 Task: Navigate through the street view of Reno to reach the National Automobile Museum.
Action: Mouse moved to (268, 79)
Screenshot: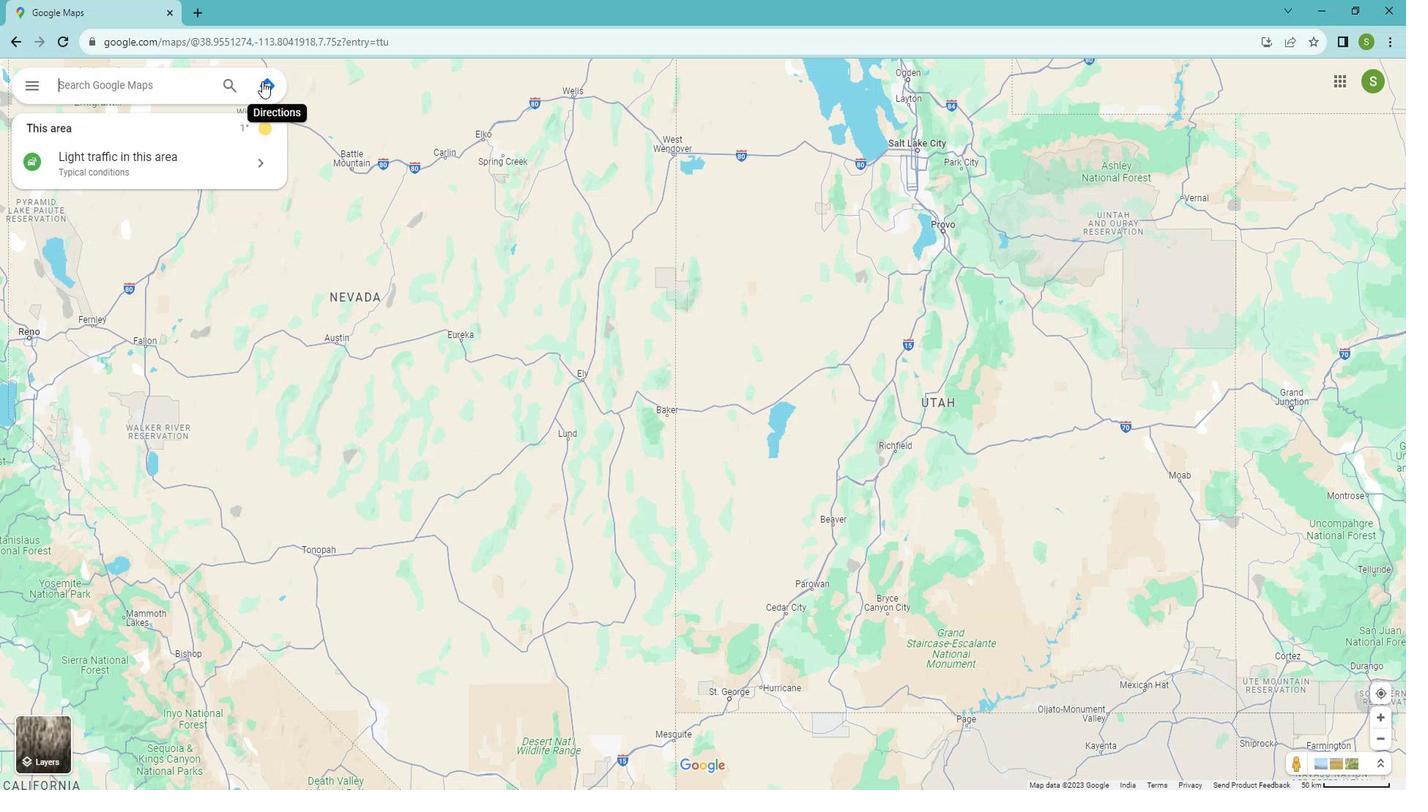
Action: Mouse pressed left at (268, 79)
Screenshot: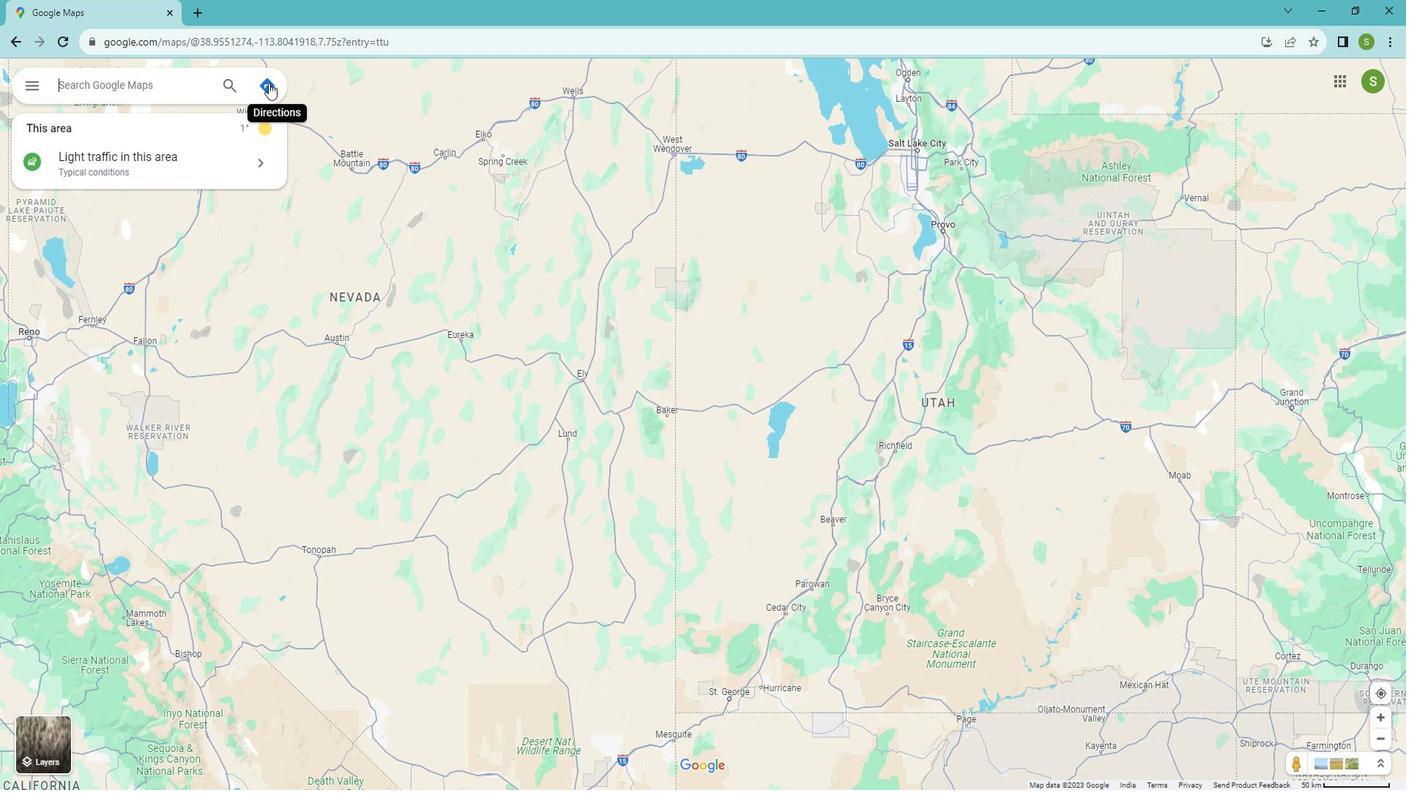 
Action: Mouse moved to (107, 120)
Screenshot: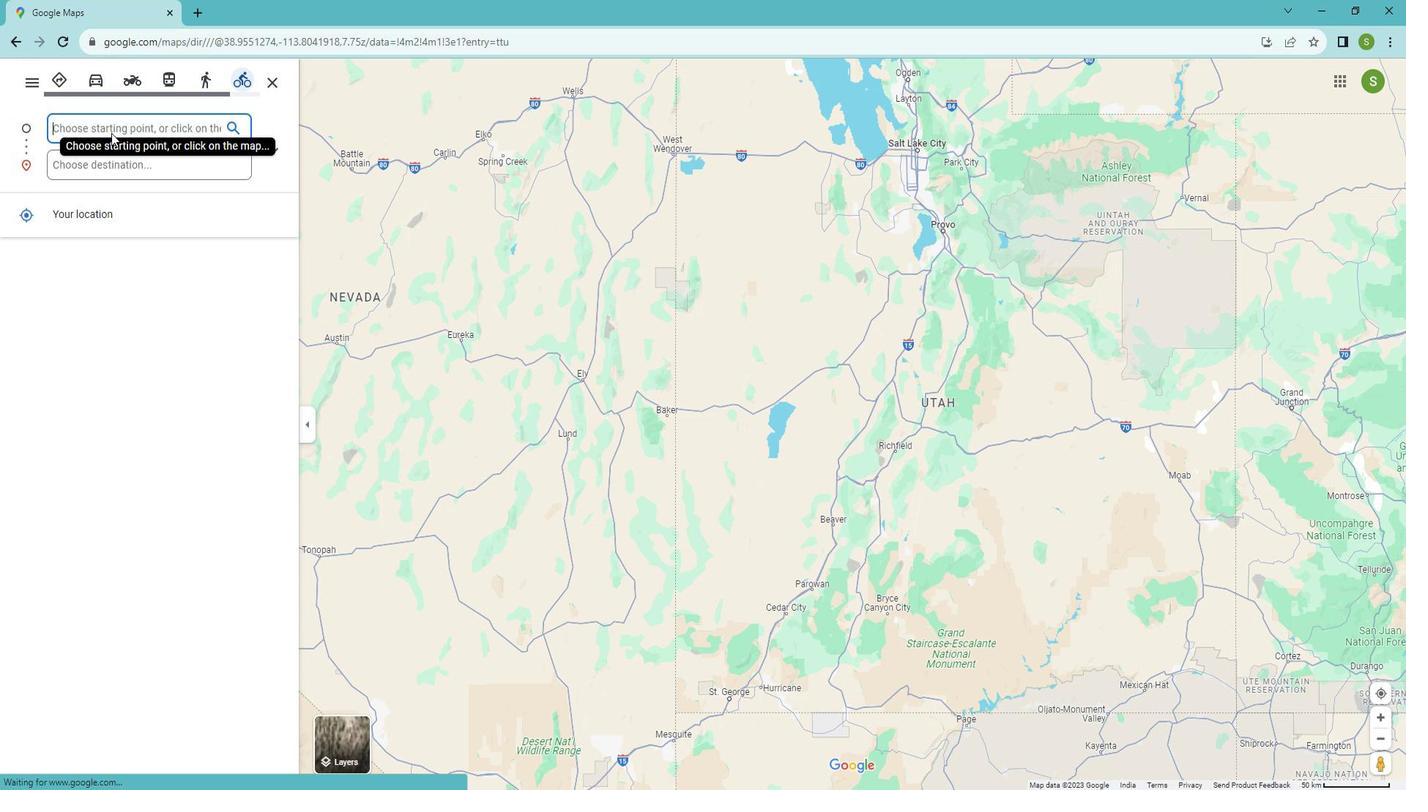 
Action: Mouse pressed left at (107, 120)
Screenshot: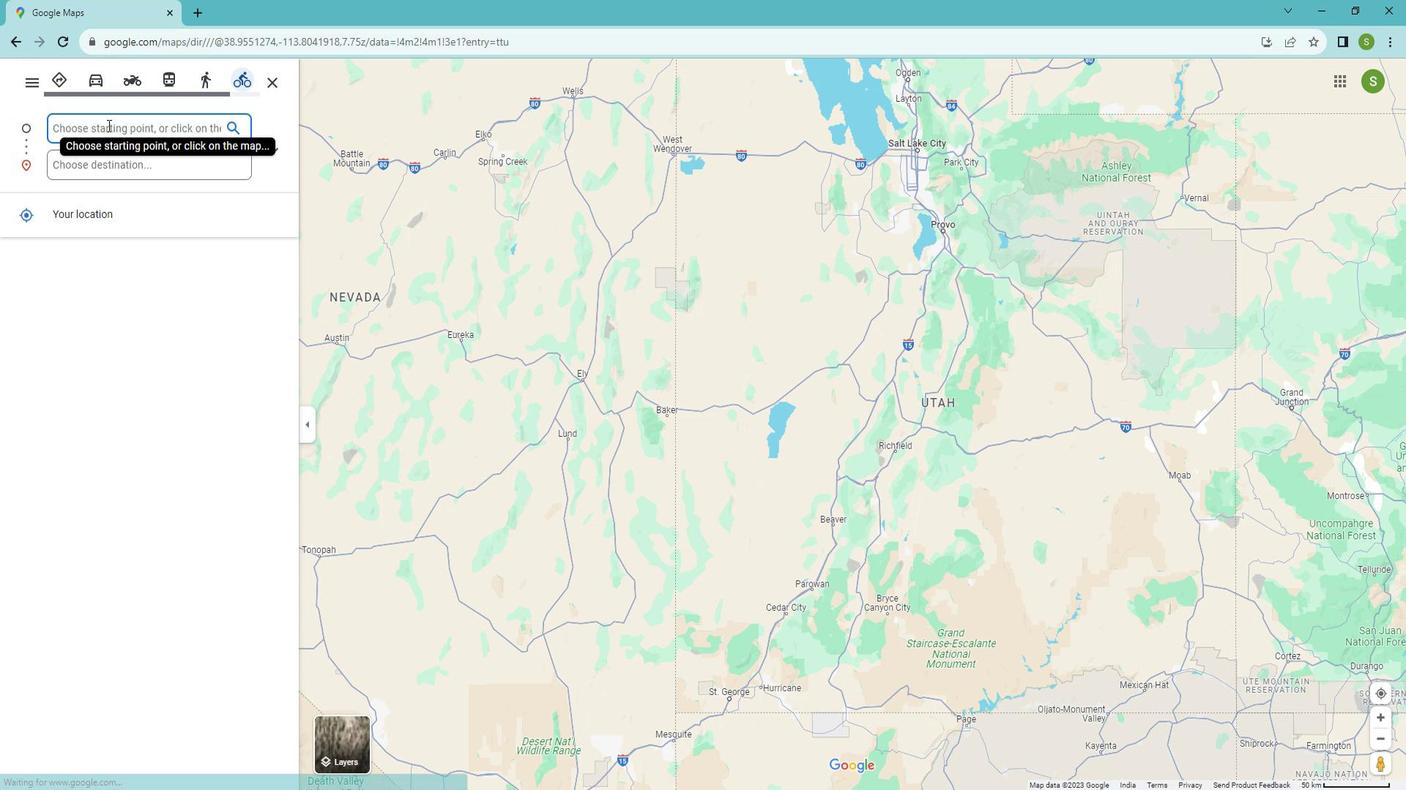 
Action: Key pressed <Key.shift>Reno
Screenshot: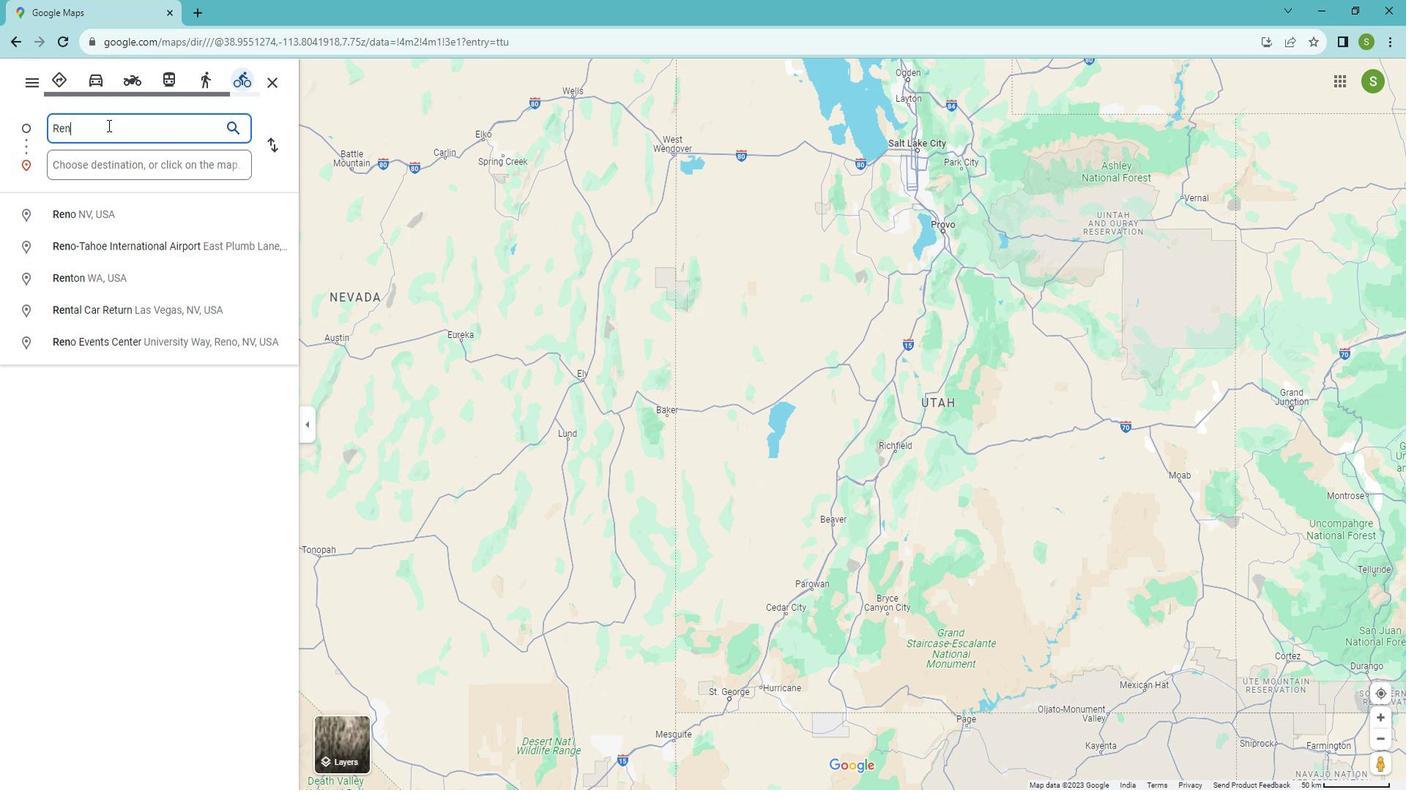 
Action: Mouse moved to (104, 210)
Screenshot: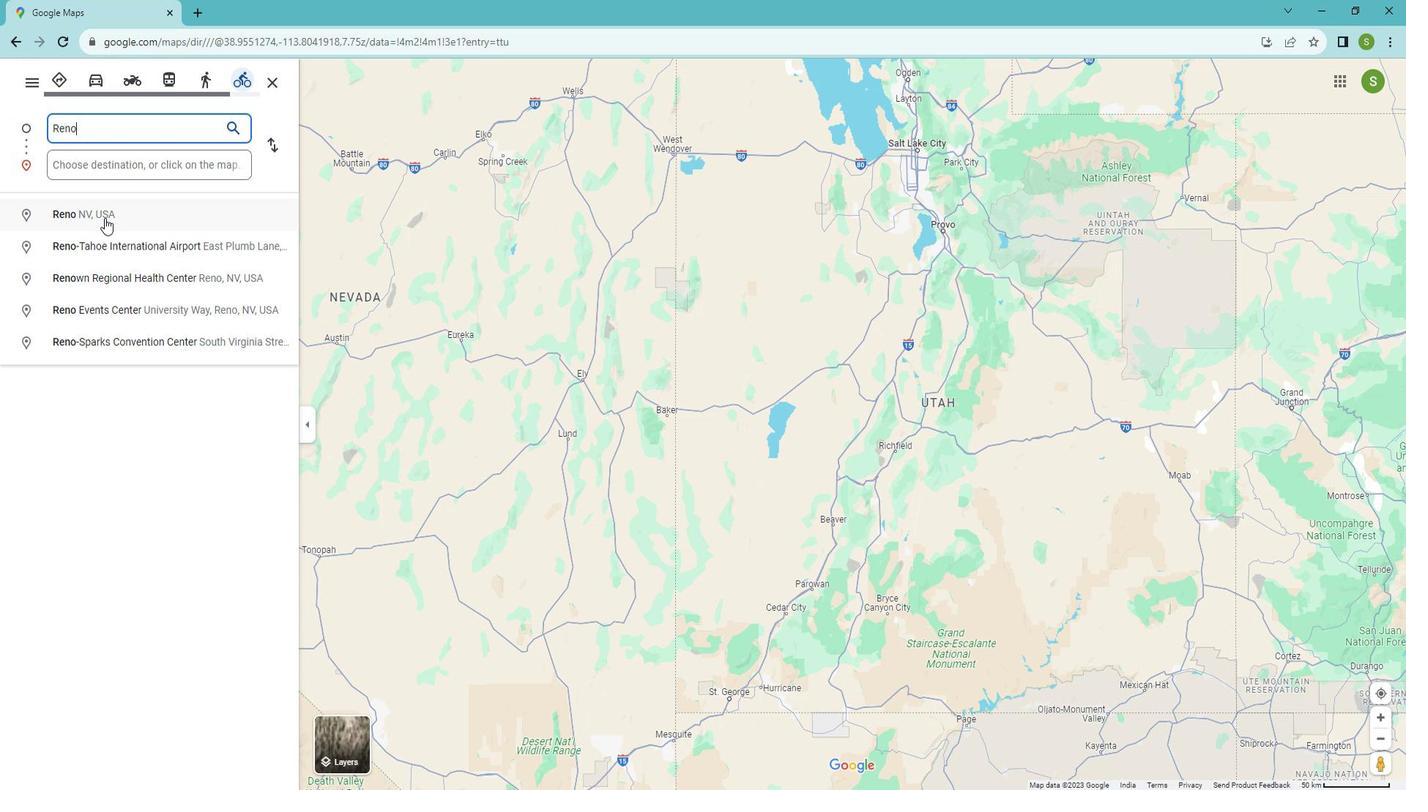 
Action: Mouse pressed left at (104, 210)
Screenshot: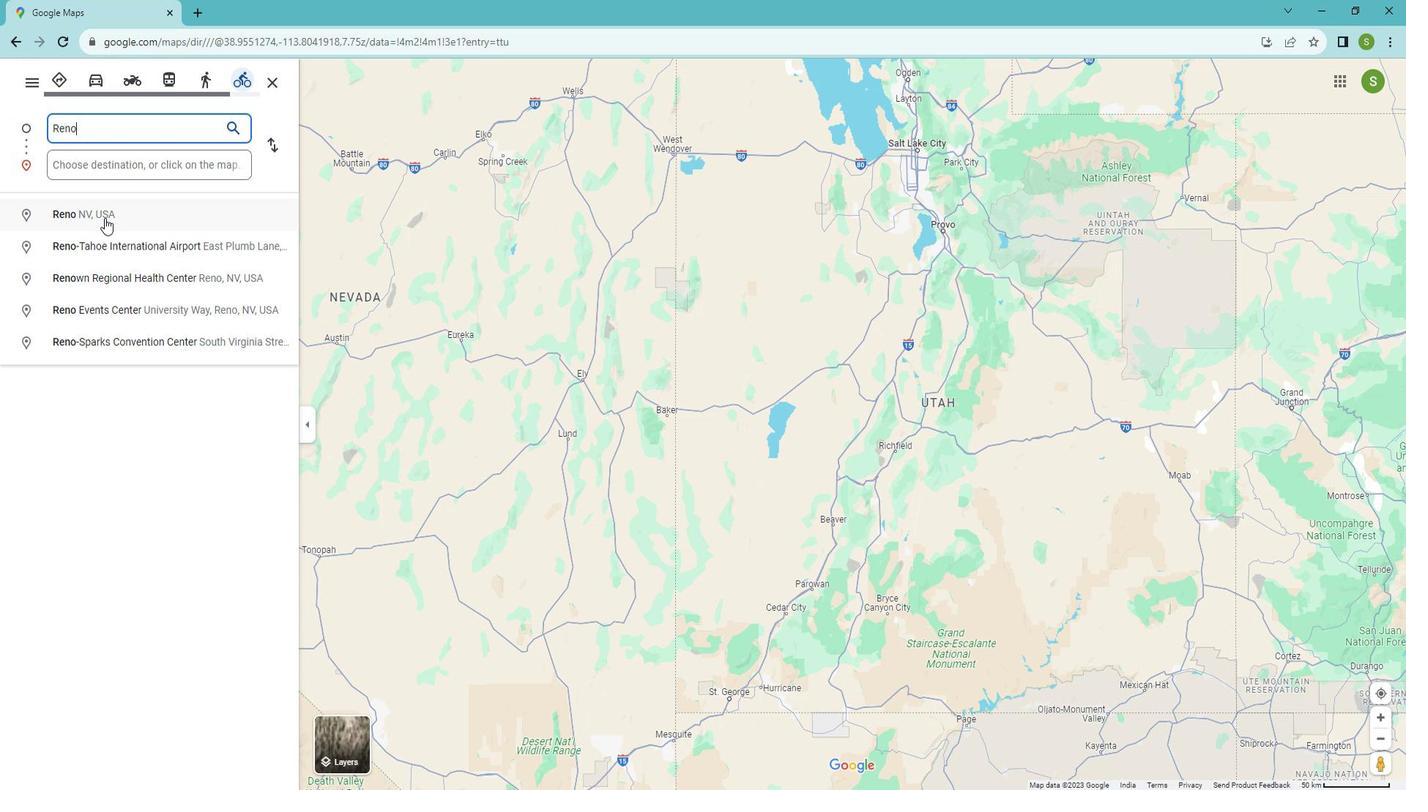 
Action: Mouse moved to (90, 158)
Screenshot: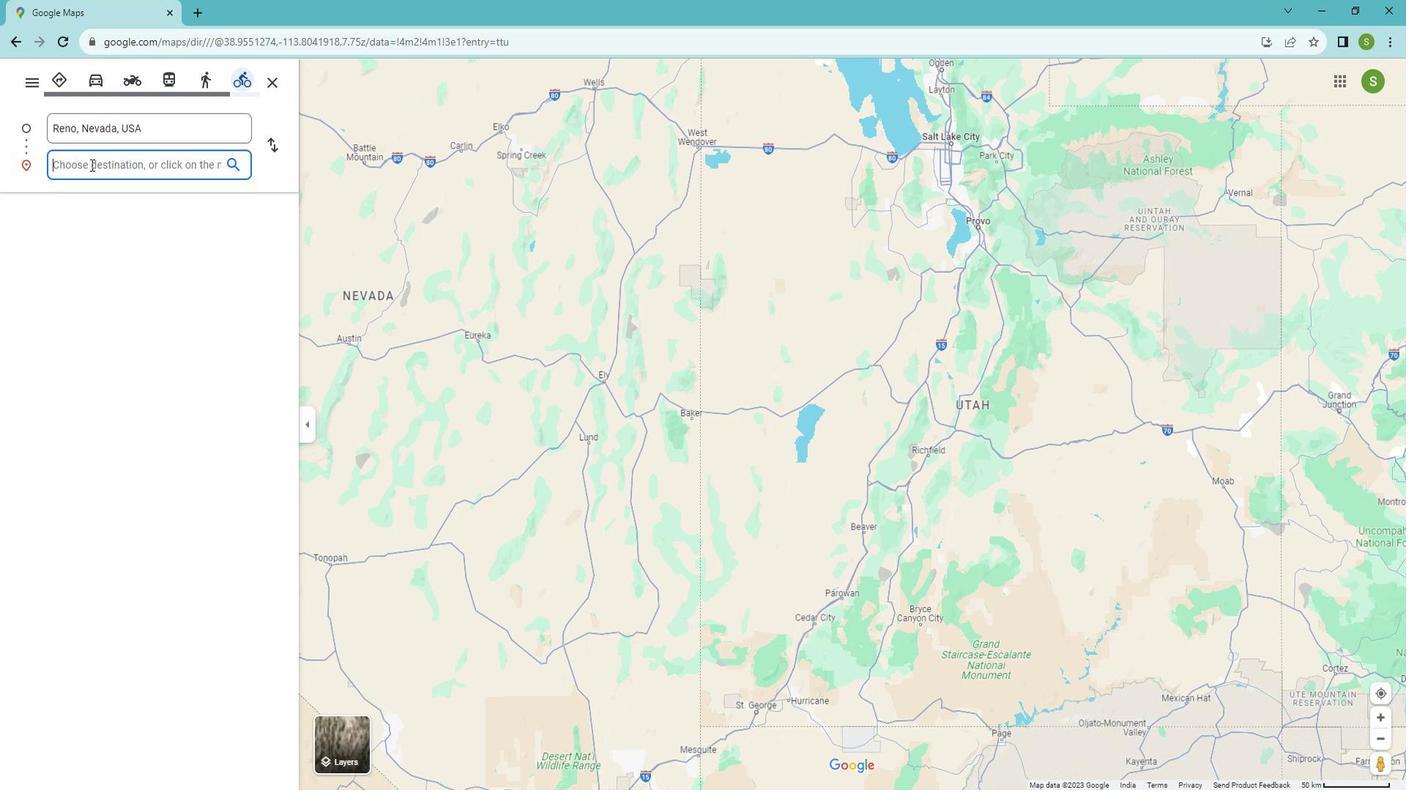 
Action: Mouse pressed left at (90, 158)
Screenshot: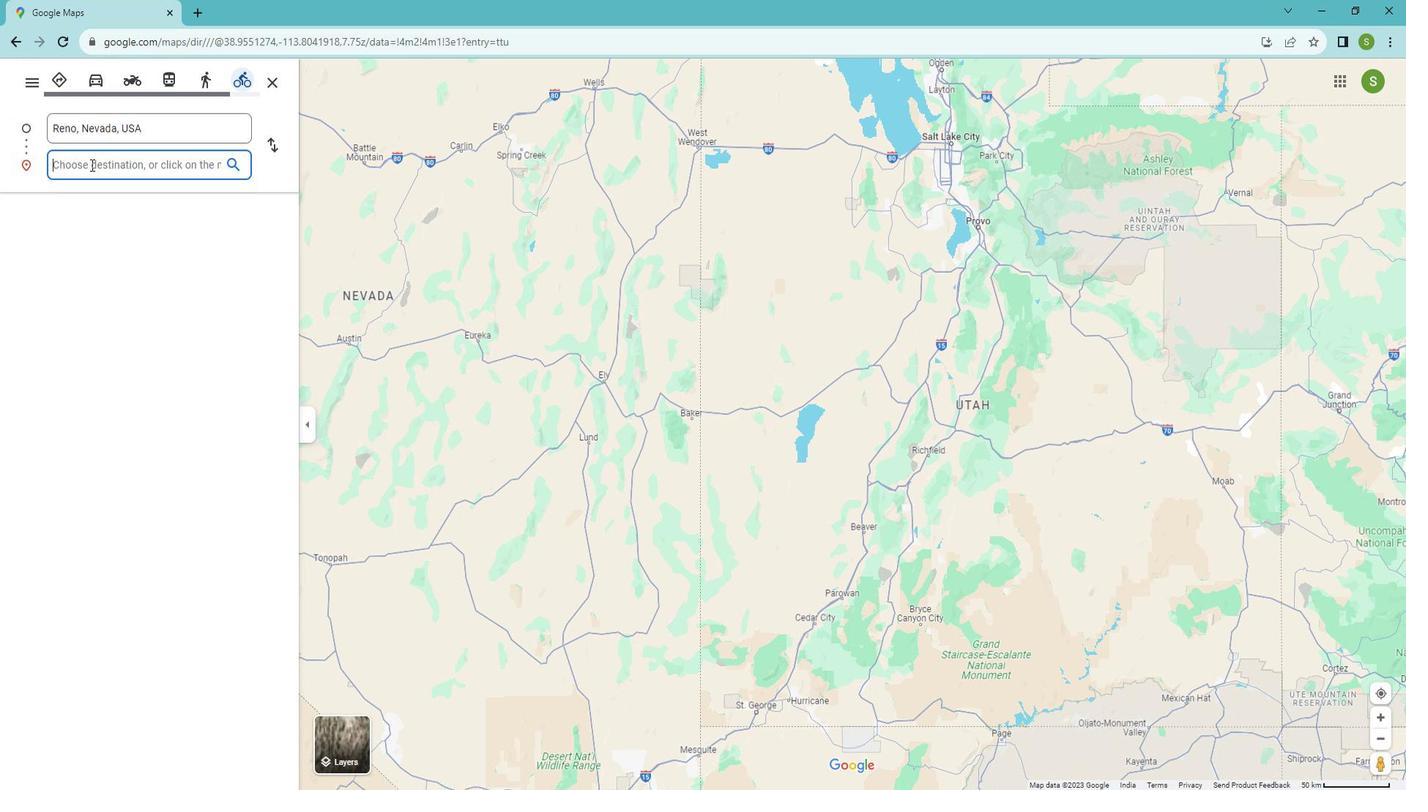 
Action: Mouse moved to (90, 158)
Screenshot: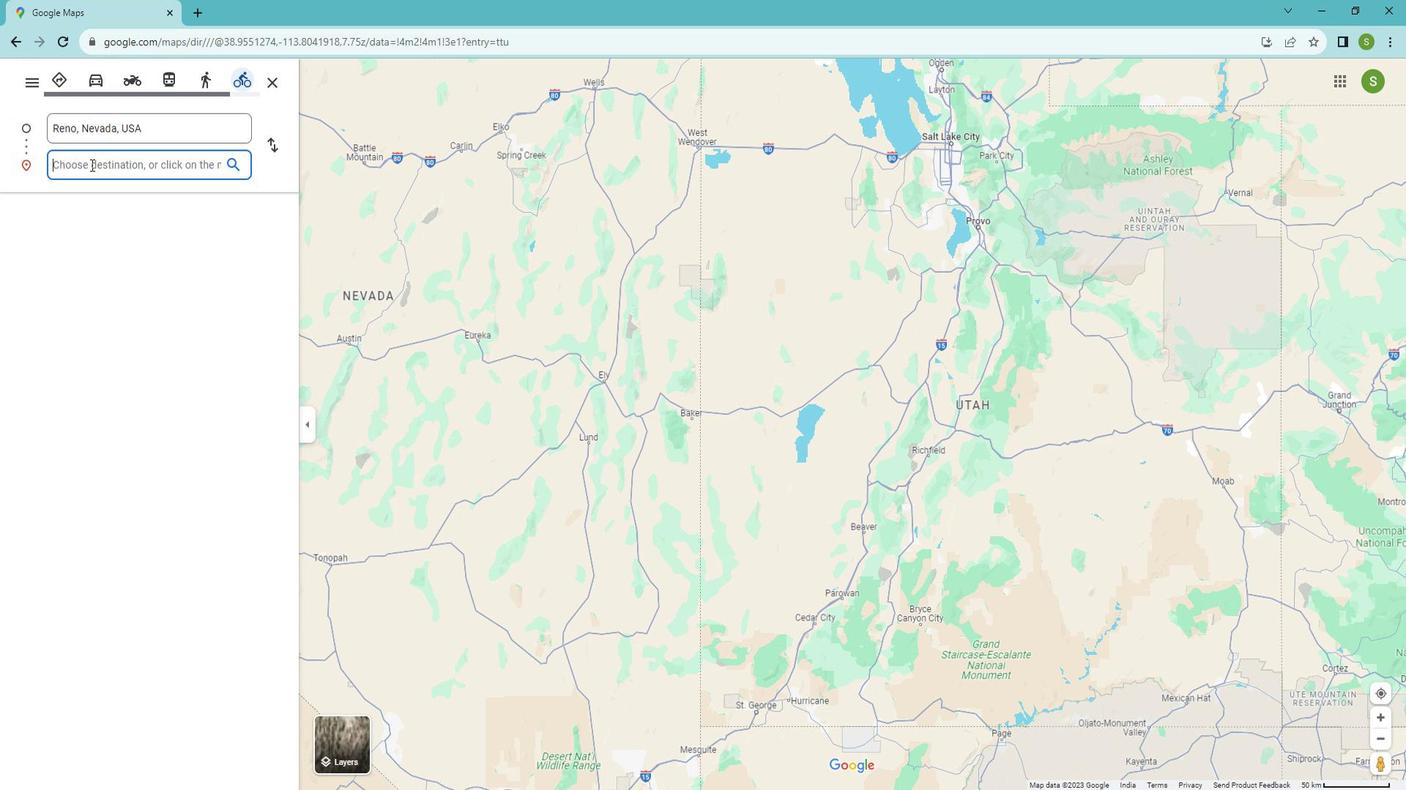 
Action: Key pressed <Key.shift>National<Key.space><Key.shift>Automobile<Key.space><Key.shift>Museum
Screenshot: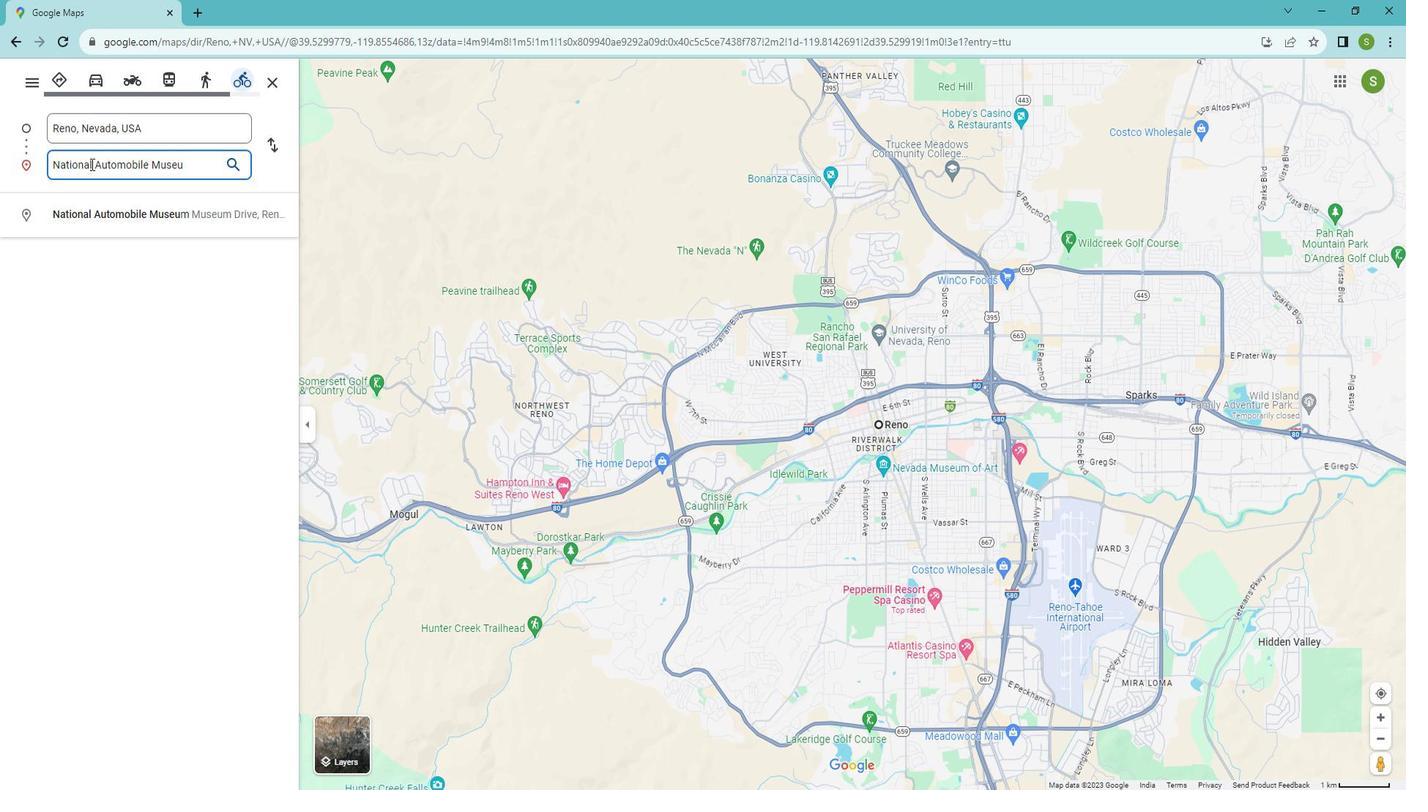 
Action: Mouse moved to (274, 141)
Screenshot: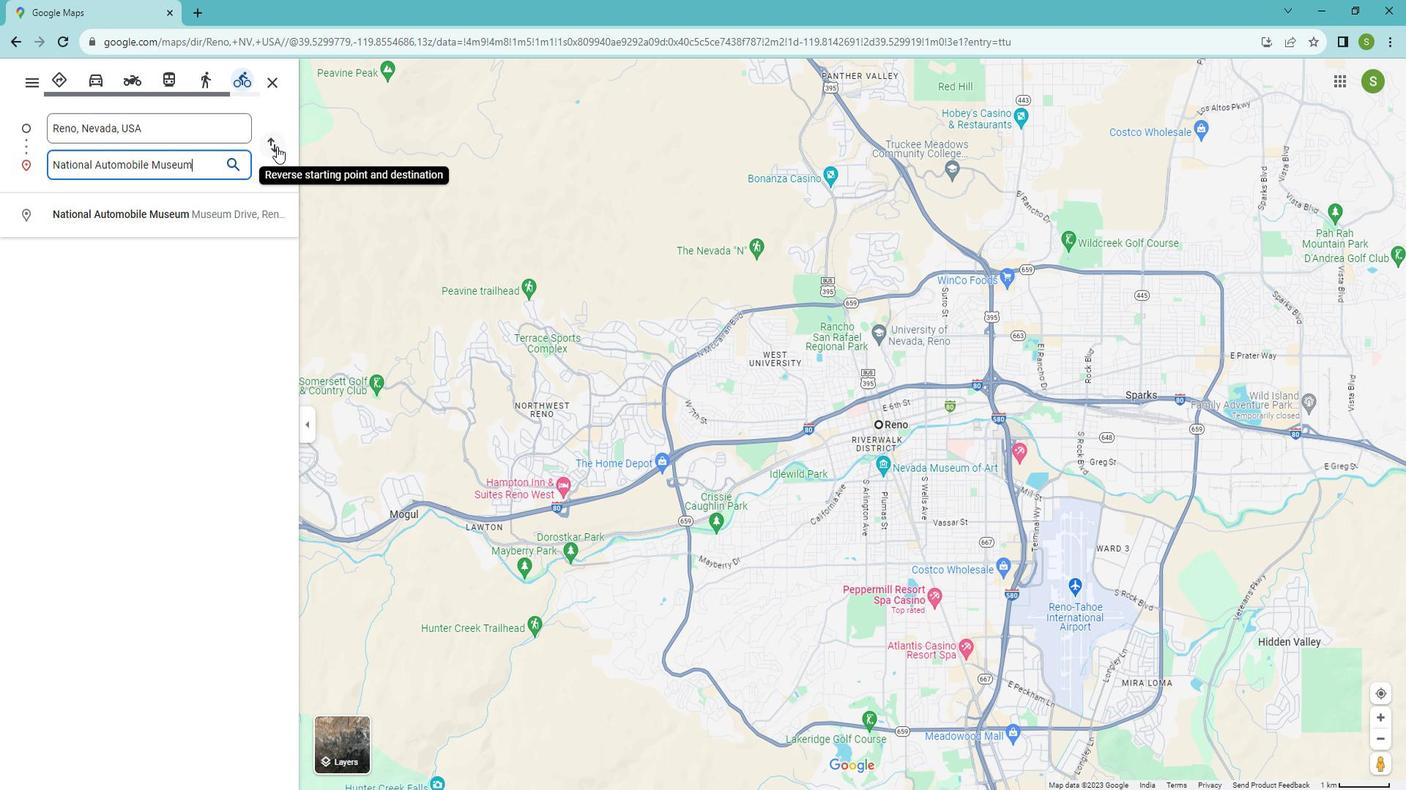 
Action: Mouse pressed left at (274, 141)
Screenshot: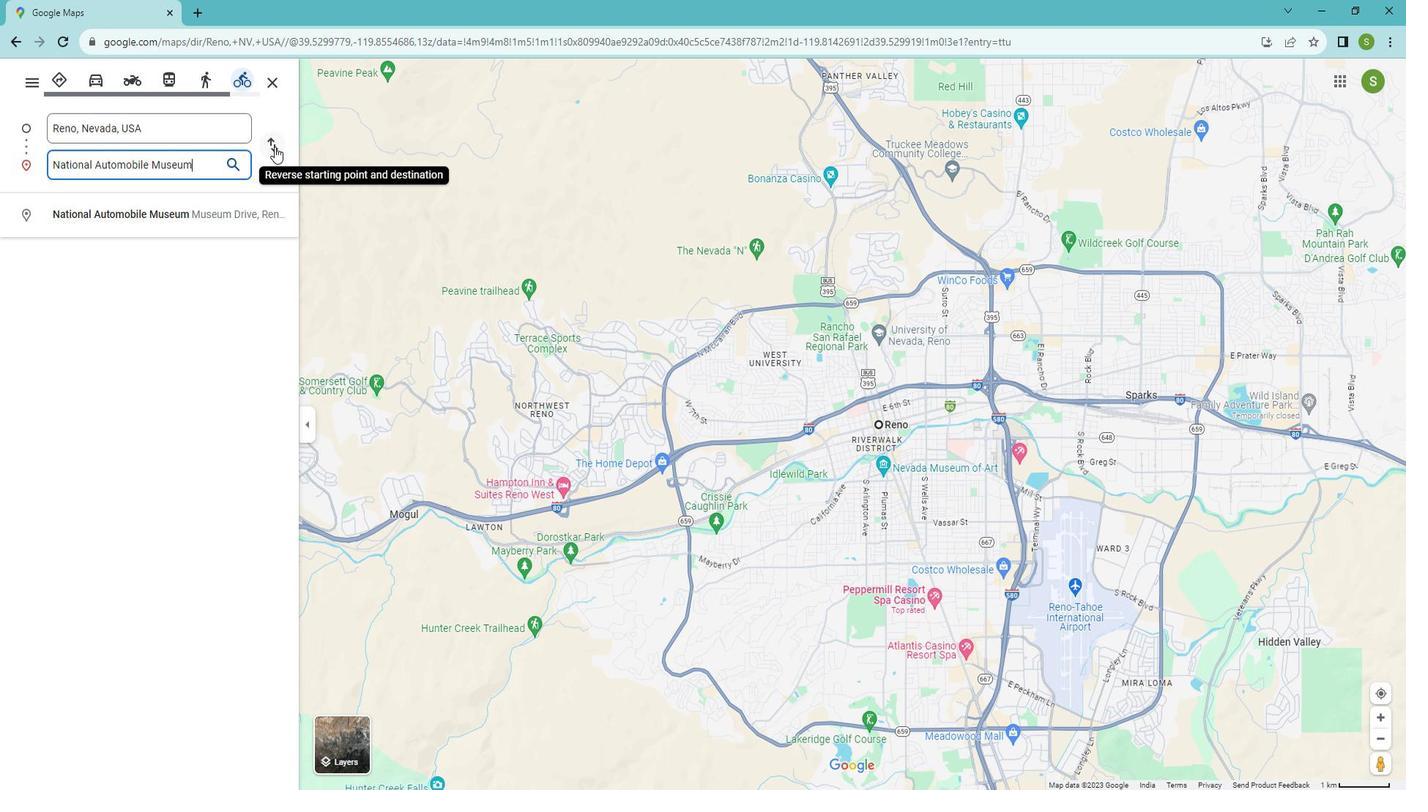 
Action: Mouse moved to (581, 705)
Screenshot: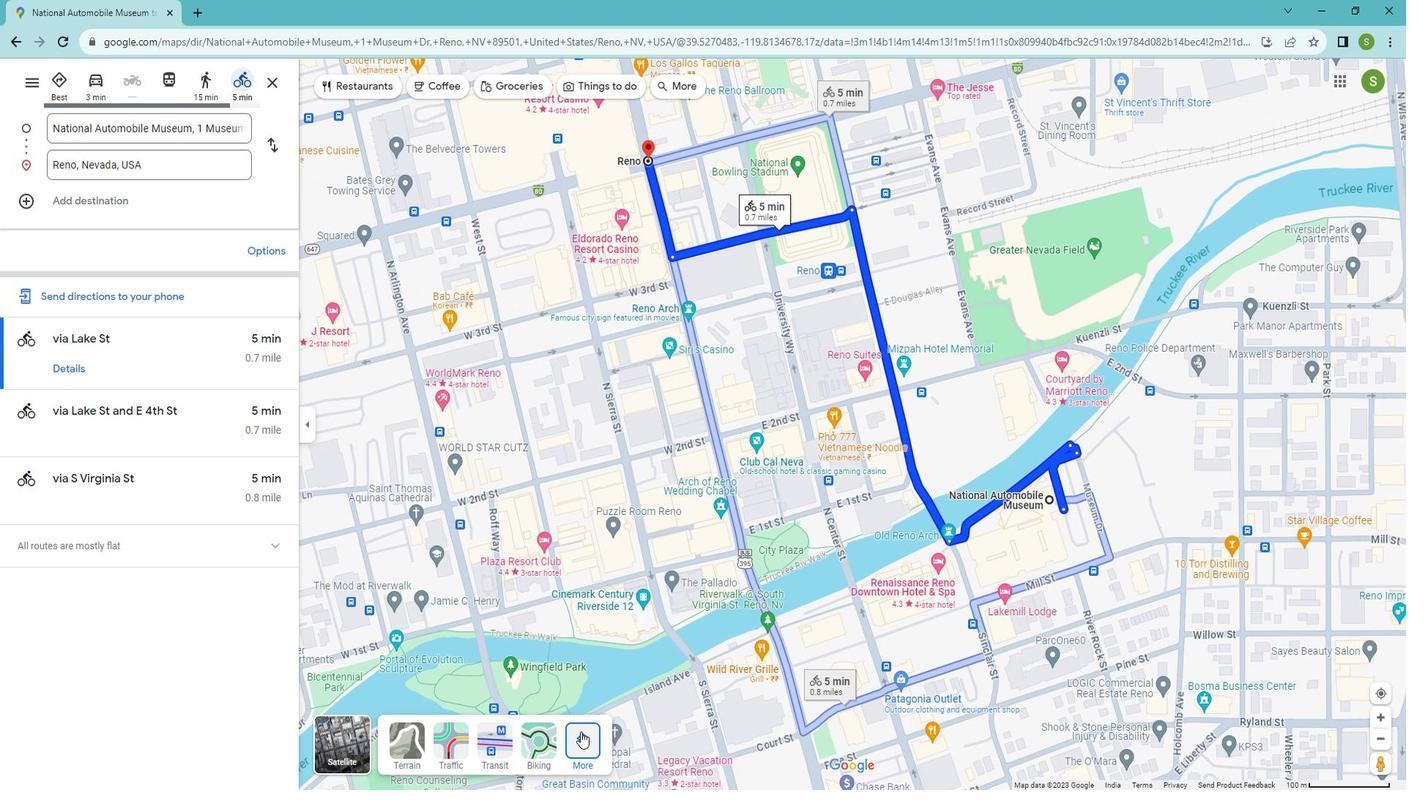 
Action: Mouse pressed left at (581, 705)
Screenshot: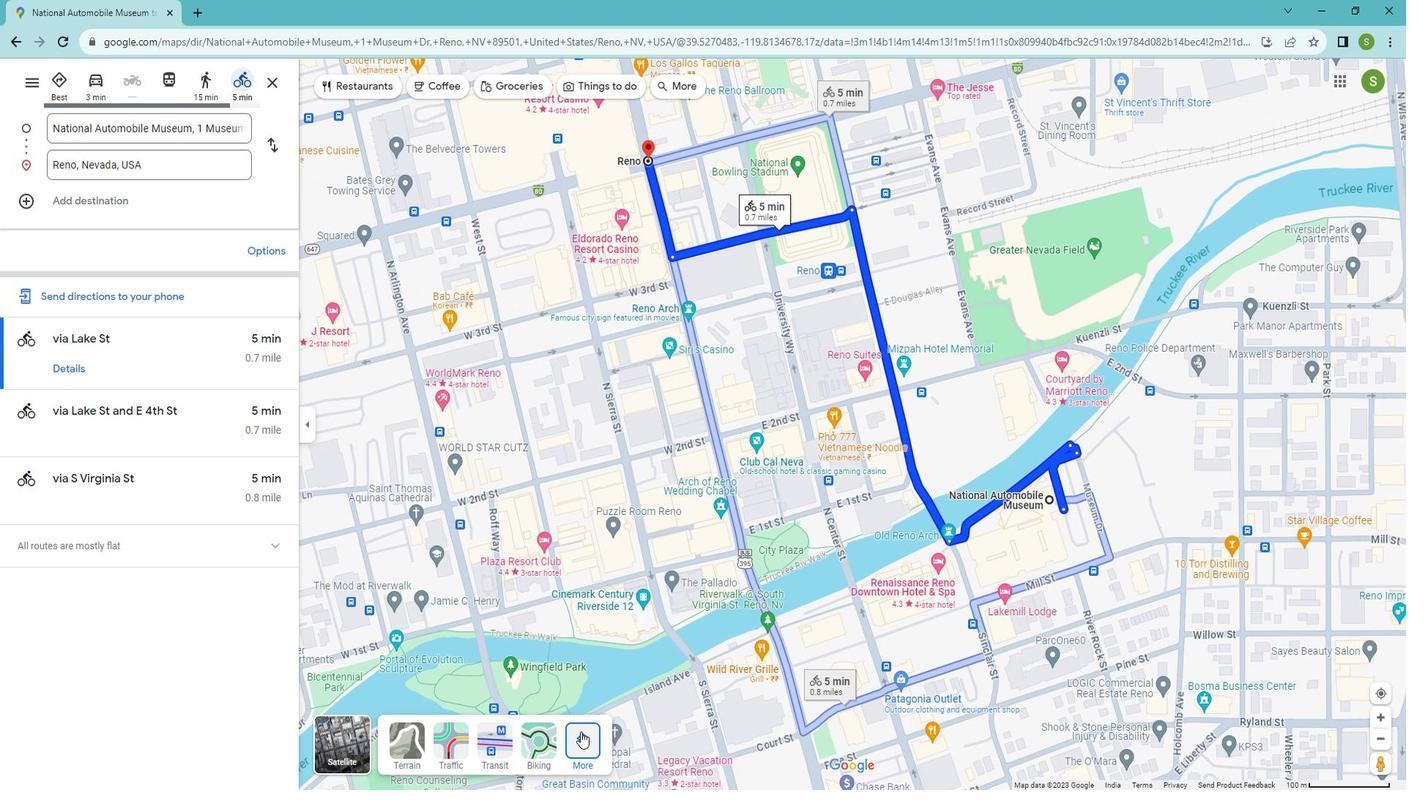 
Action: Mouse moved to (407, 419)
Screenshot: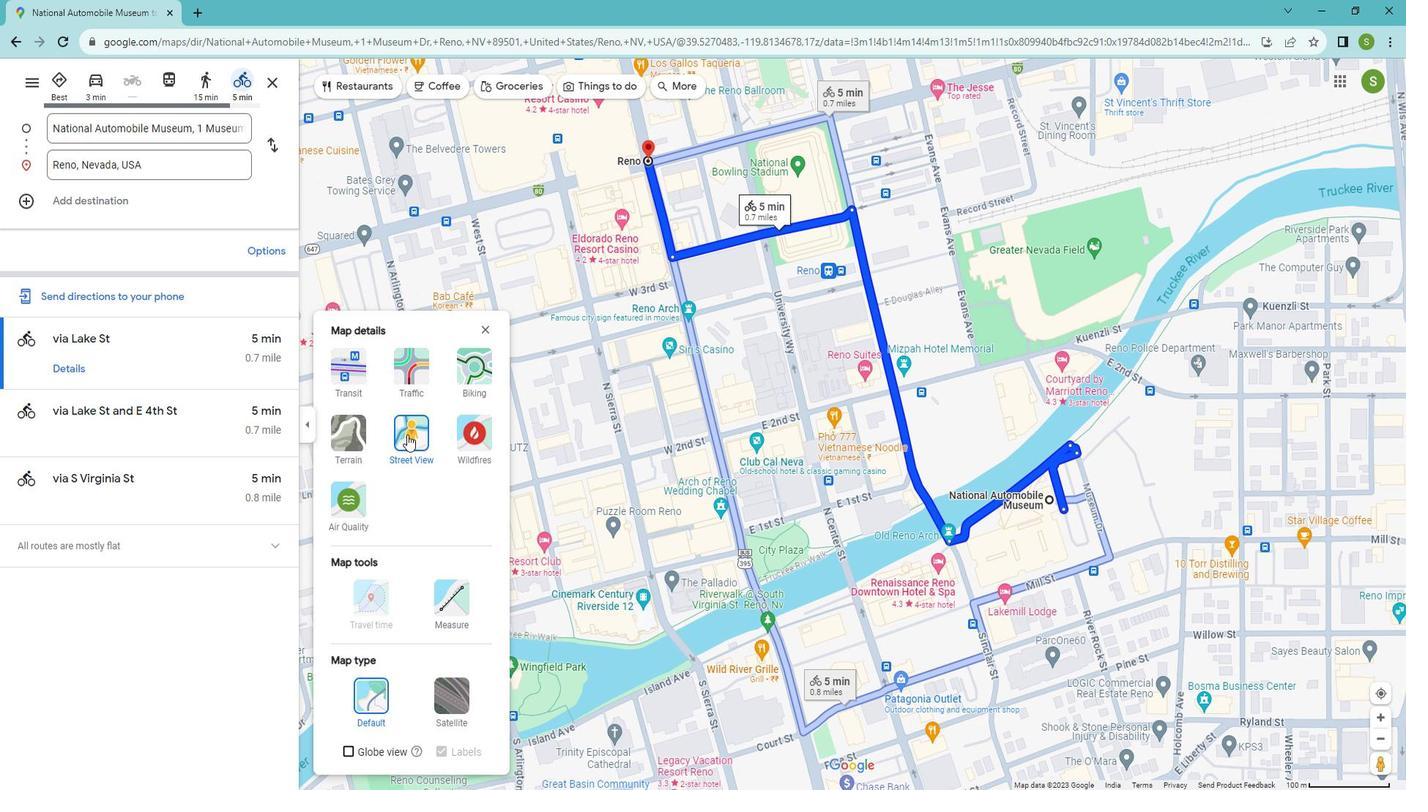 
Action: Mouse pressed left at (407, 419)
Screenshot: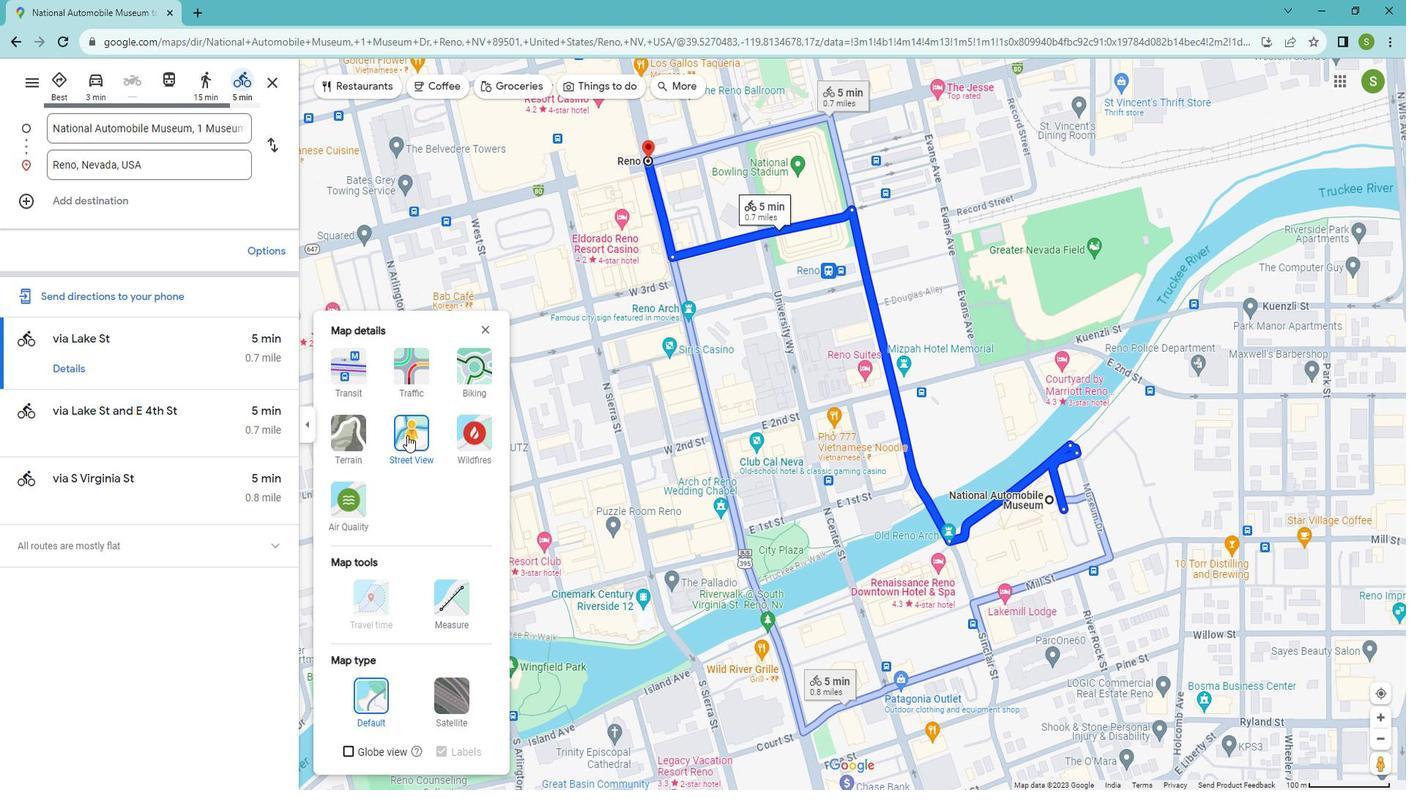 
Action: Mouse moved to (958, 394)
Screenshot: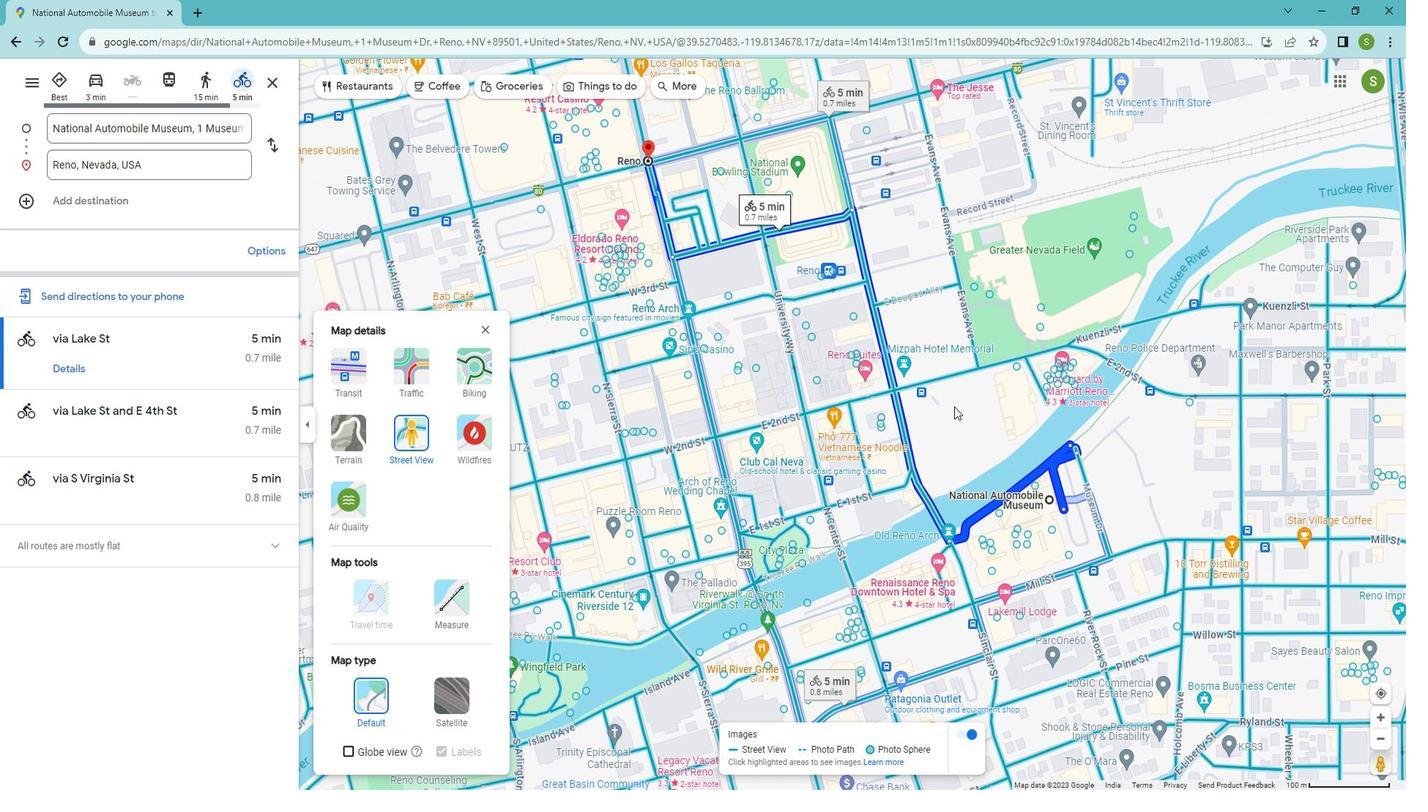 
Action: Mouse pressed left at (958, 394)
Screenshot: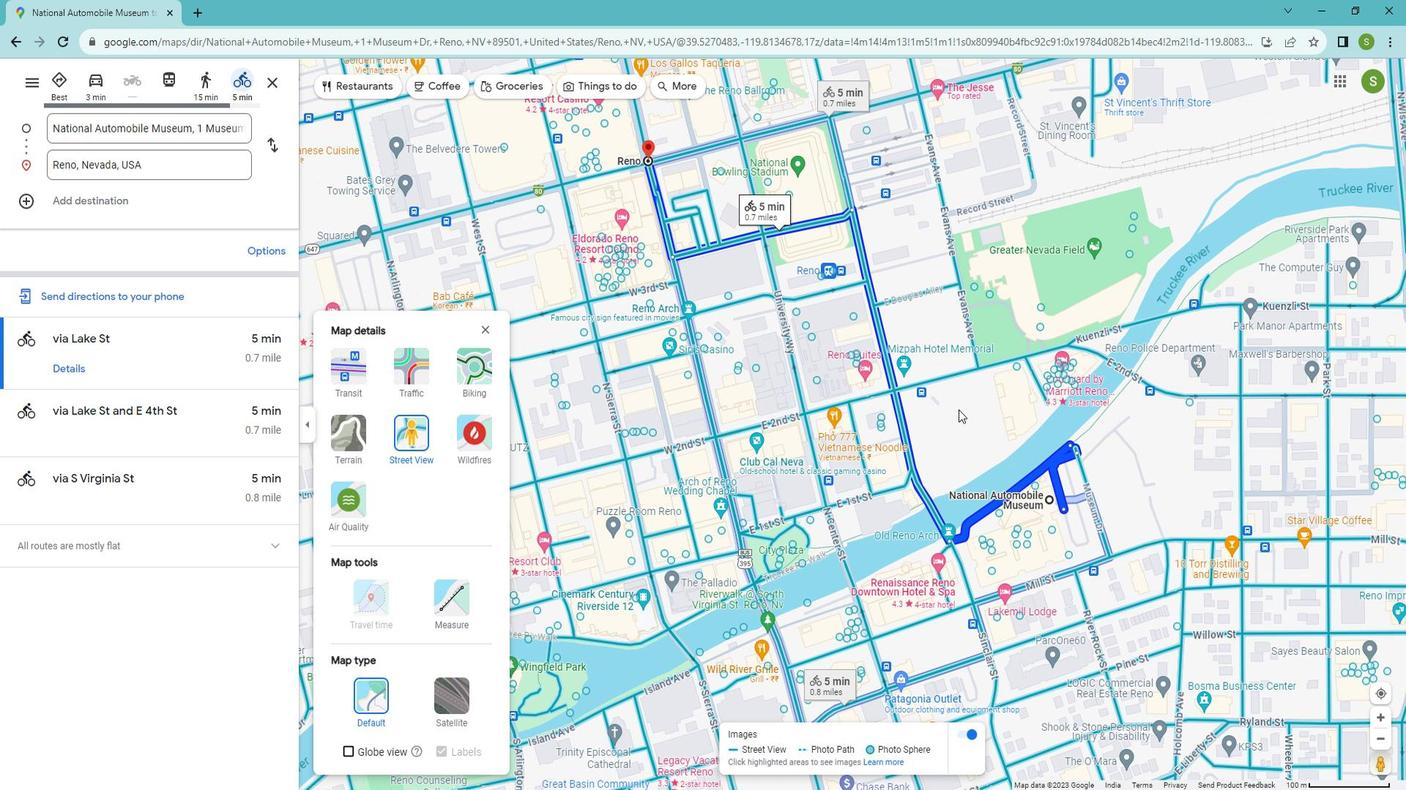 
Action: Mouse moved to (1092, 389)
Screenshot: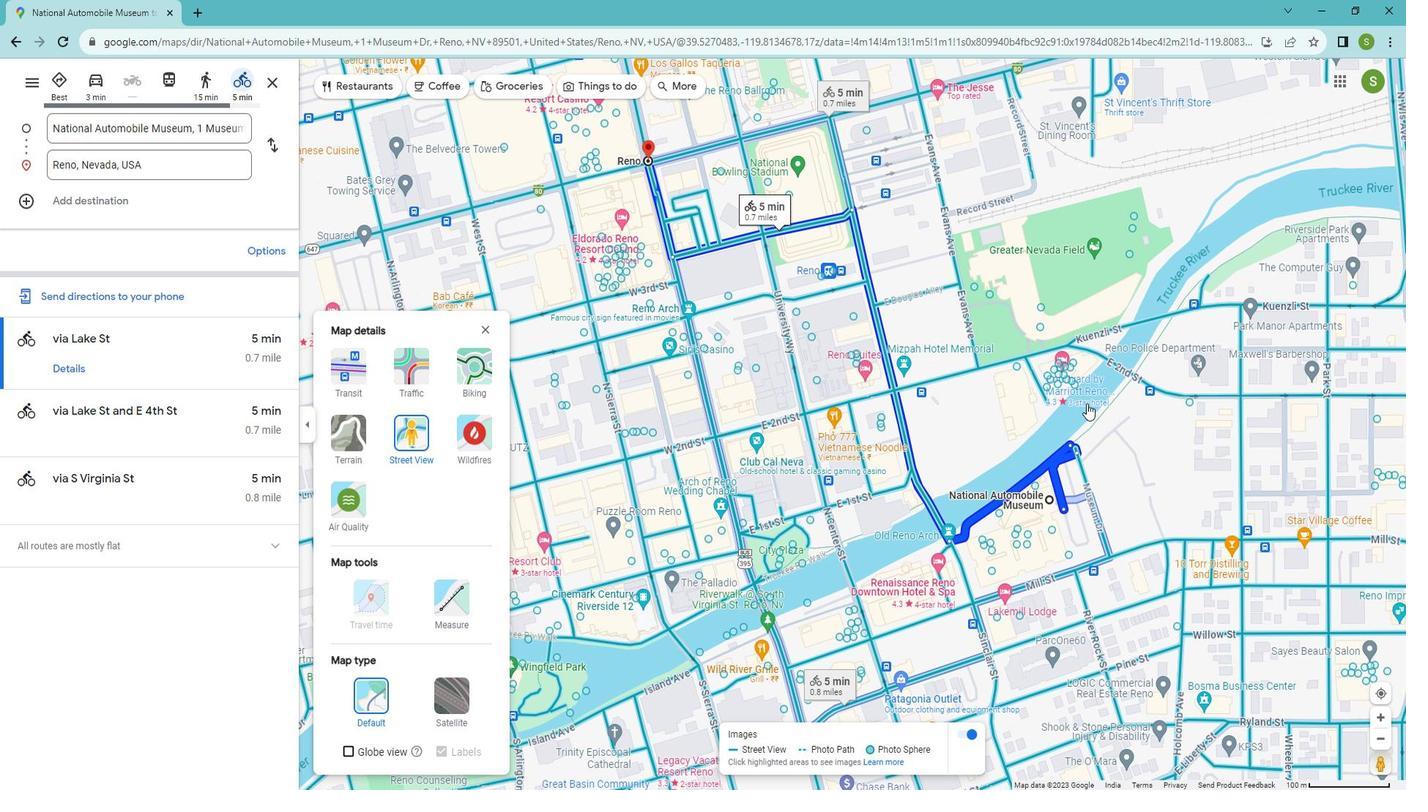 
Action: Mouse pressed left at (1092, 389)
Screenshot: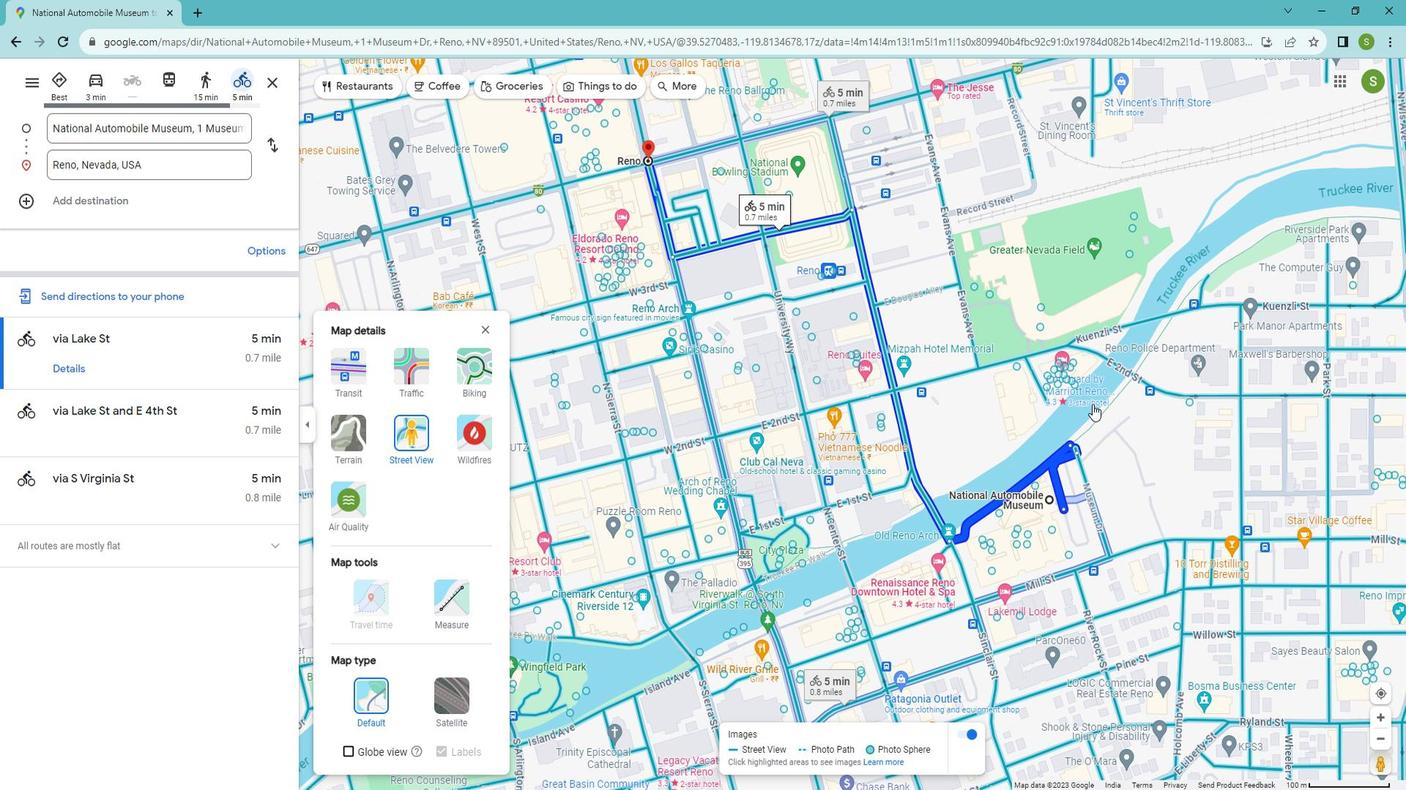 
Action: Mouse moved to (903, 362)
Screenshot: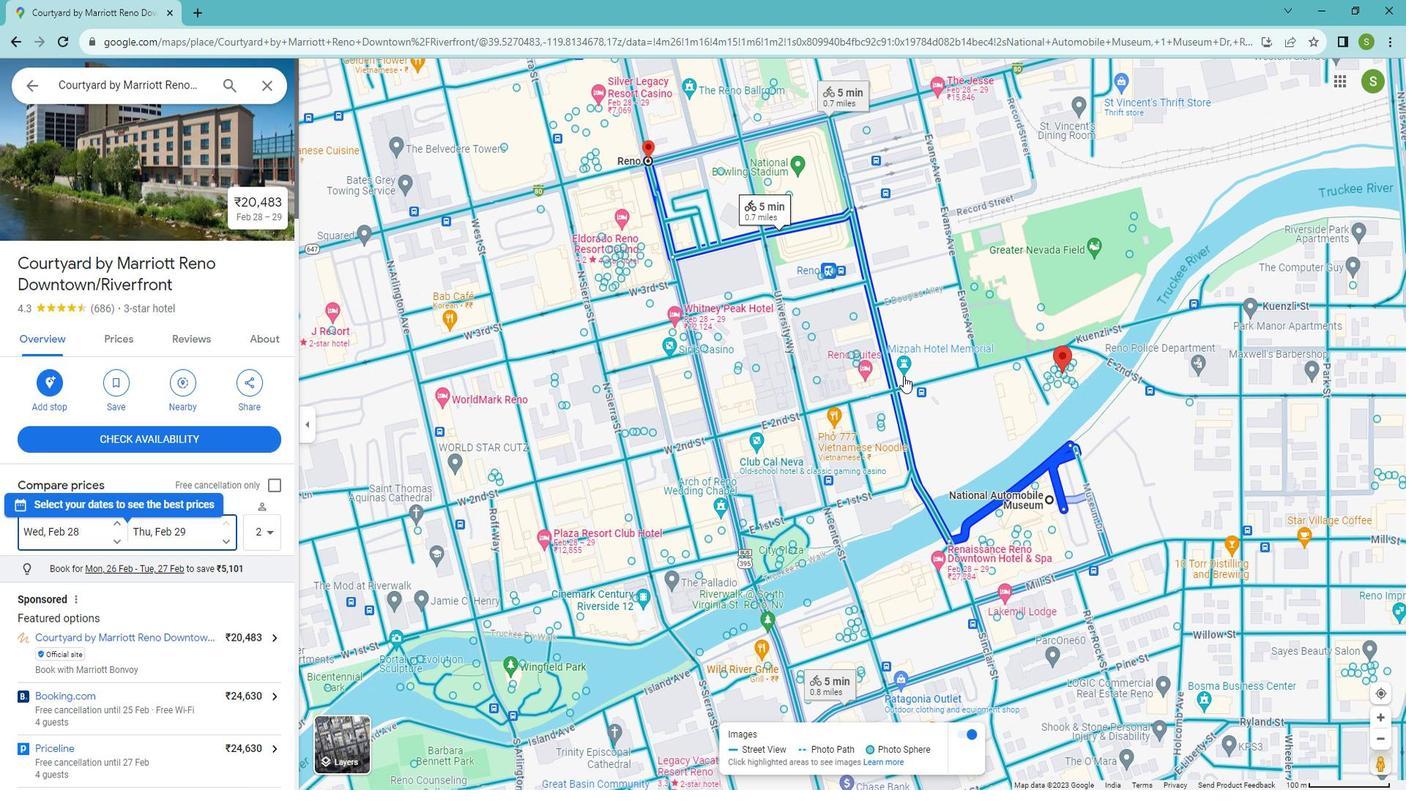 
Action: Mouse scrolled (903, 363) with delta (0, 0)
Screenshot: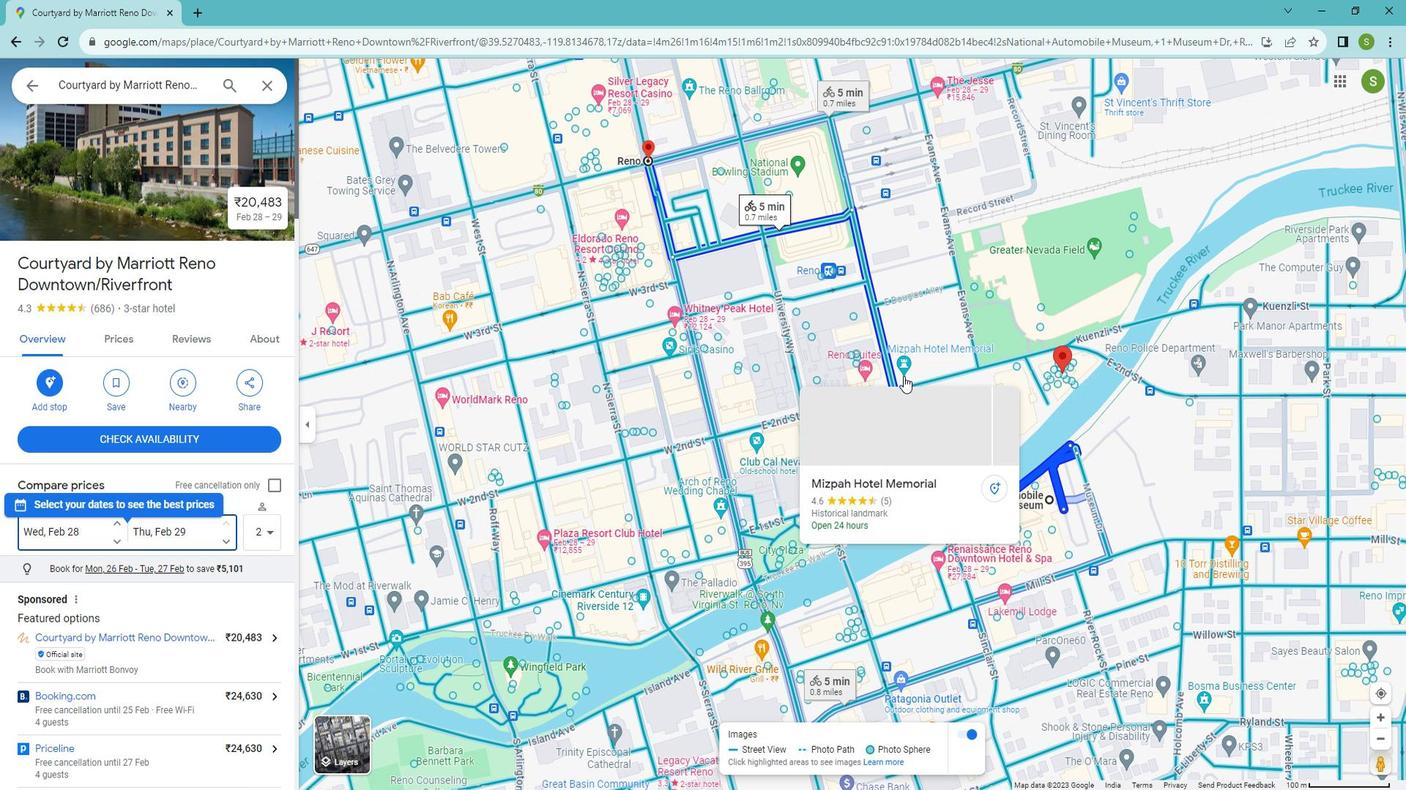
Action: Mouse moved to (902, 362)
Screenshot: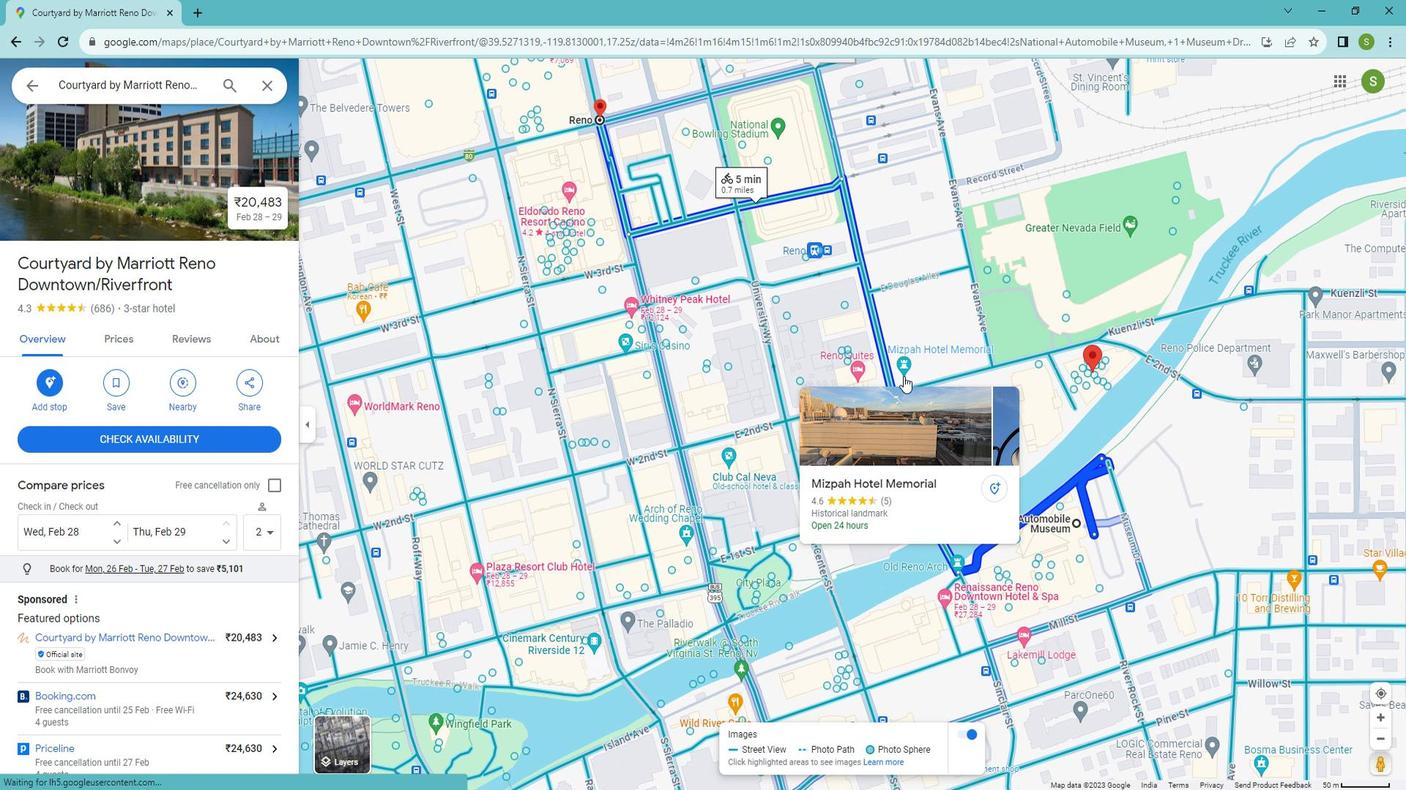 
Action: Mouse scrolled (902, 361) with delta (0, 0)
Screenshot: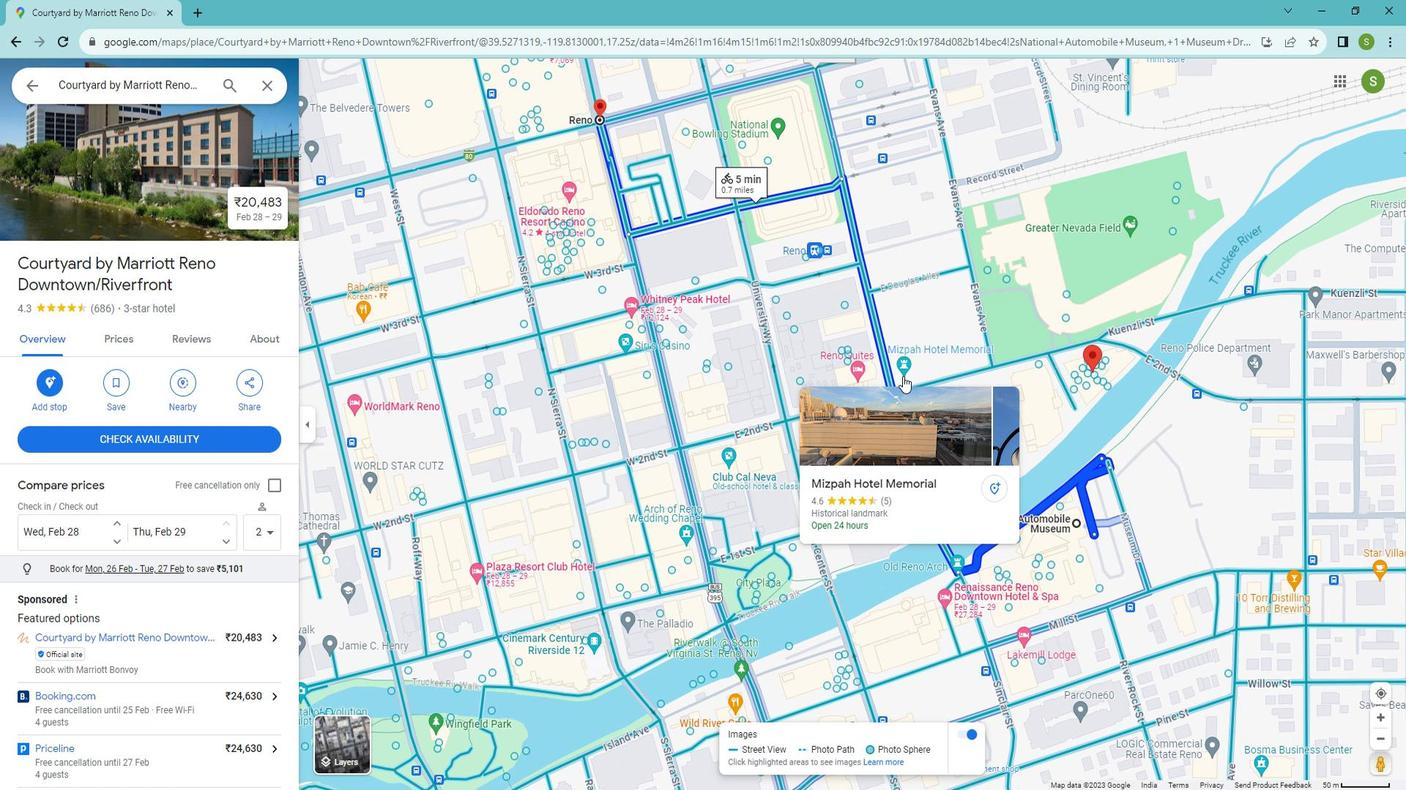 
Action: Mouse moved to (34, 77)
Screenshot: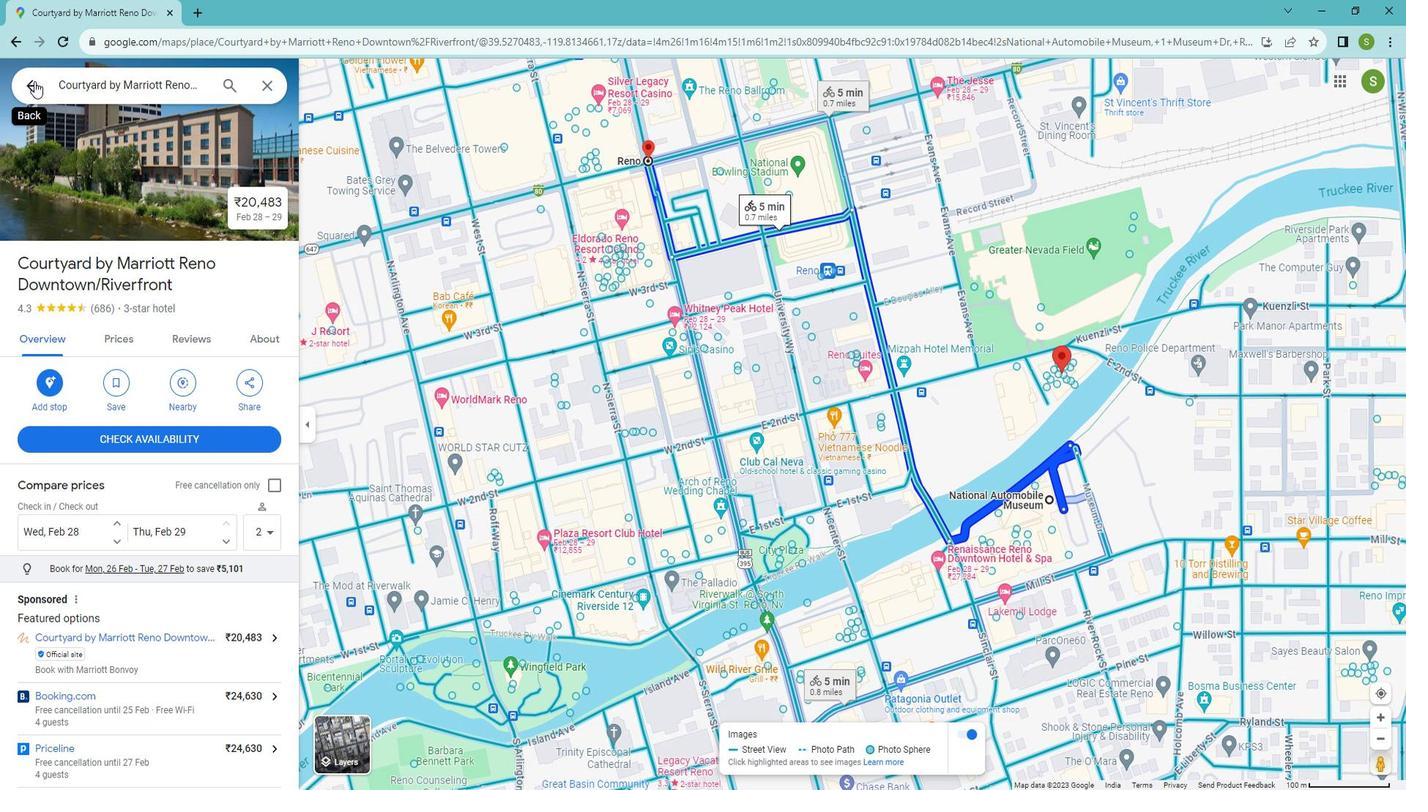 
Action: Mouse pressed left at (34, 77)
Screenshot: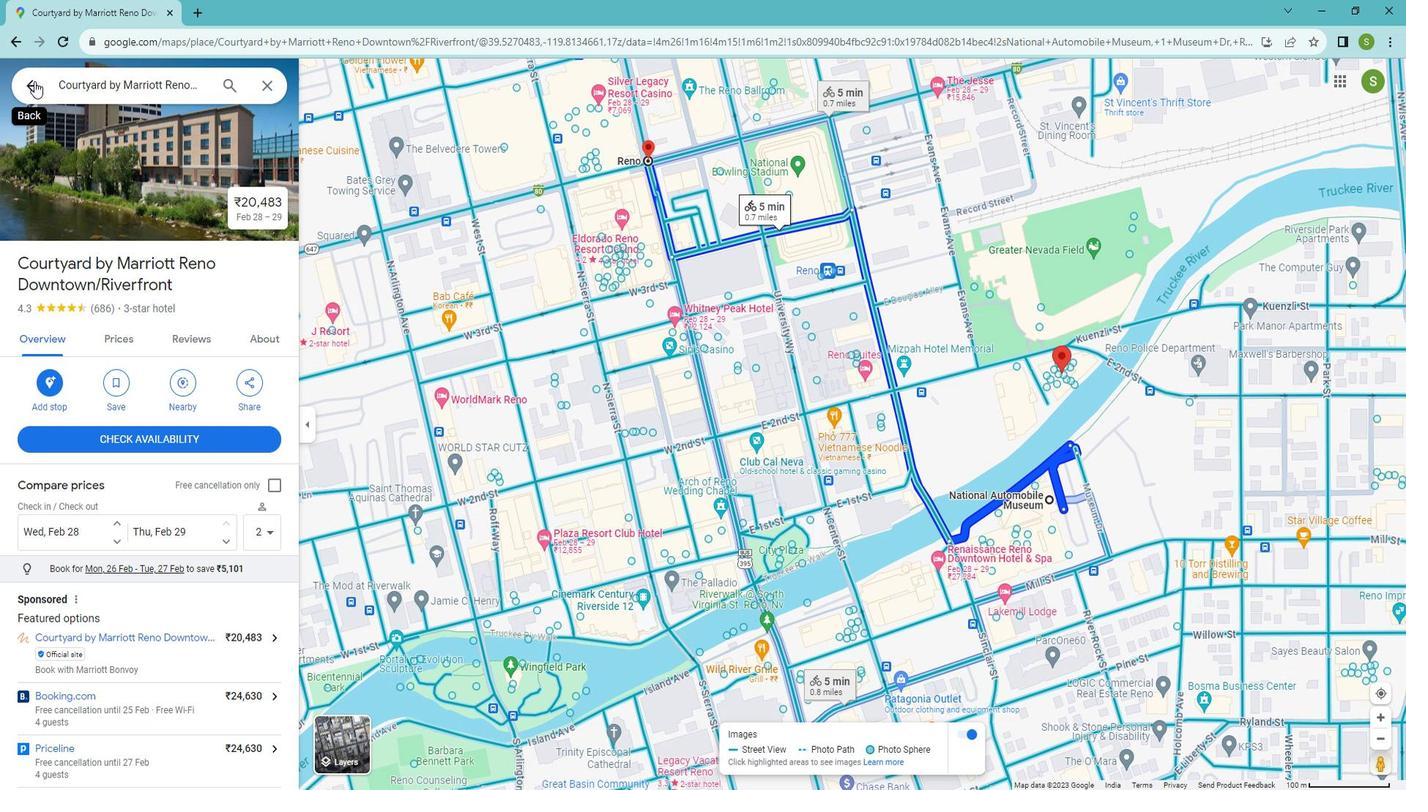 
Action: Mouse moved to (276, 139)
Screenshot: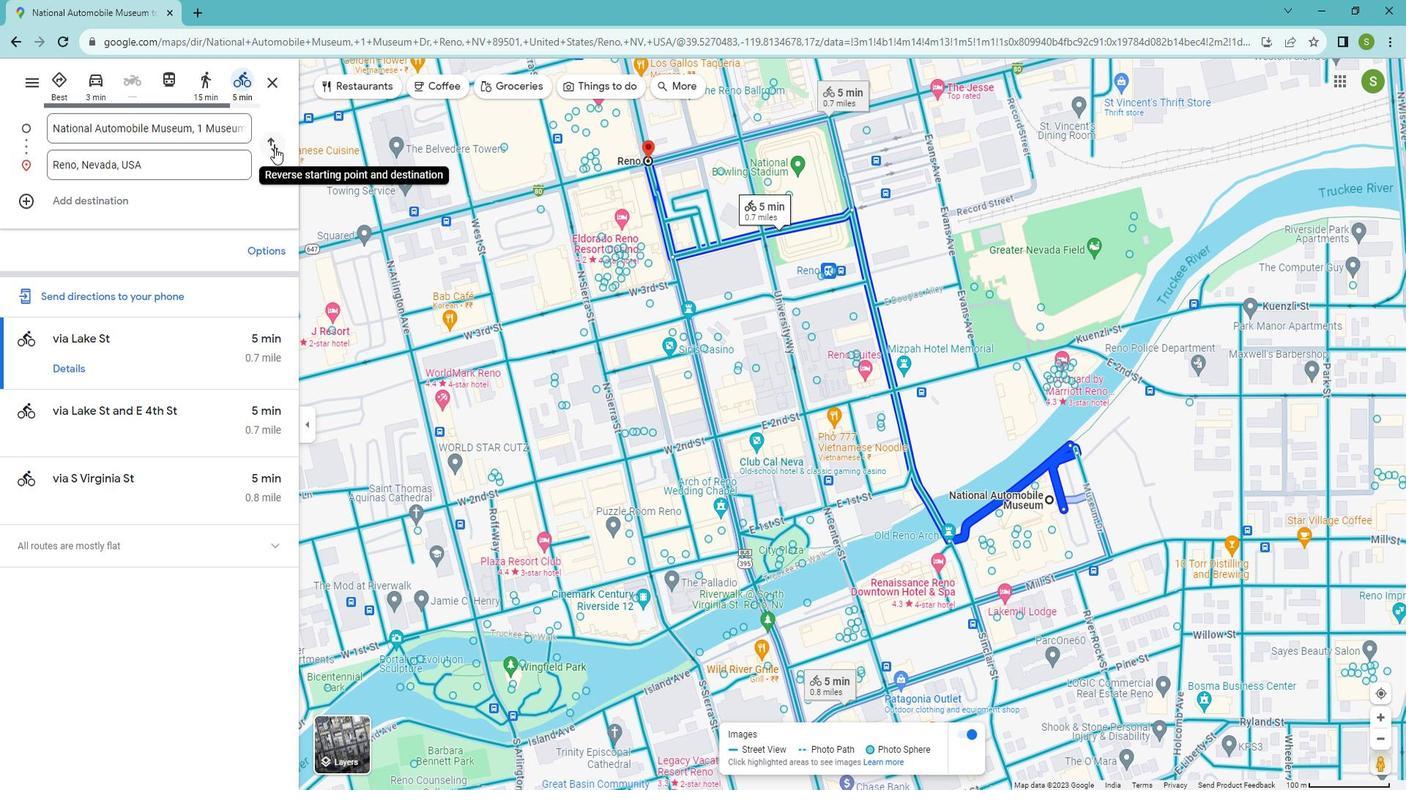 
Action: Mouse pressed left at (276, 139)
Screenshot: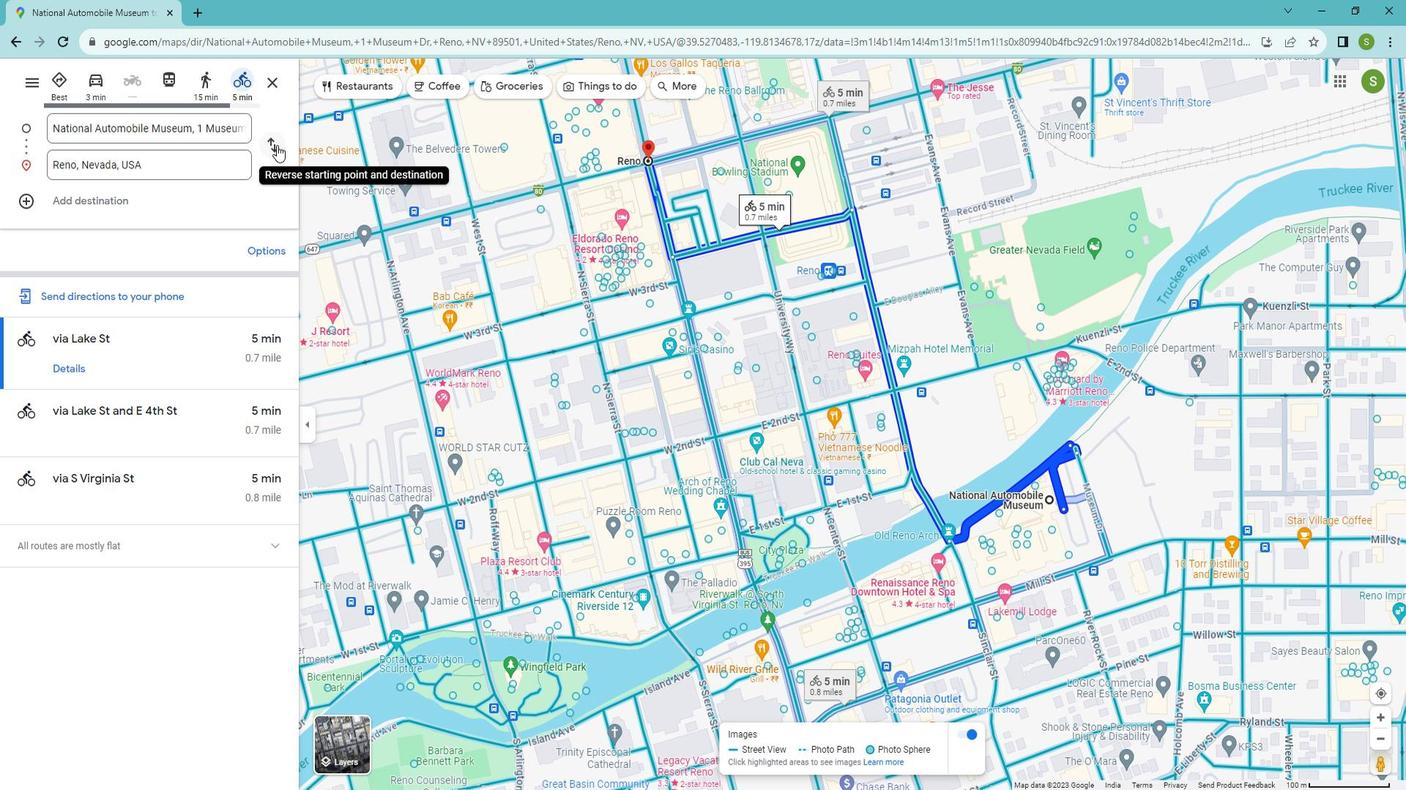 
Action: Mouse moved to (574, 710)
Screenshot: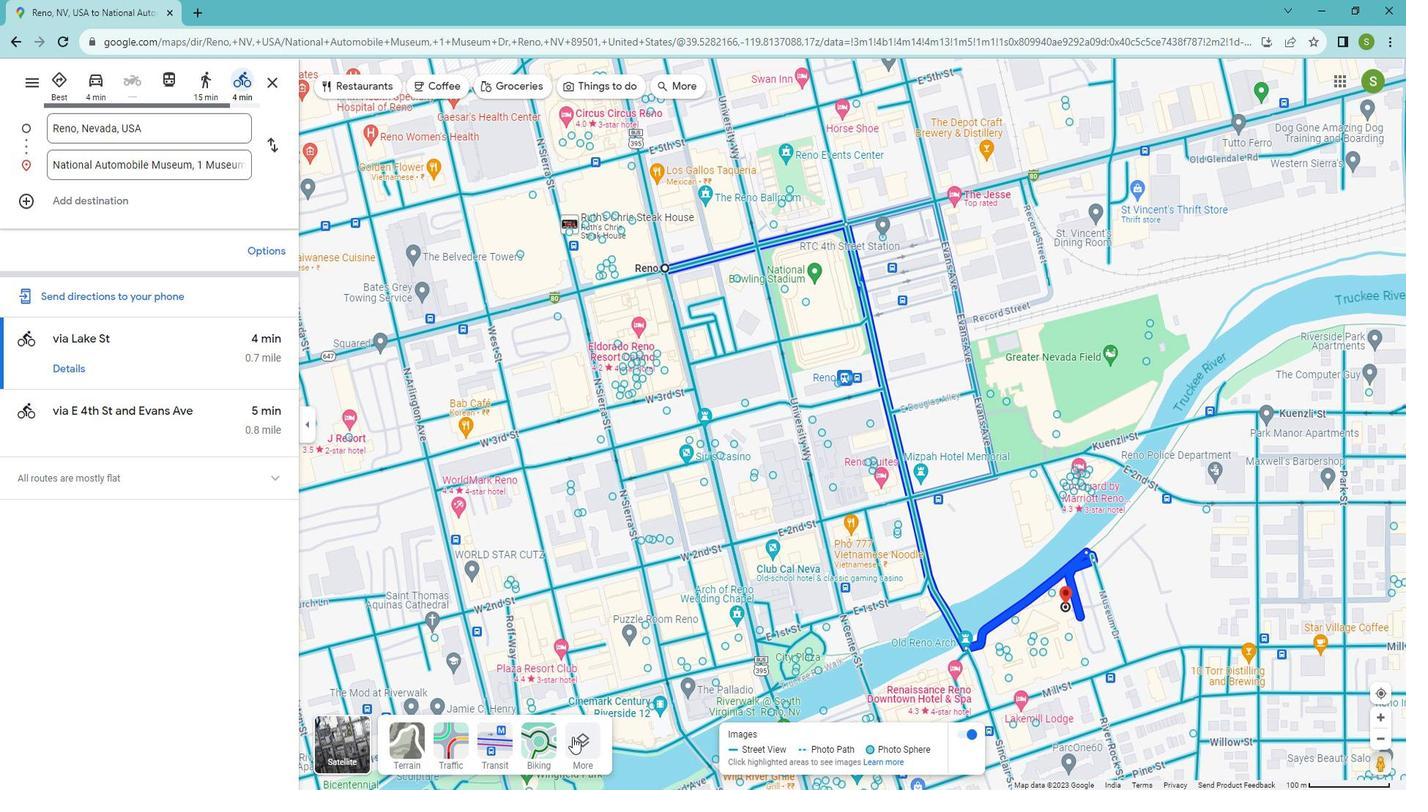 
Action: Mouse pressed left at (574, 710)
Screenshot: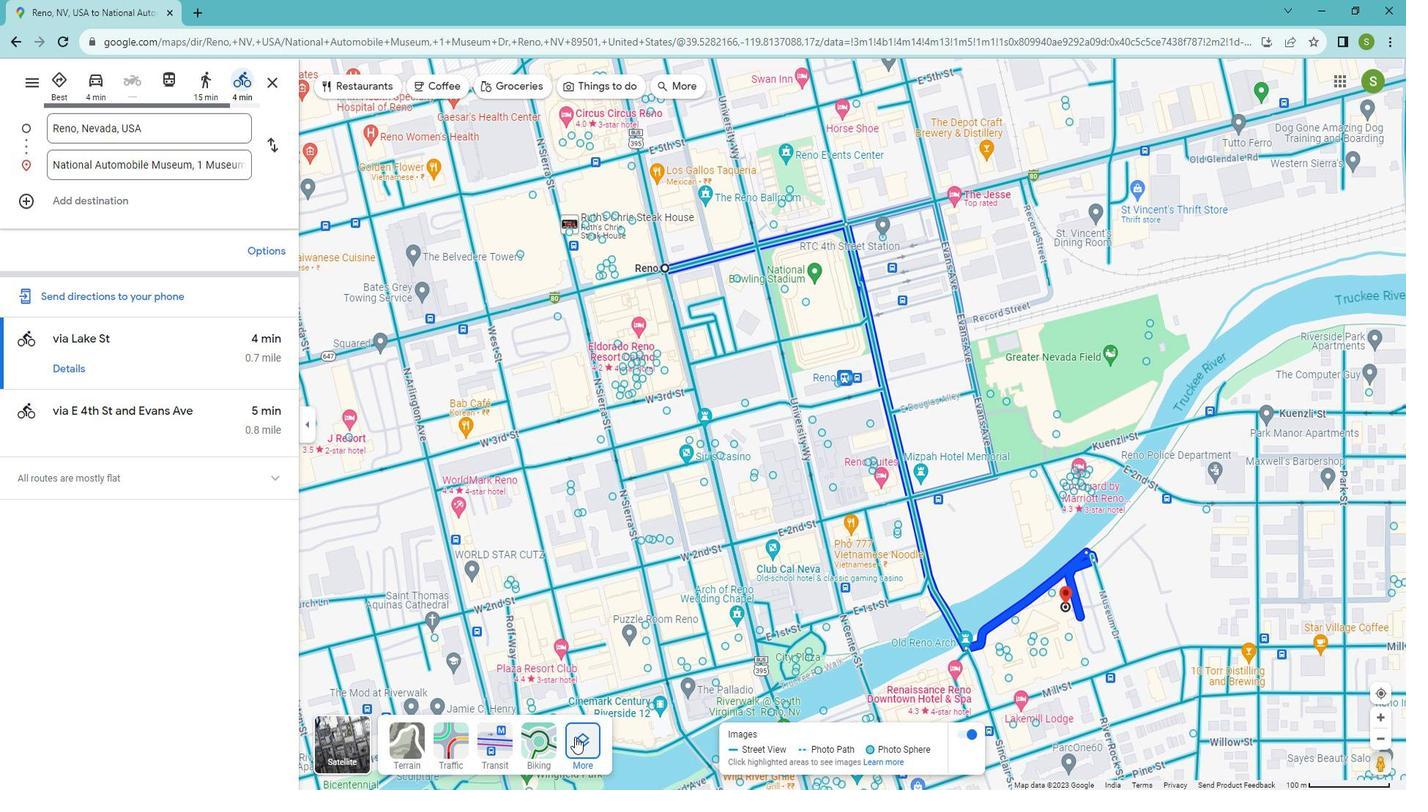 
Action: Mouse moved to (407, 419)
Screenshot: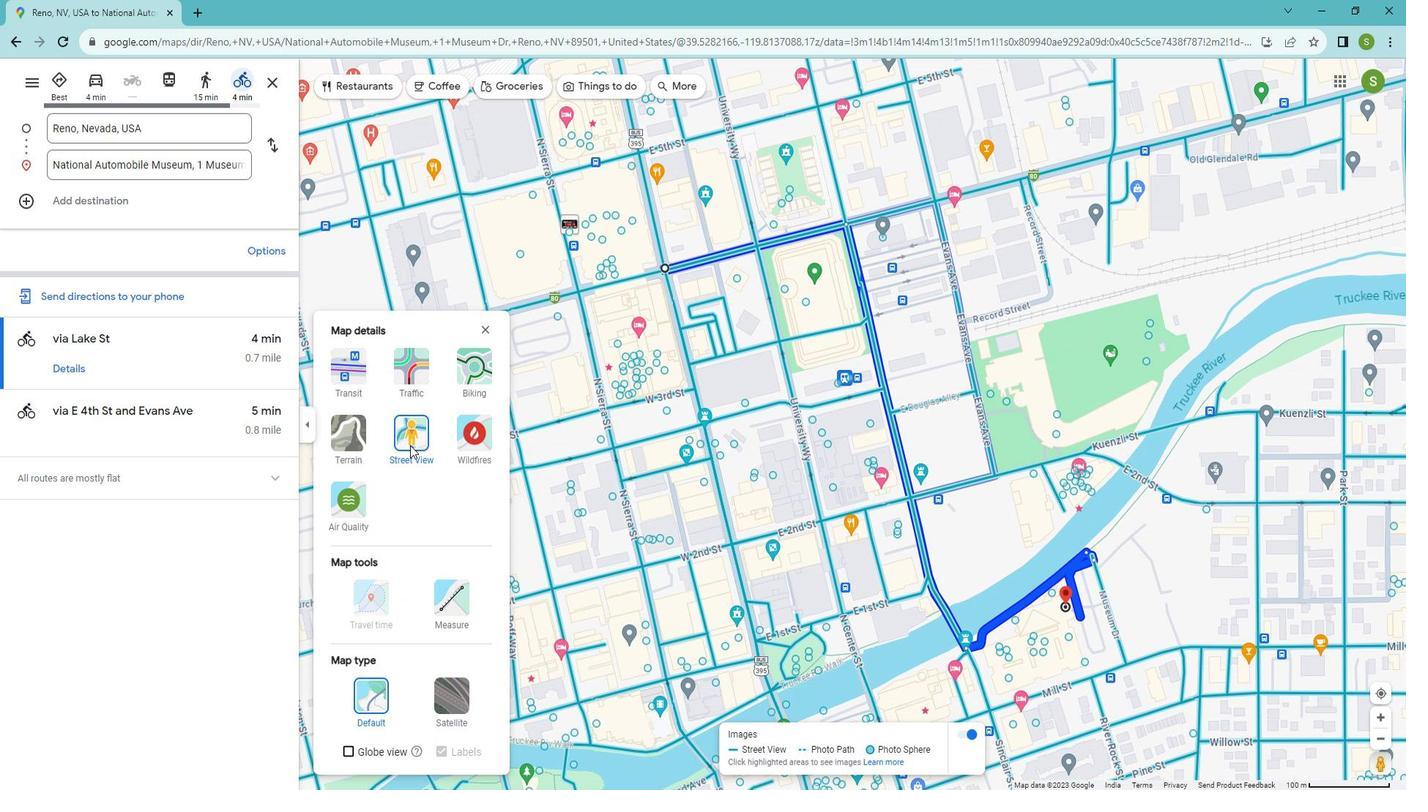 
Action: Mouse pressed left at (407, 419)
Screenshot: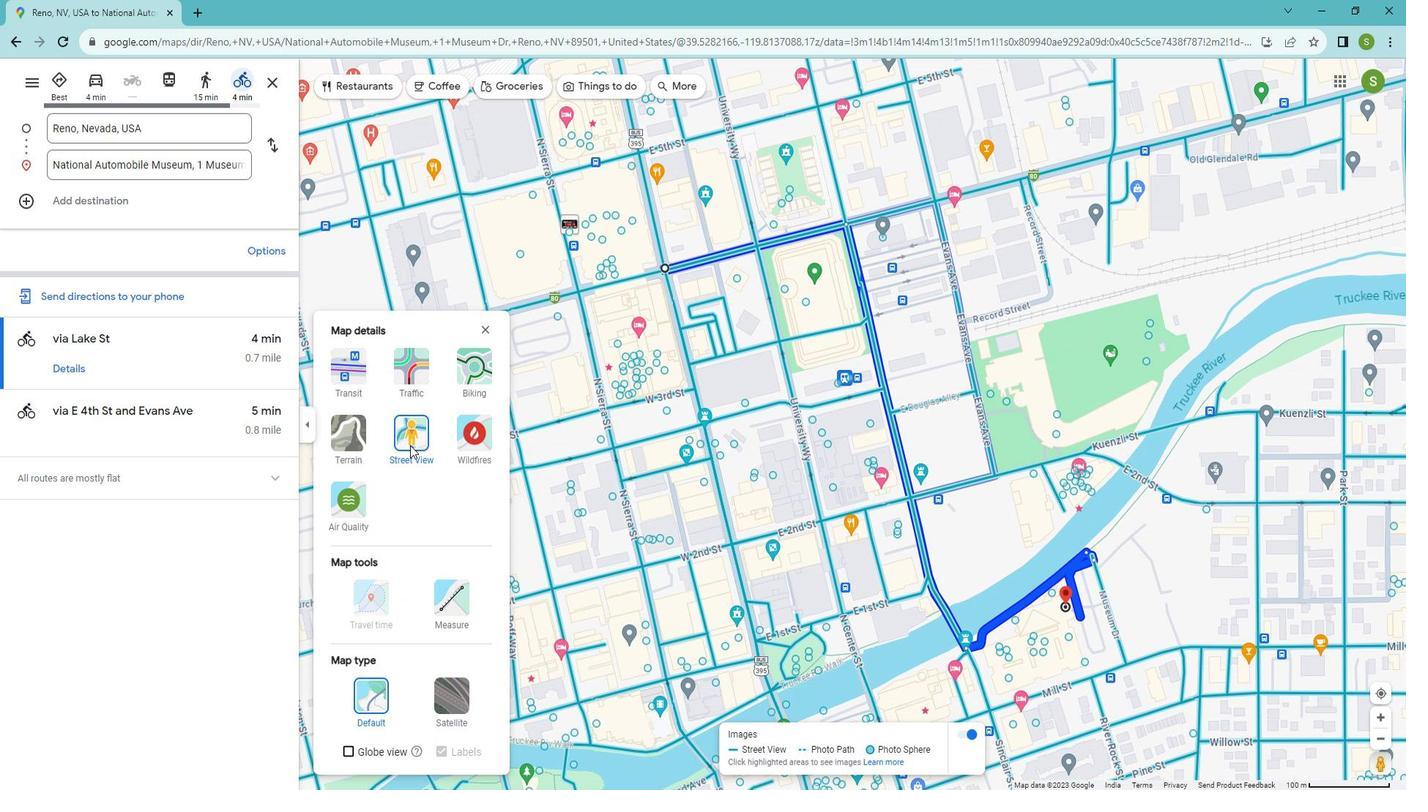 
Action: Mouse pressed left at (407, 419)
Screenshot: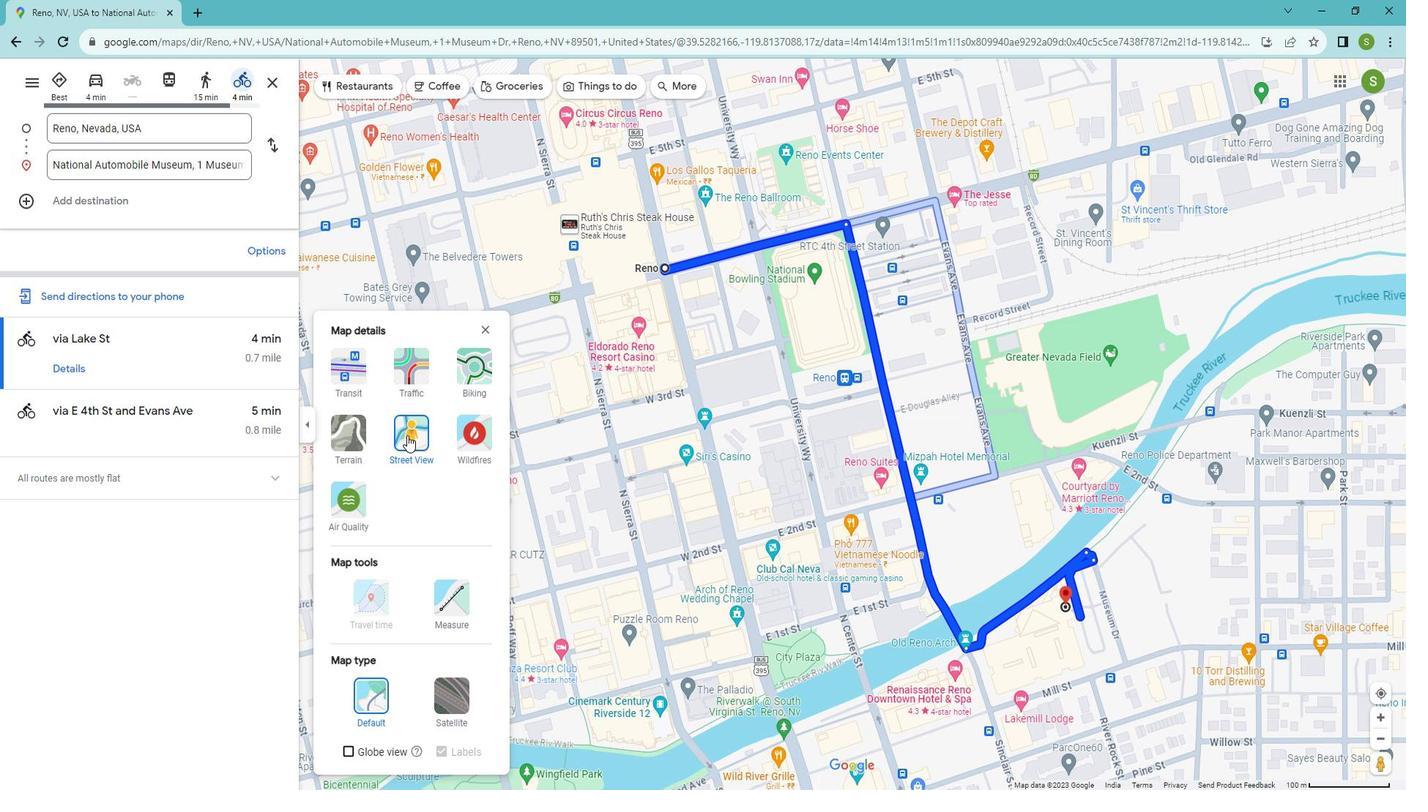 
Action: Mouse moved to (1066, 577)
Screenshot: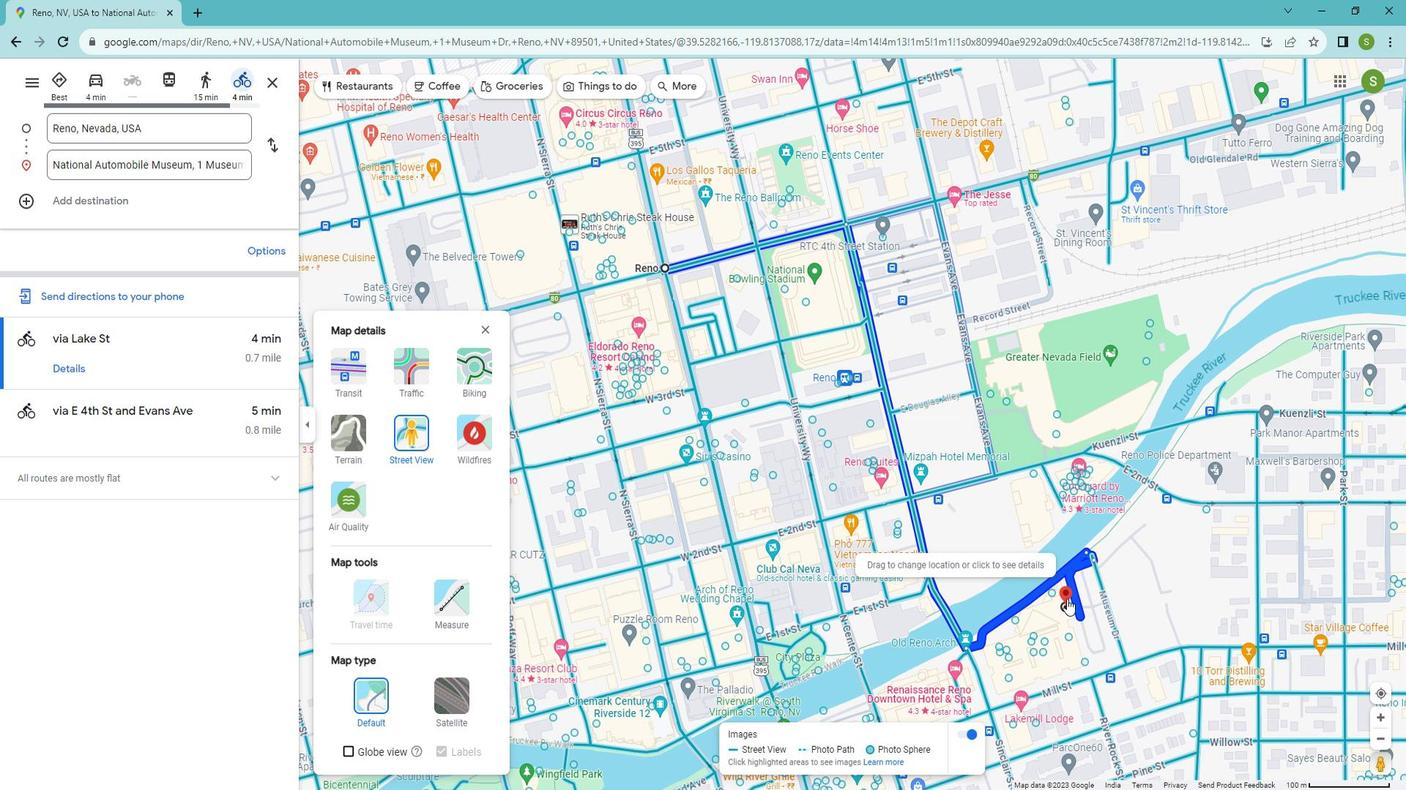 
Action: Mouse pressed left at (1066, 577)
Screenshot: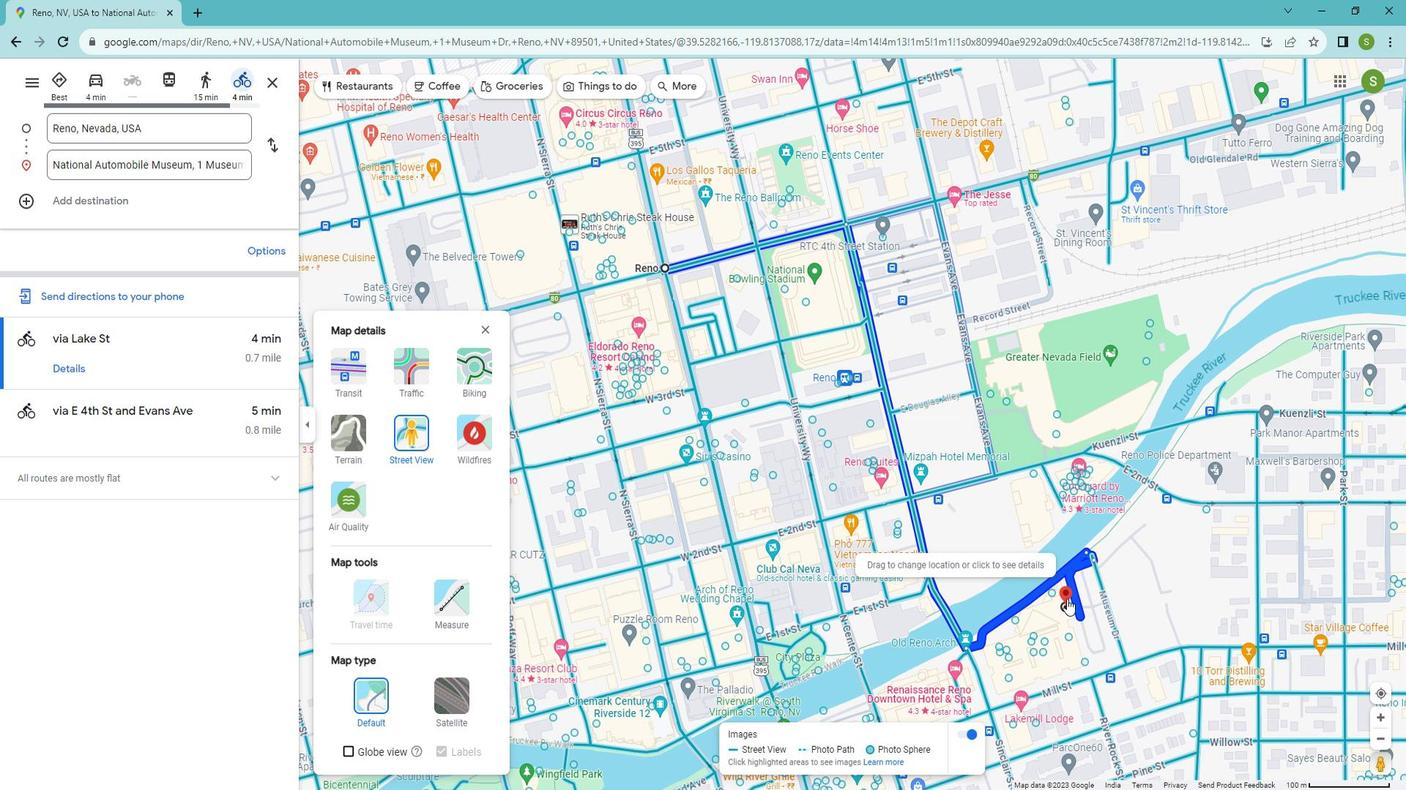 
Action: Mouse moved to (1072, 556)
Screenshot: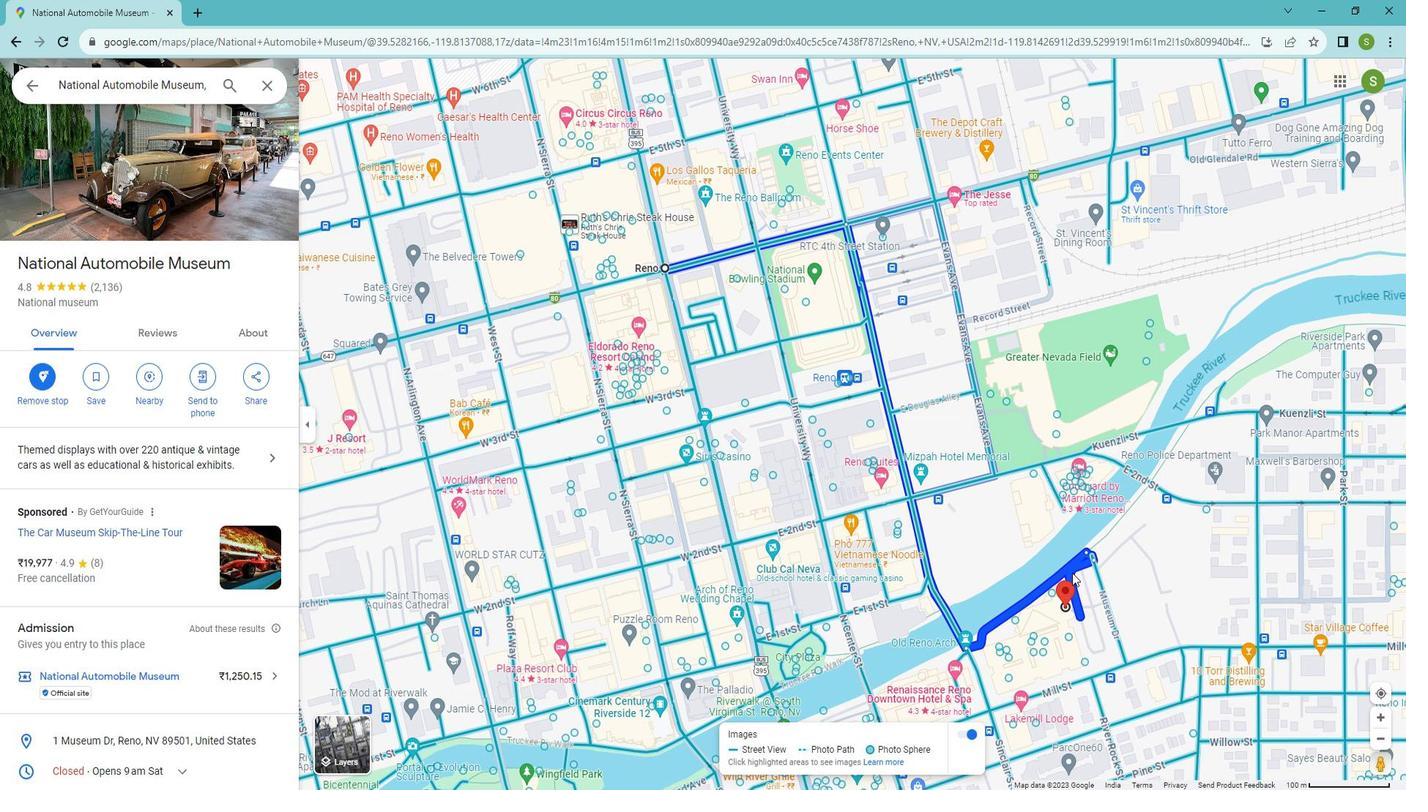 
Action: Mouse pressed right at (1072, 556)
Screenshot: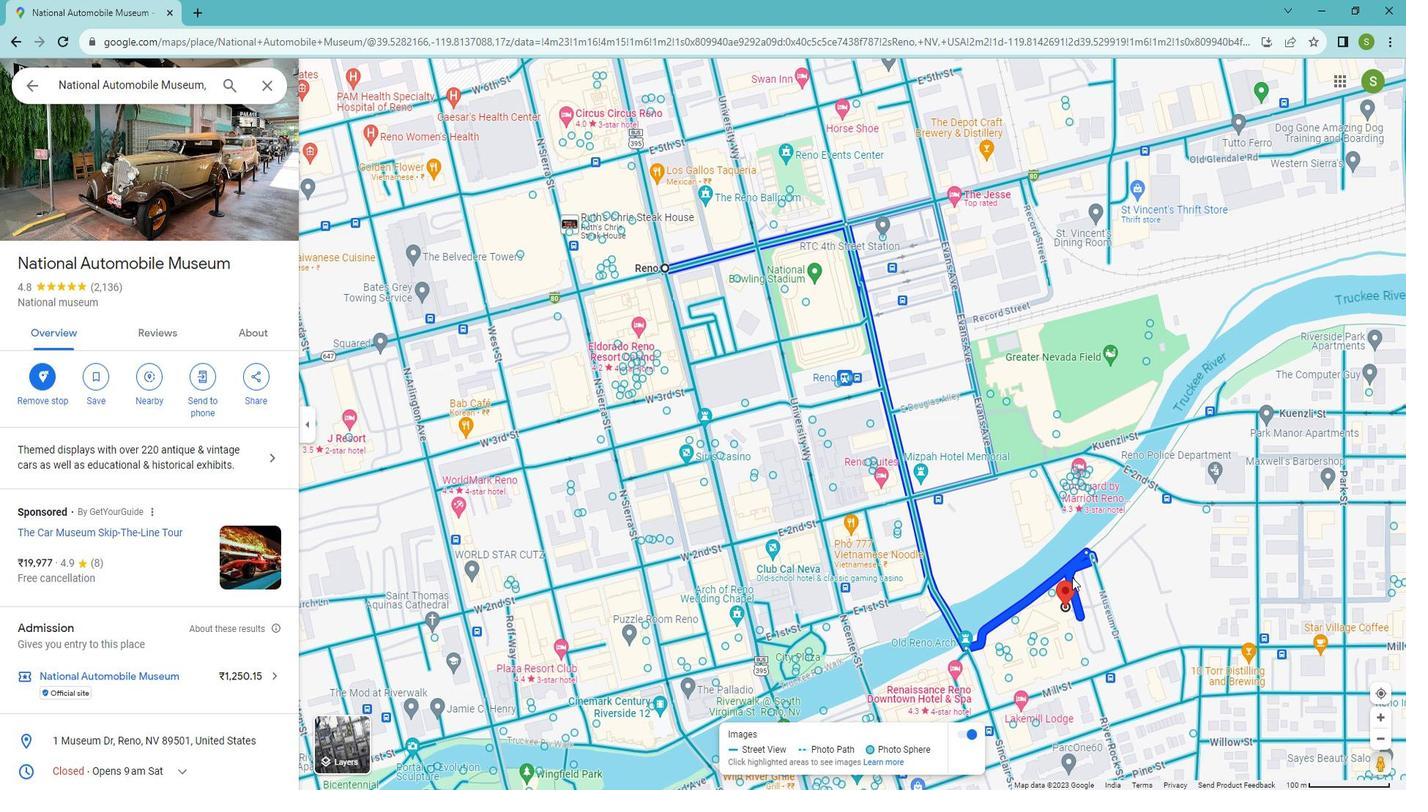 
Action: Mouse moved to (1059, 555)
Screenshot: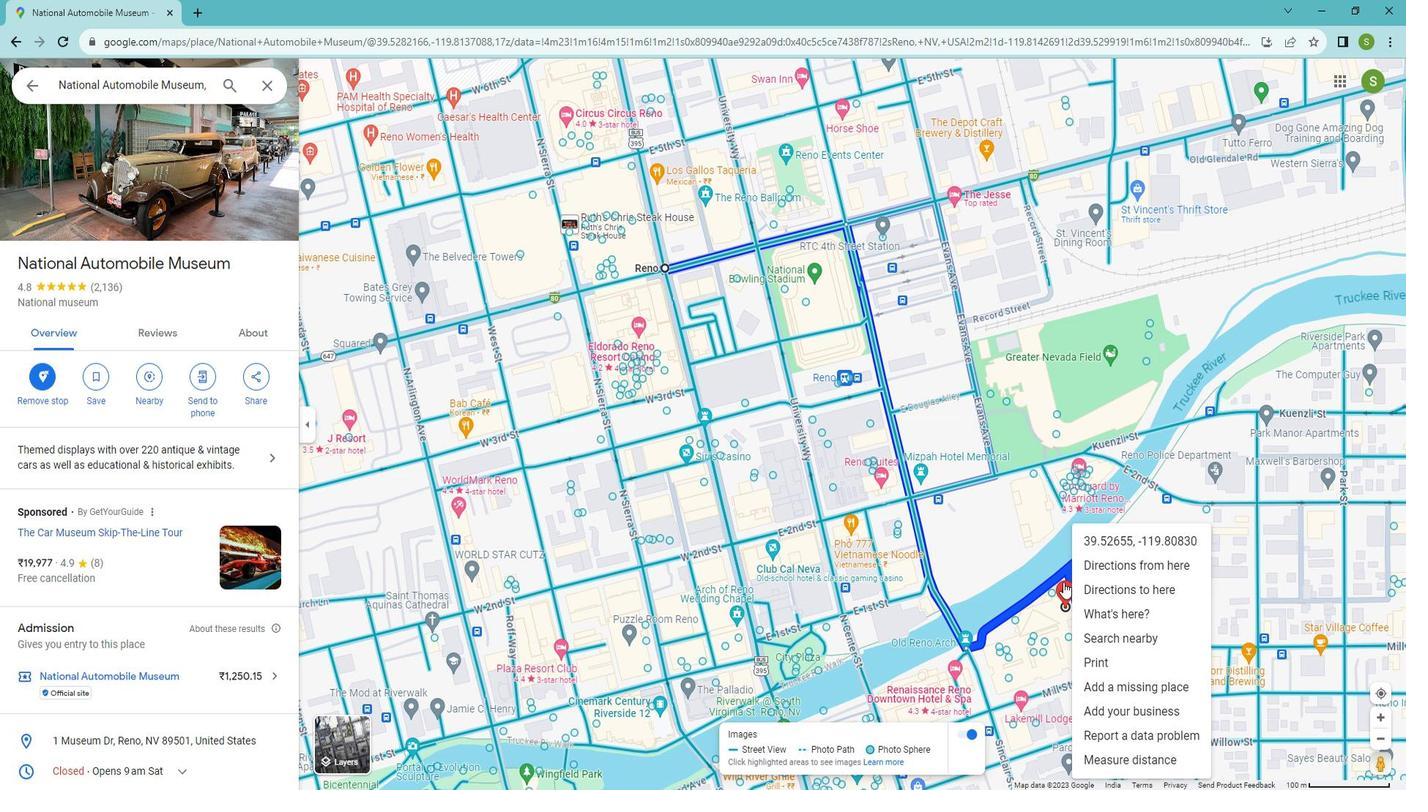
Action: Mouse pressed left at (1059, 555)
Screenshot: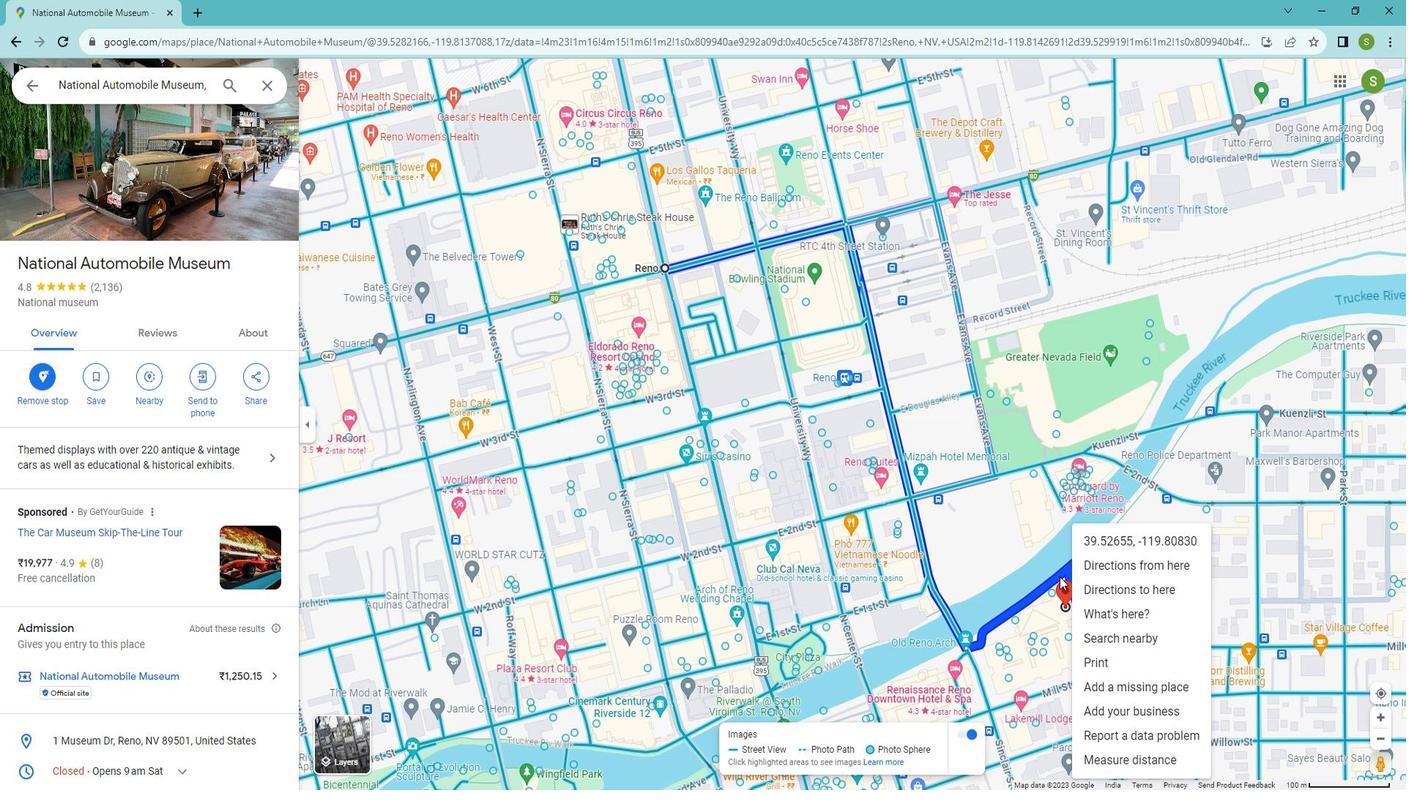 
Action: Mouse moved to (698, 382)
Screenshot: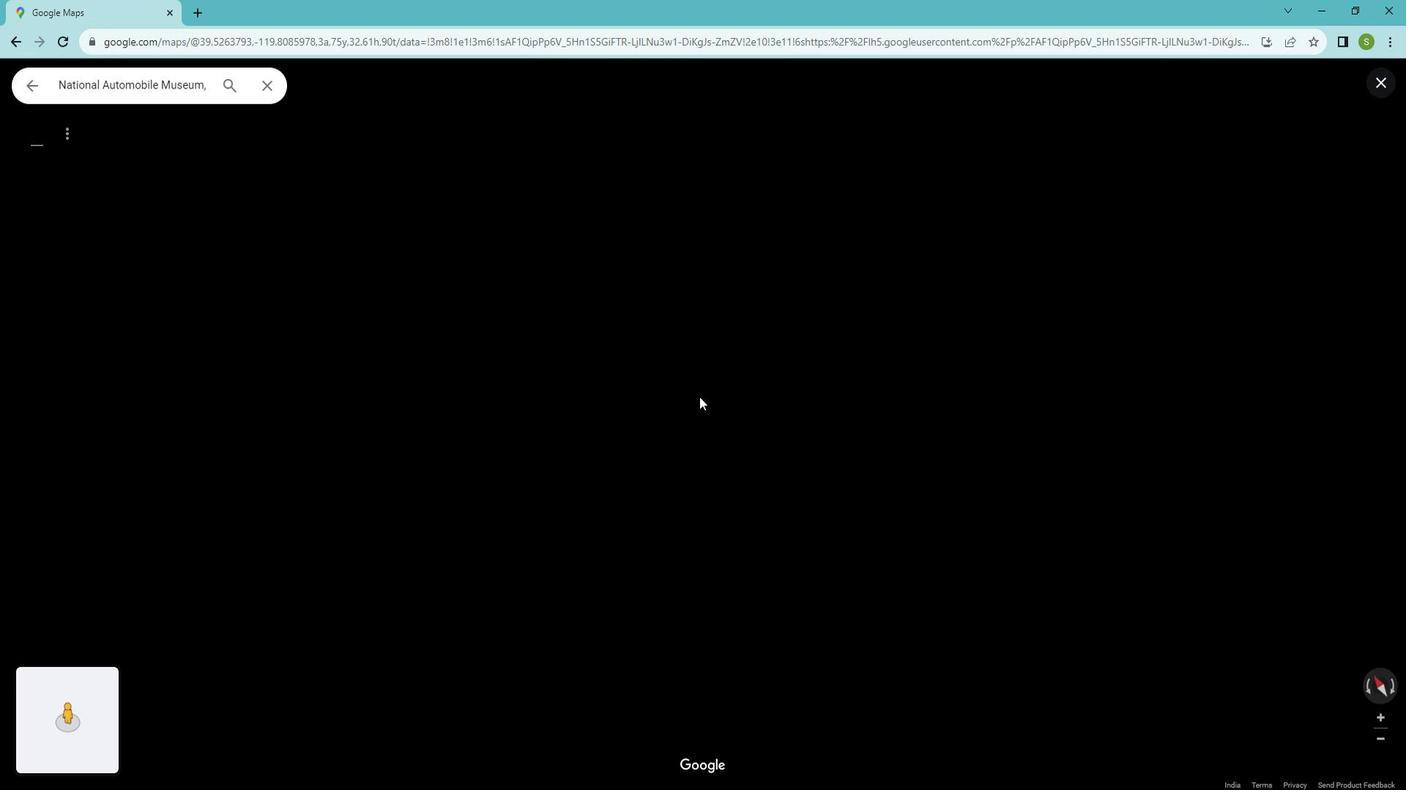 
Action: Mouse scrolled (698, 381) with delta (0, 0)
Screenshot: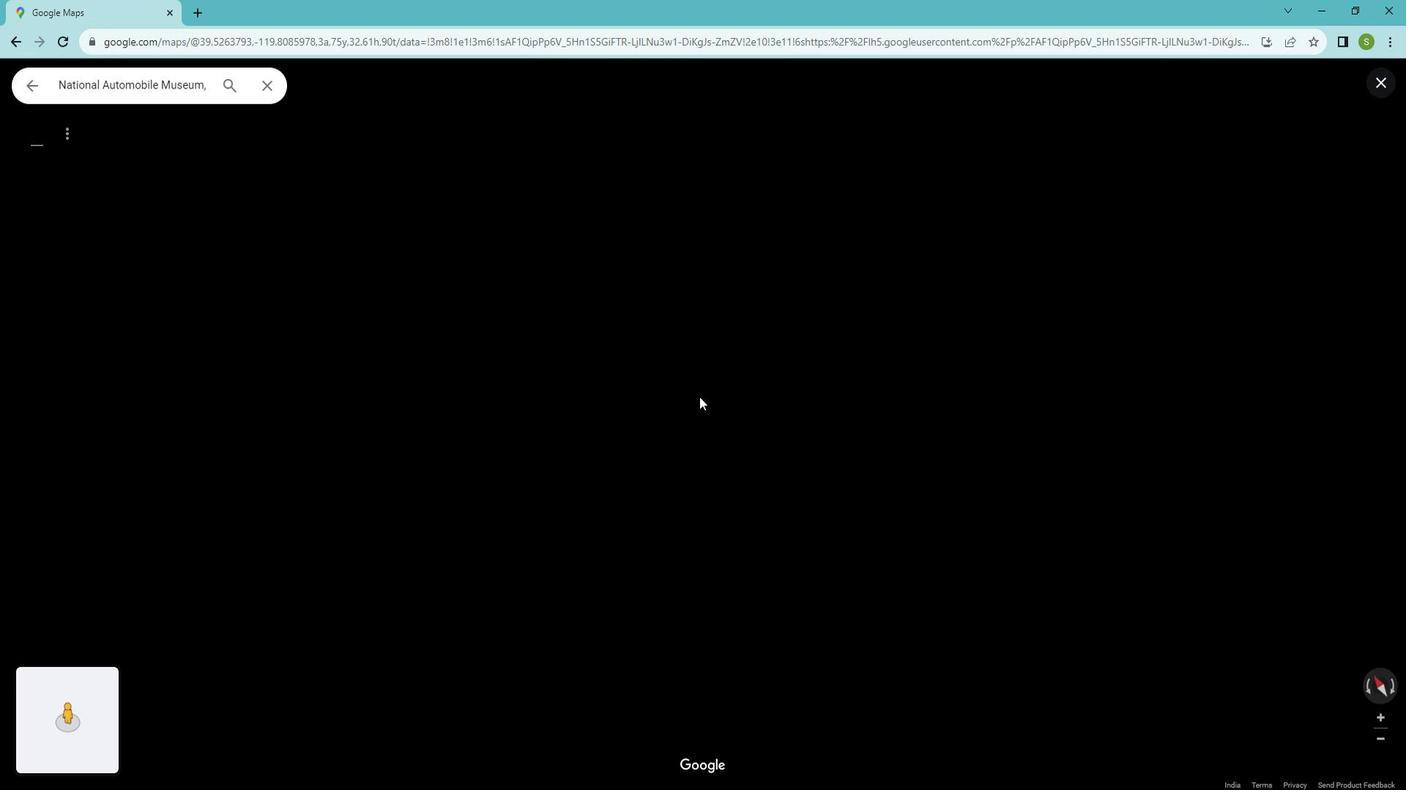 
Action: Mouse moved to (697, 382)
Screenshot: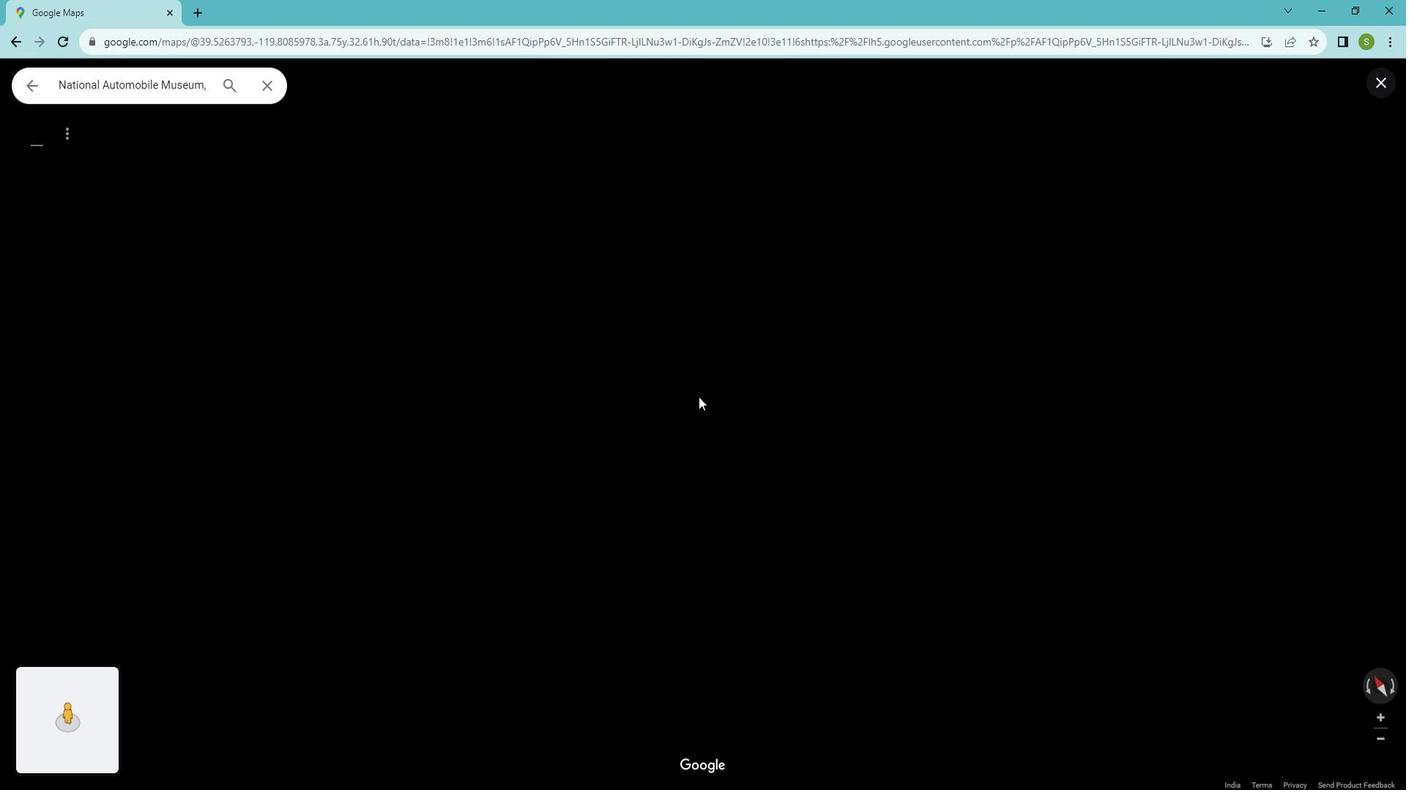 
Action: Mouse scrolled (697, 382) with delta (0, 0)
Screenshot: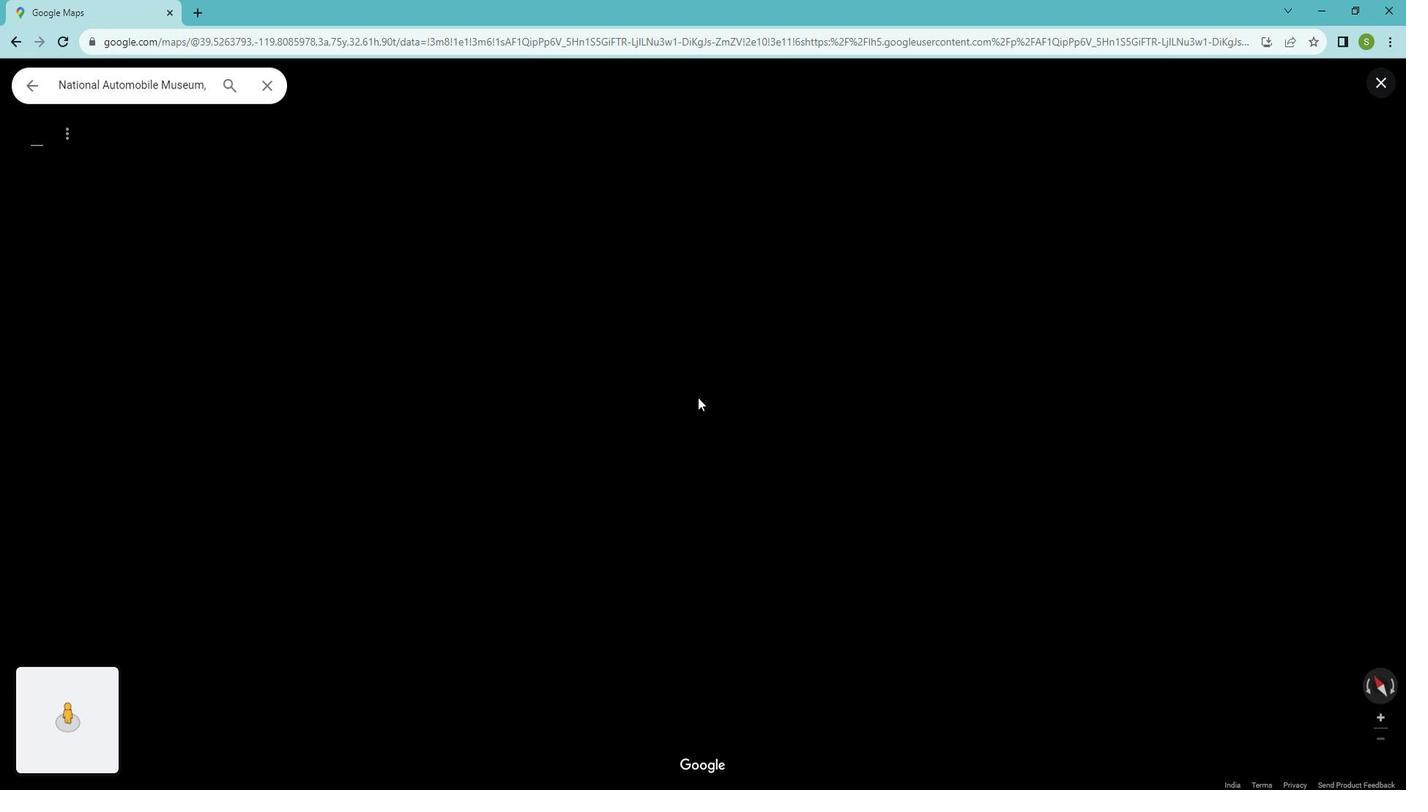 
Action: Mouse scrolled (697, 383) with delta (0, 0)
Screenshot: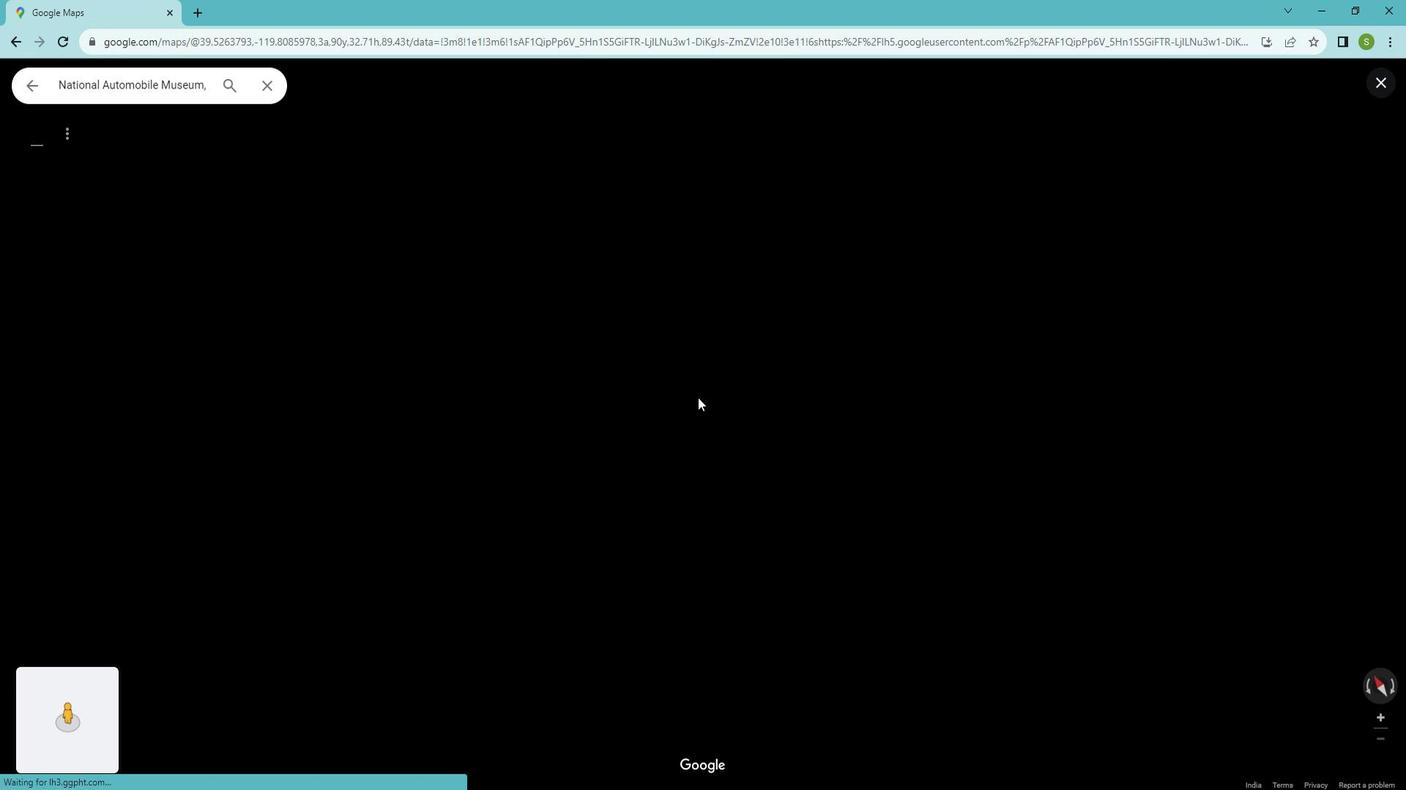 
Action: Mouse pressed left at (697, 382)
Screenshot: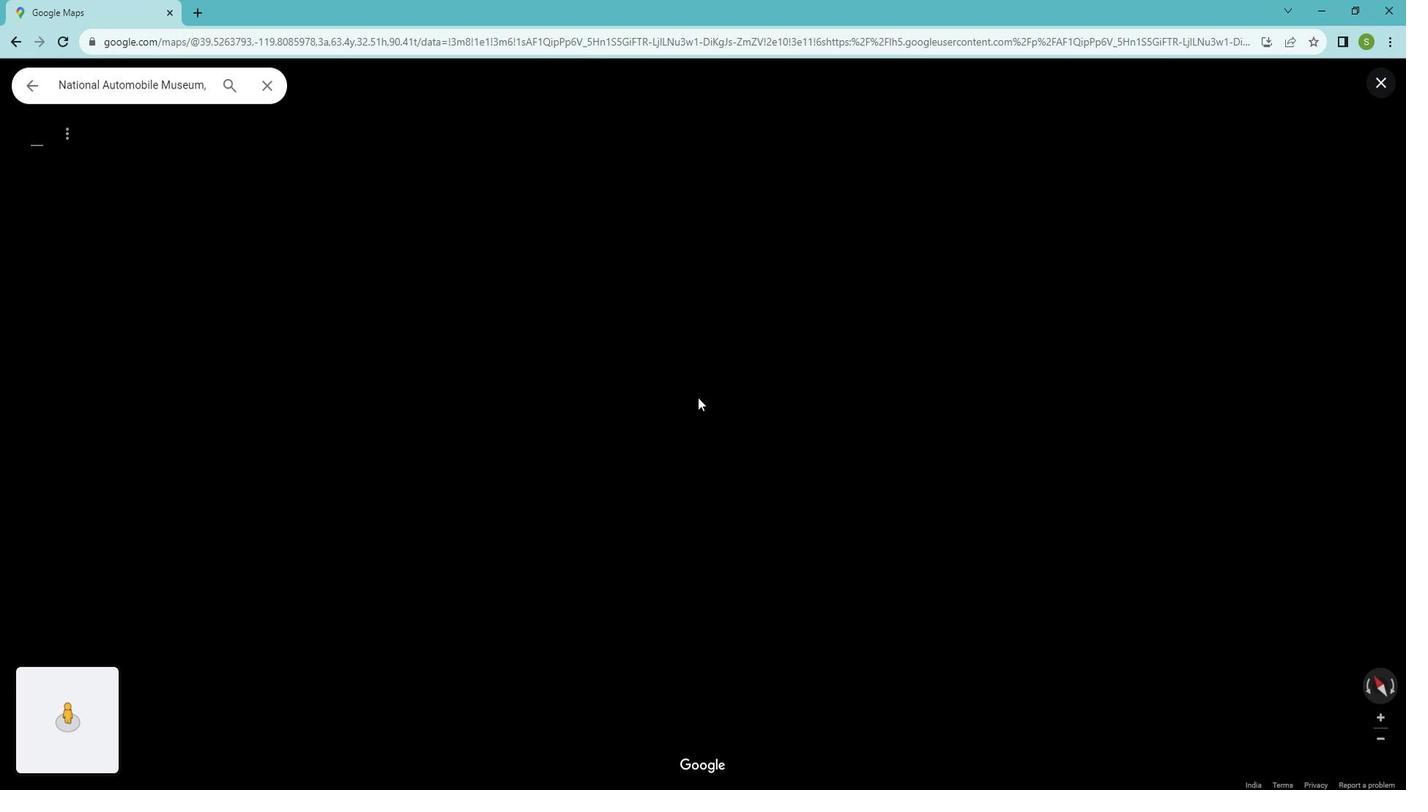 
Action: Mouse moved to (716, 375)
Screenshot: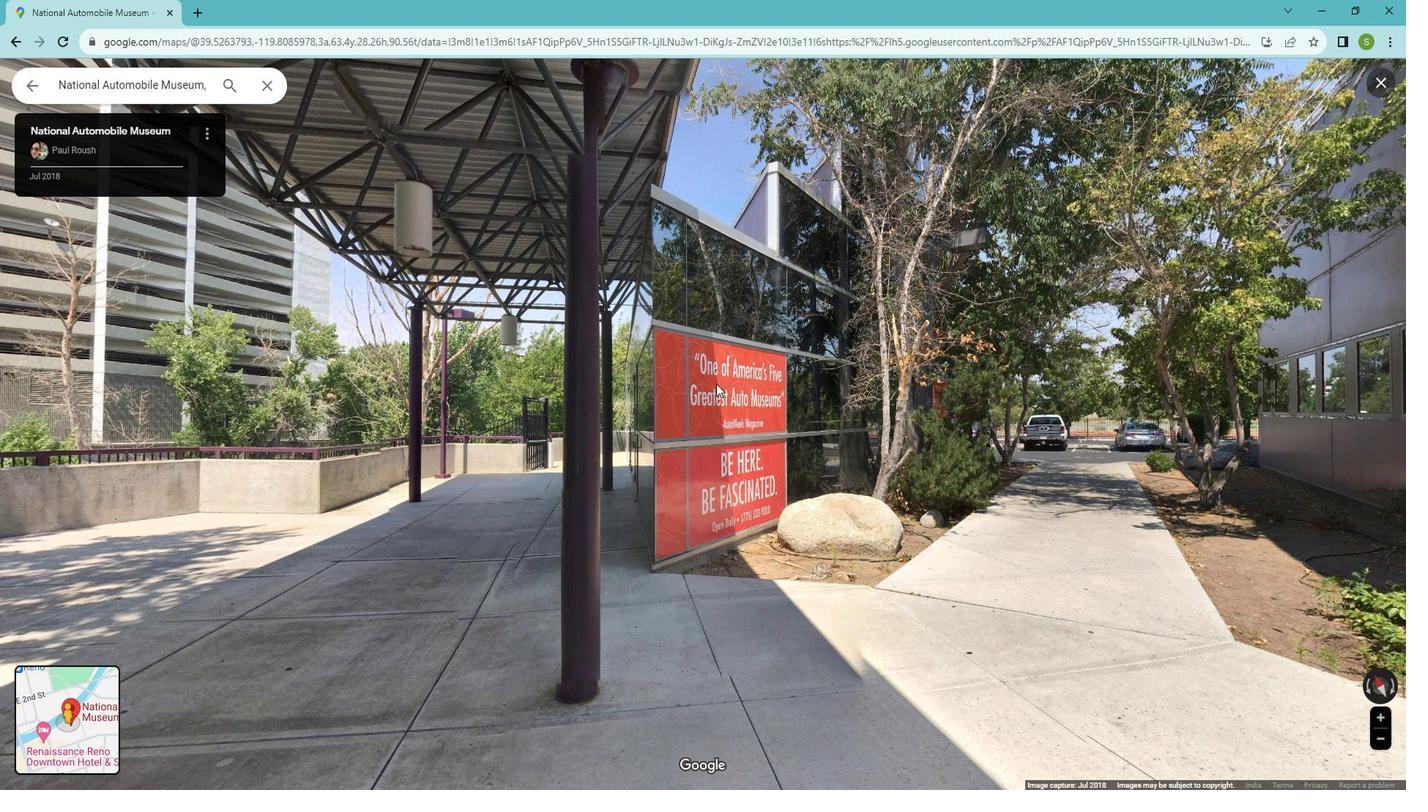 
Action: Mouse pressed left at (716, 375)
Screenshot: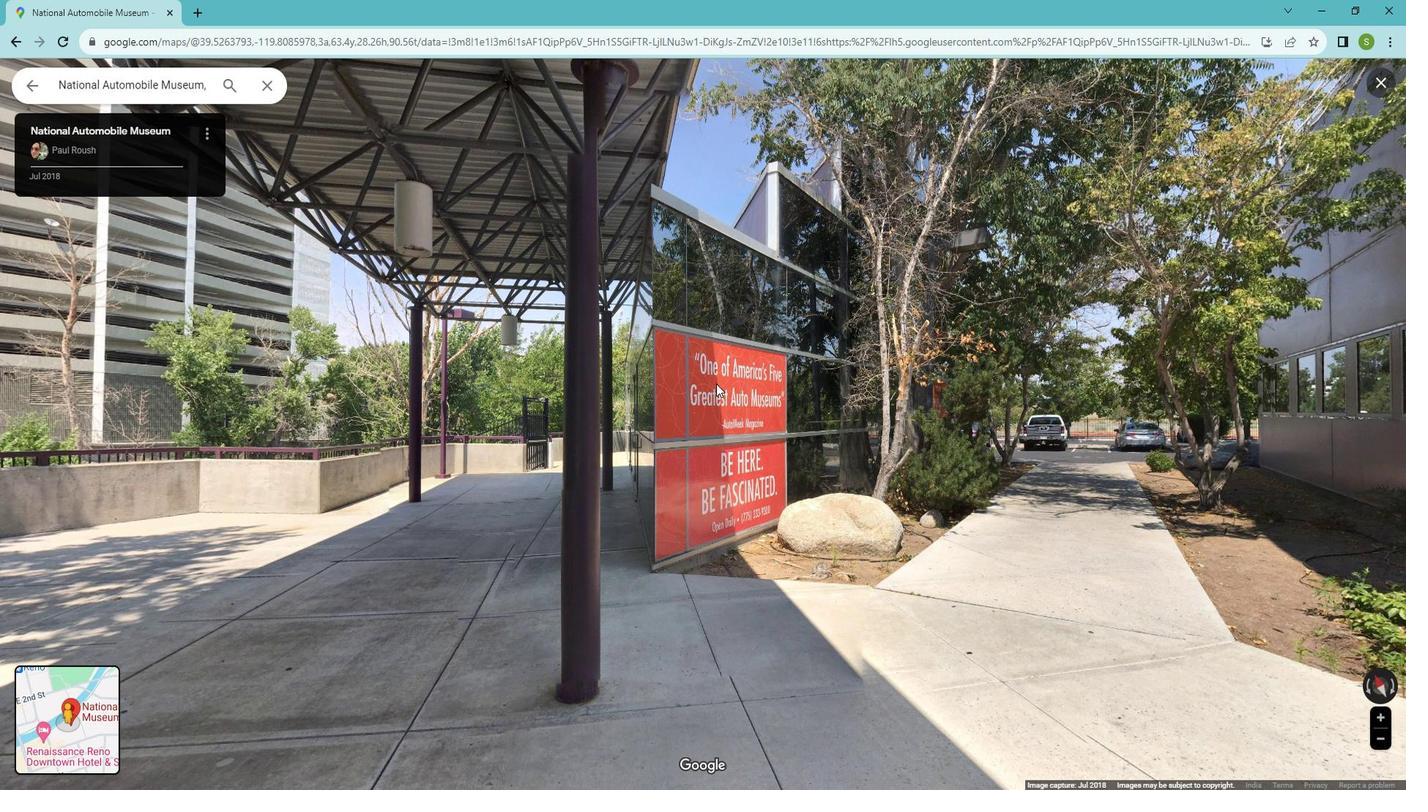 
Action: Mouse moved to (721, 377)
Screenshot: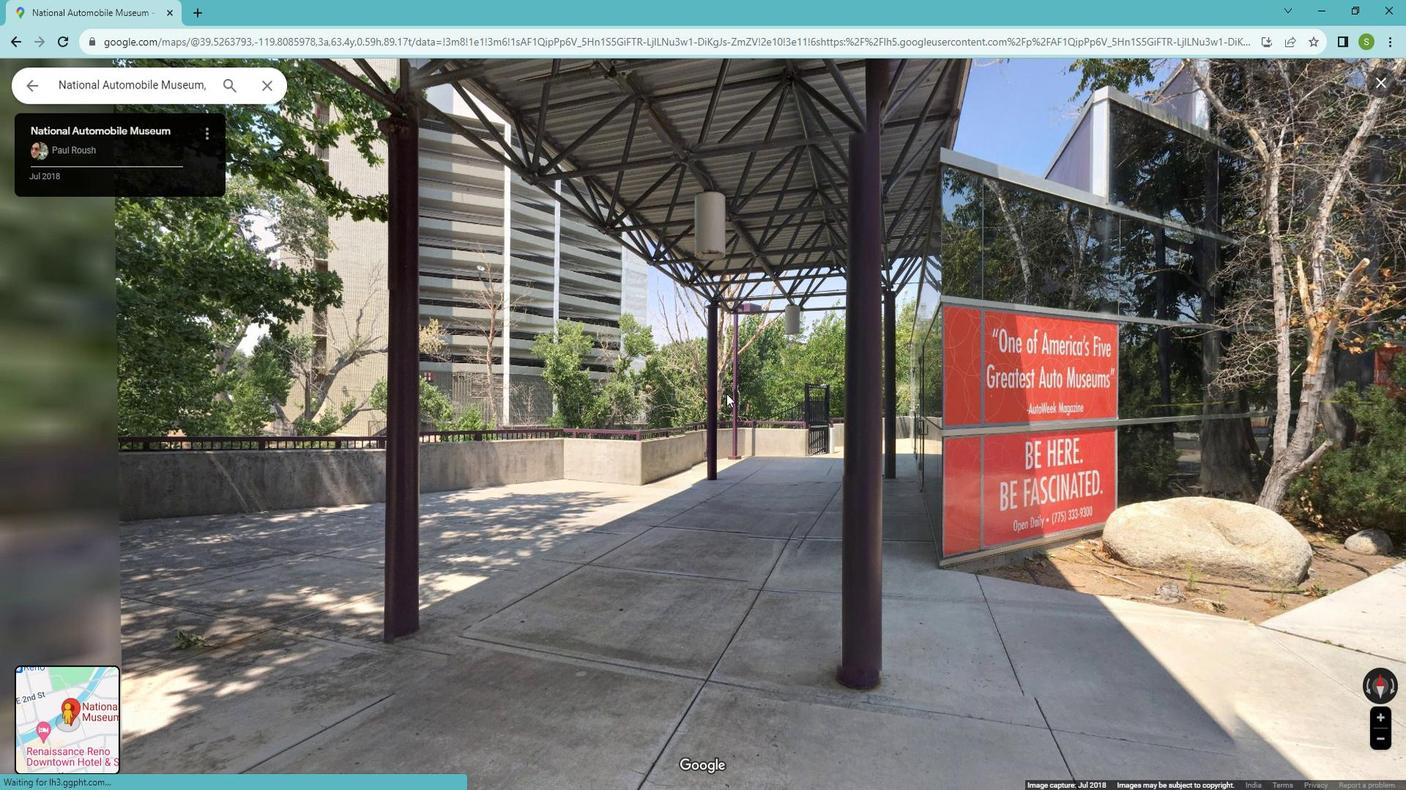 
Action: Mouse pressed left at (721, 377)
Screenshot: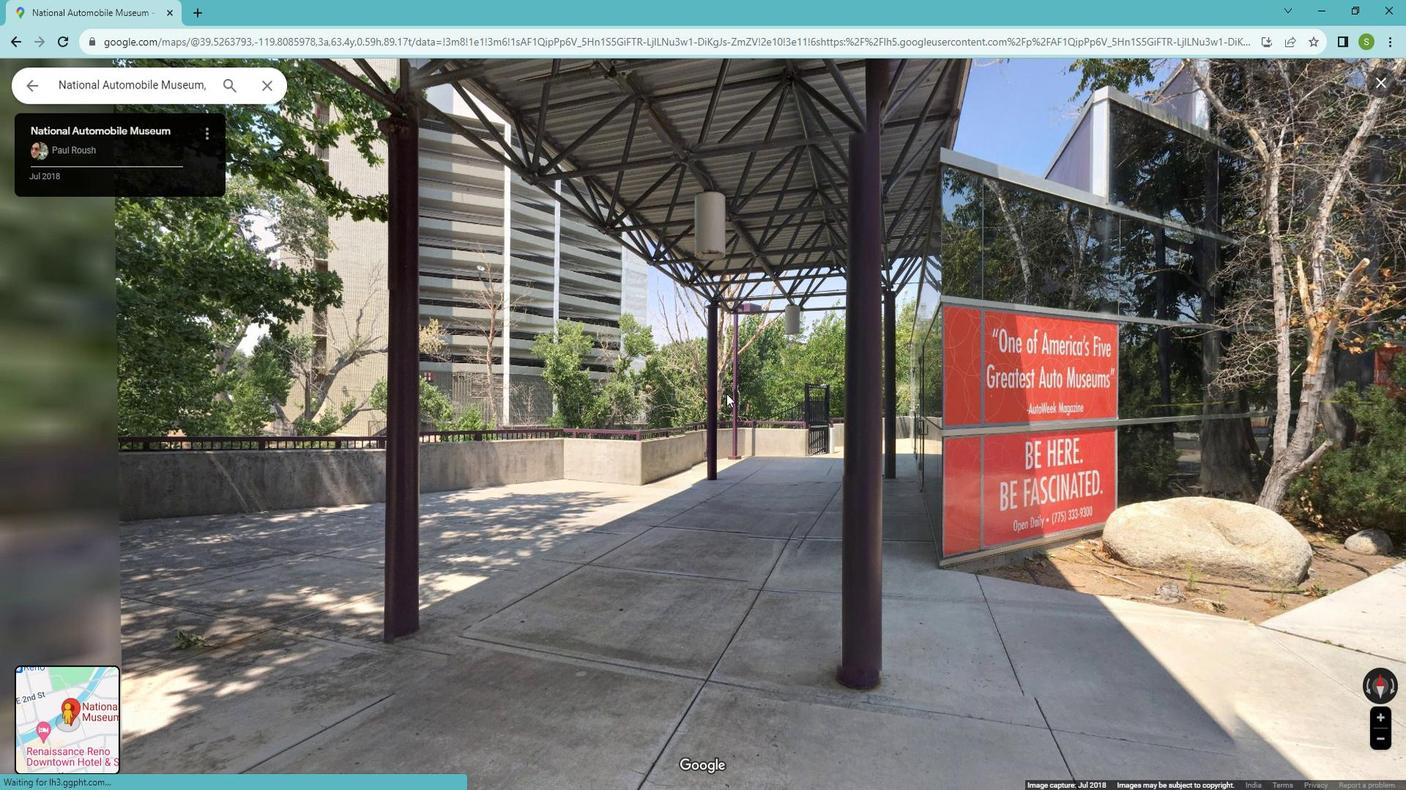 
Action: Mouse moved to (538, 379)
Screenshot: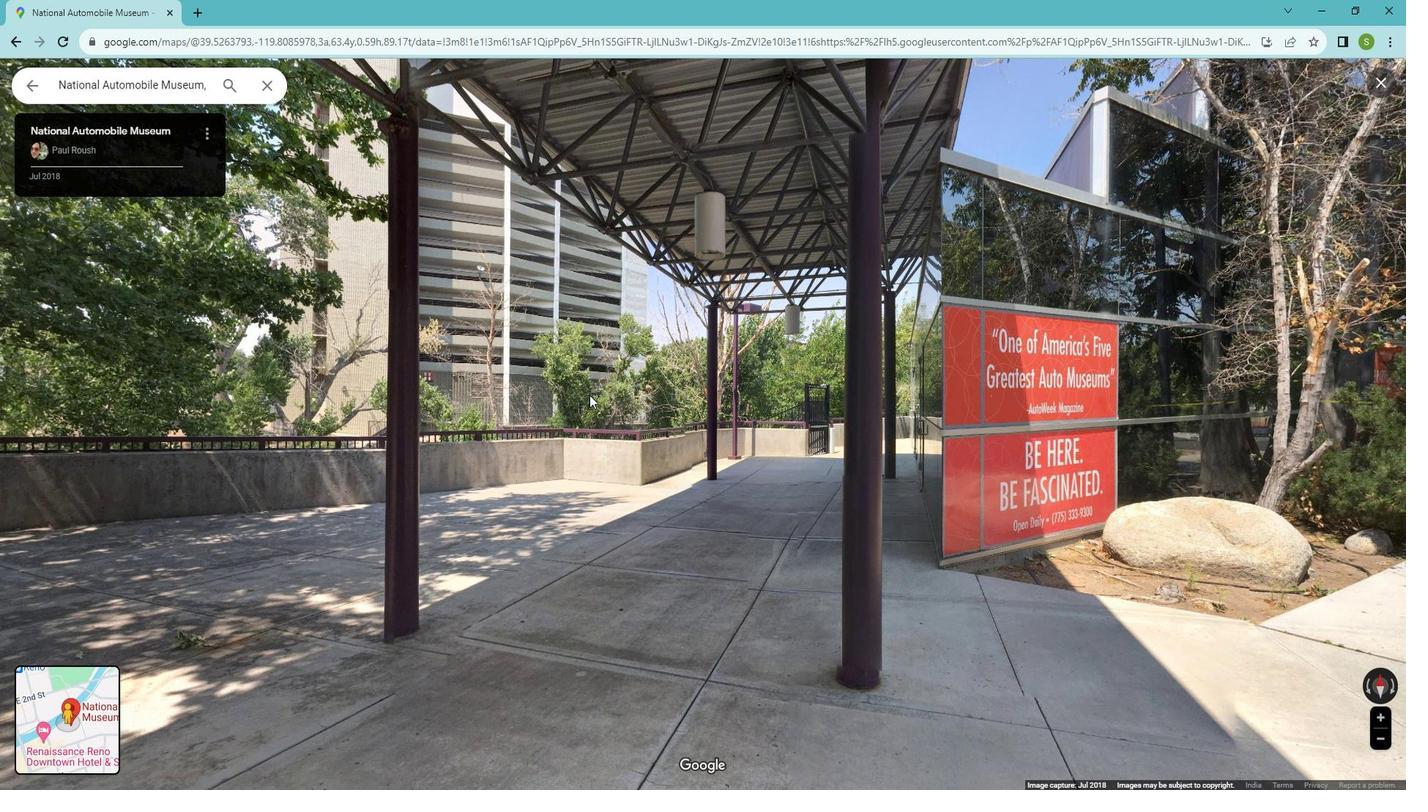 
Action: Mouse pressed left at (538, 379)
Screenshot: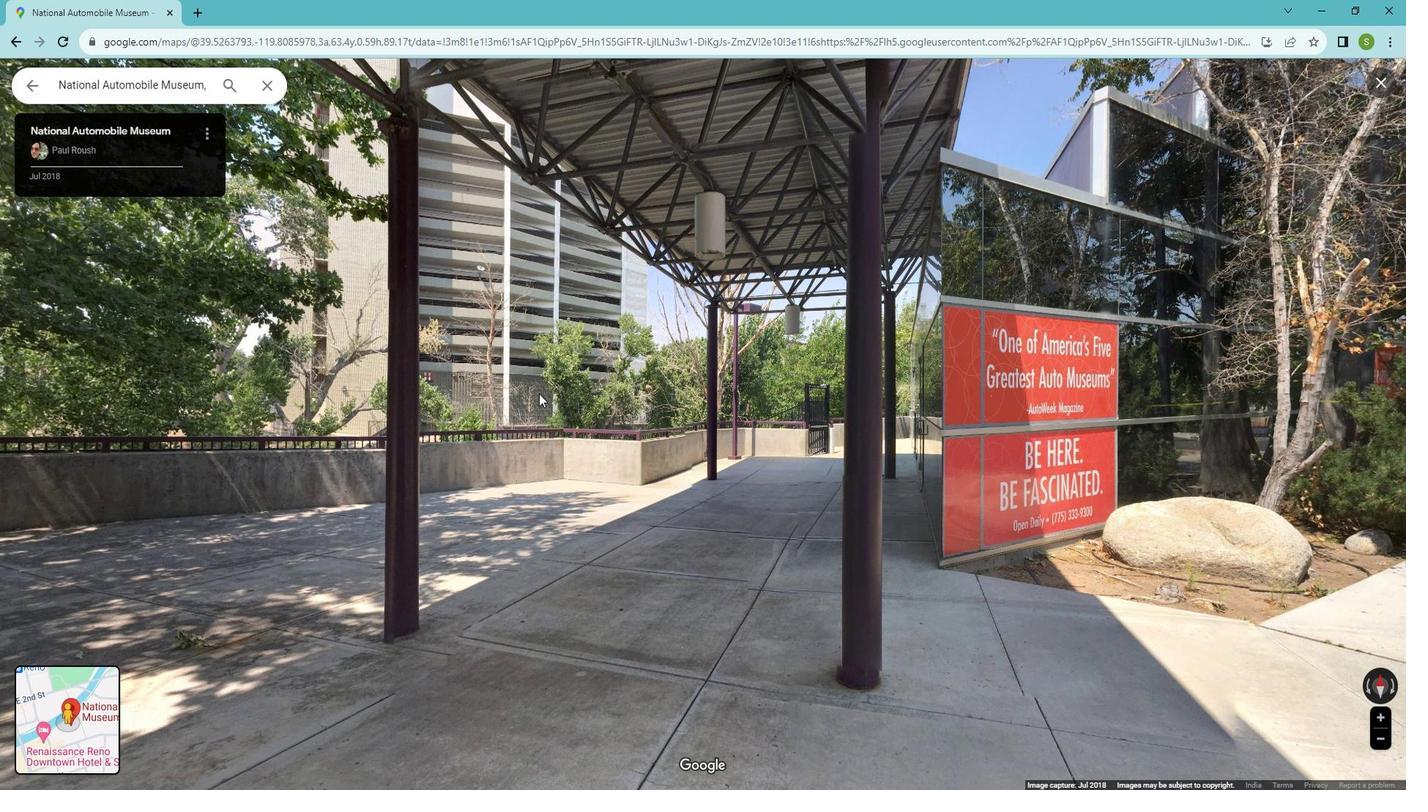 
Action: Mouse pressed left at (538, 379)
Screenshot: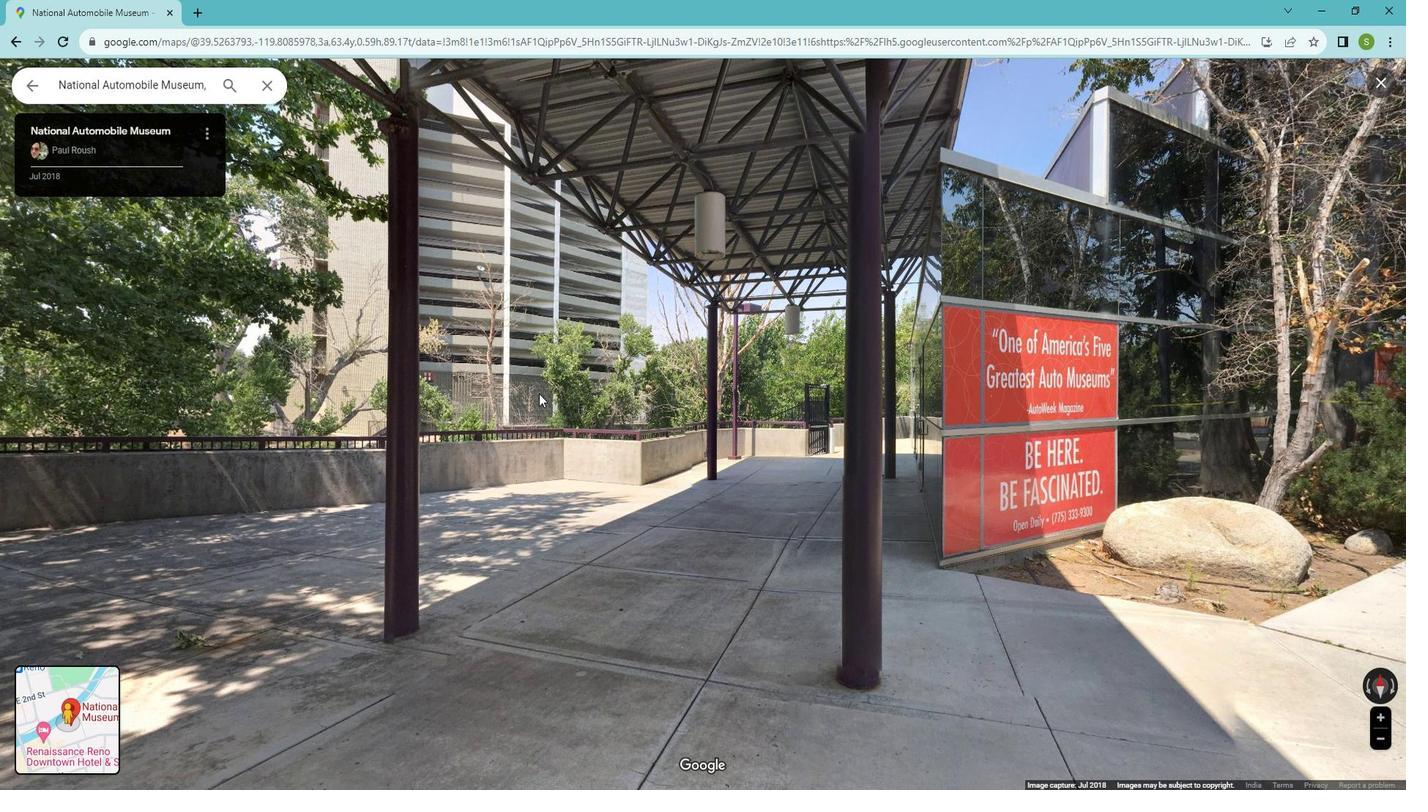 
Action: Mouse moved to (559, 418)
Screenshot: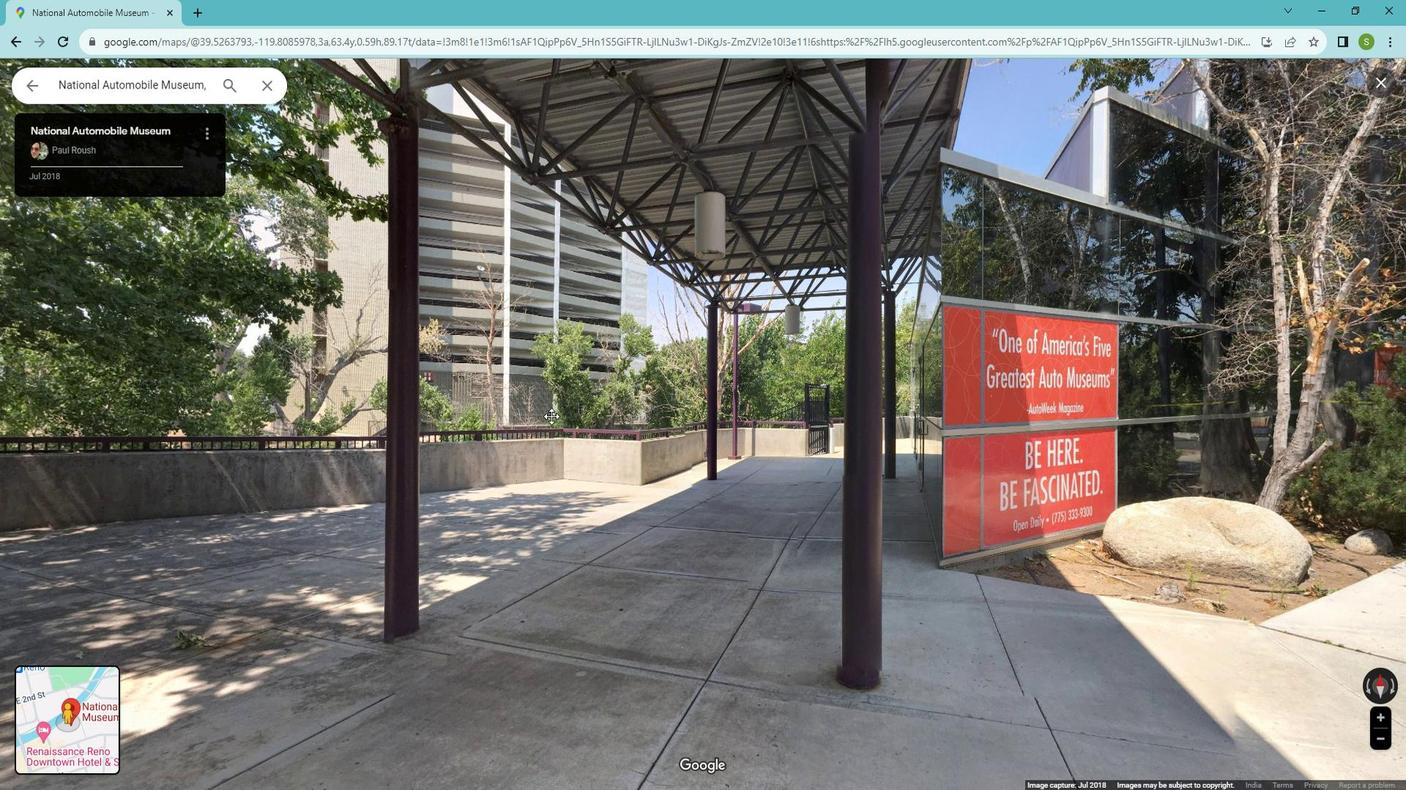 
Action: Mouse pressed left at (559, 418)
Screenshot: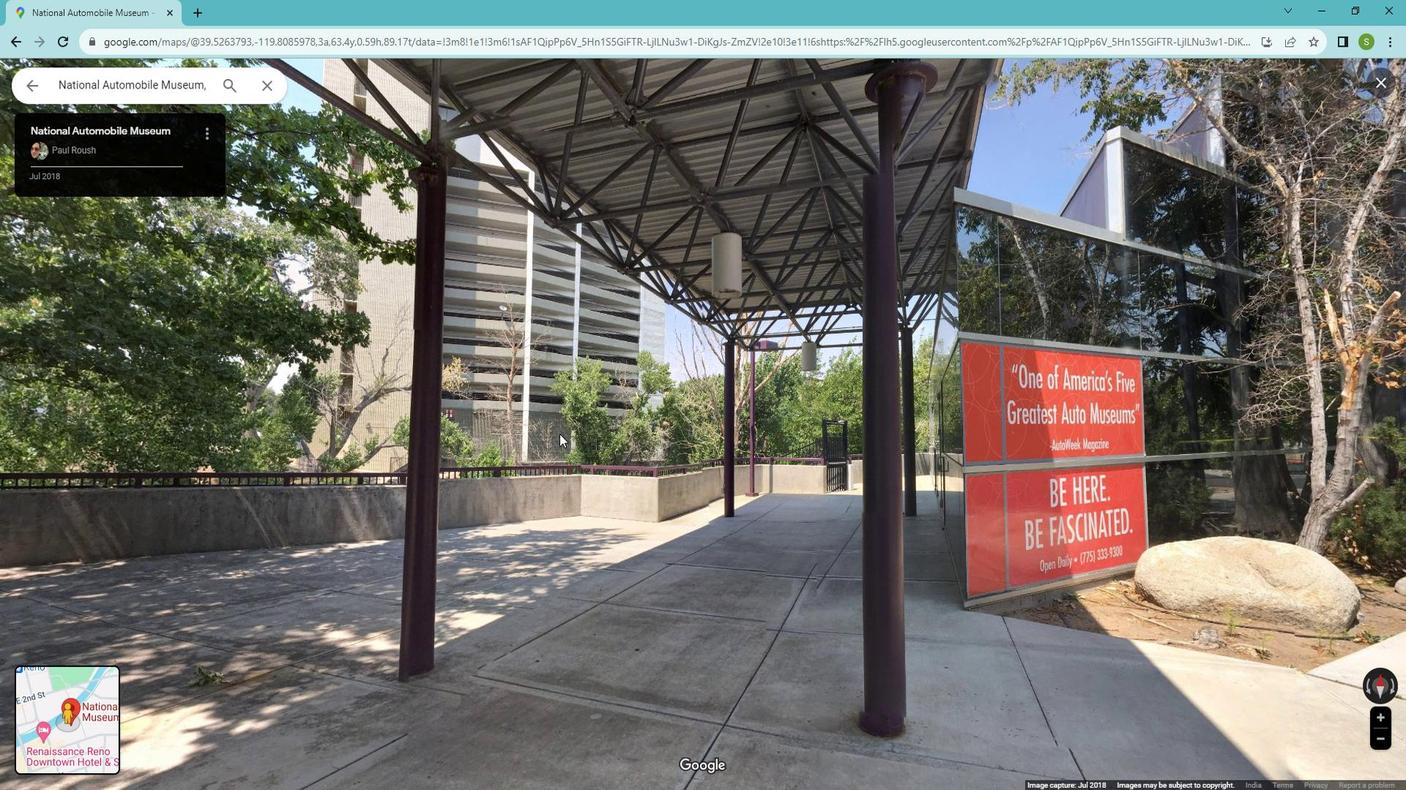 
Action: Mouse moved to (556, 456)
Screenshot: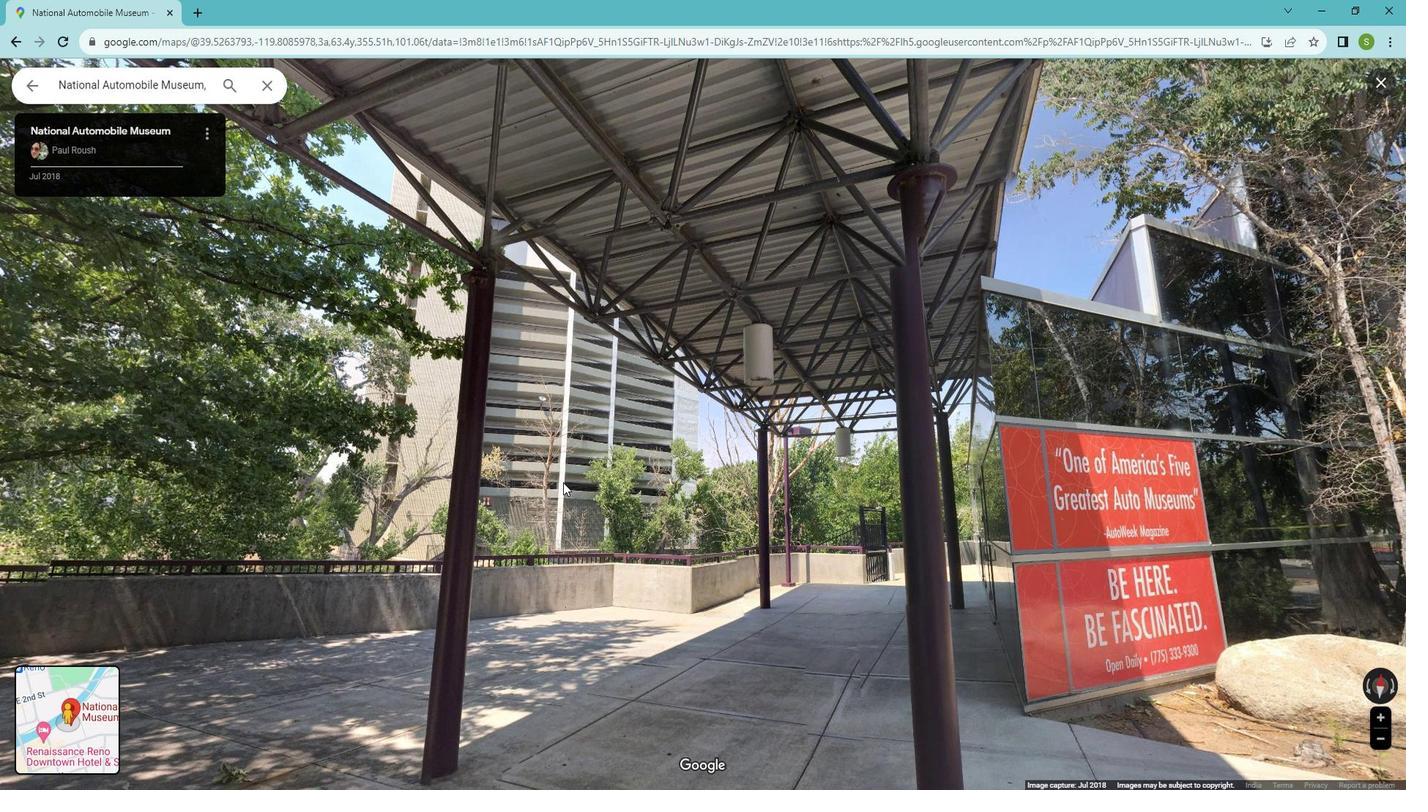 
Action: Mouse pressed left at (556, 456)
Screenshot: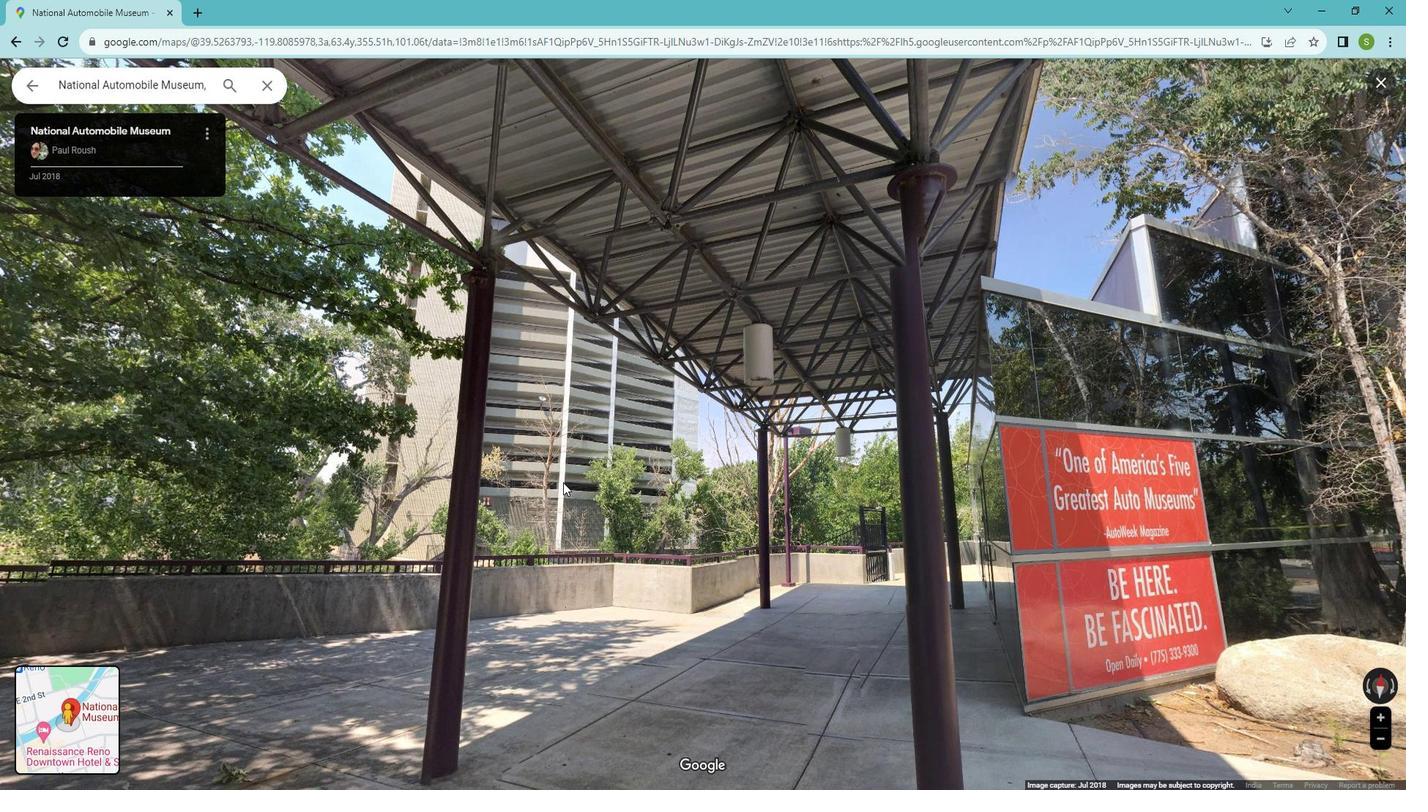 
Action: Mouse moved to (585, 386)
Screenshot: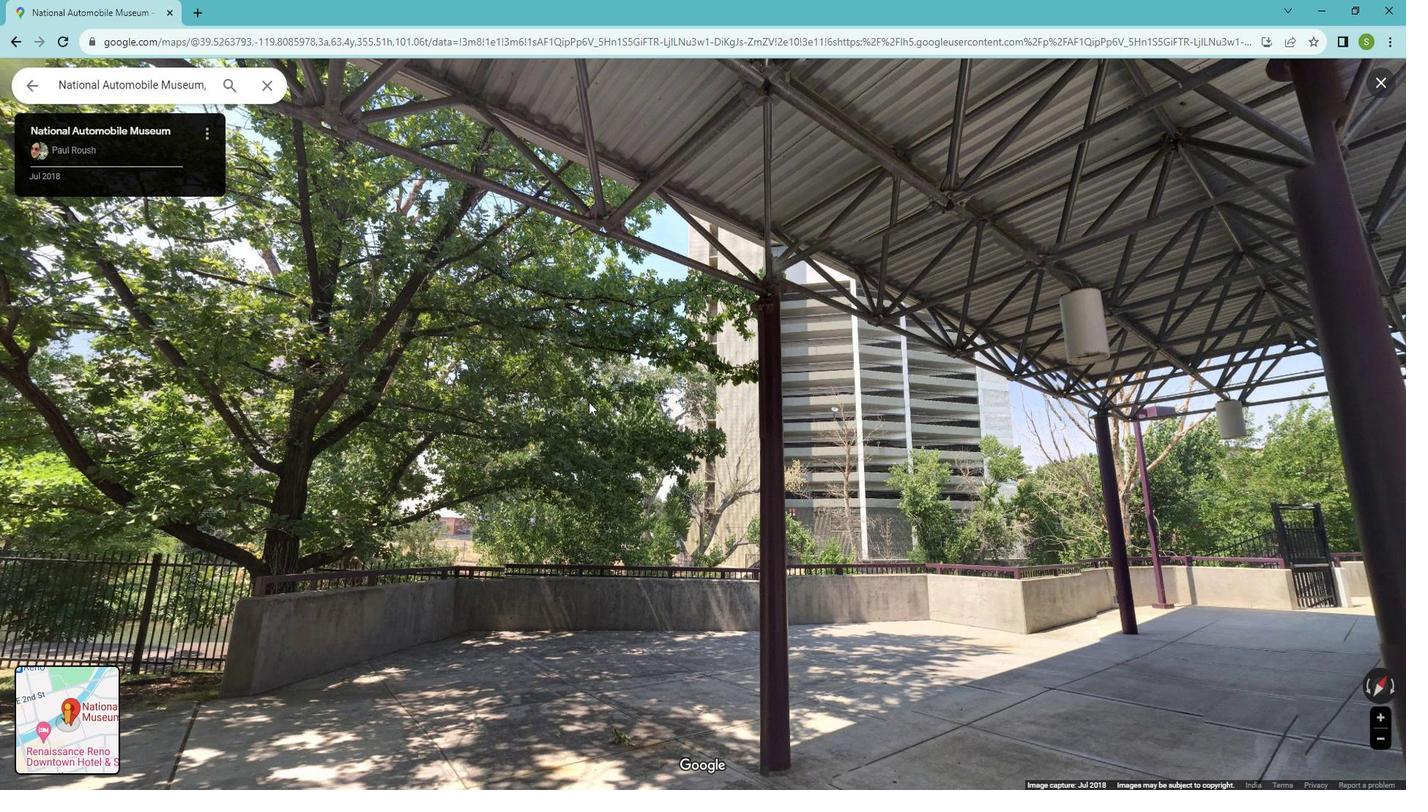 
Action: Mouse pressed left at (585, 386)
Screenshot: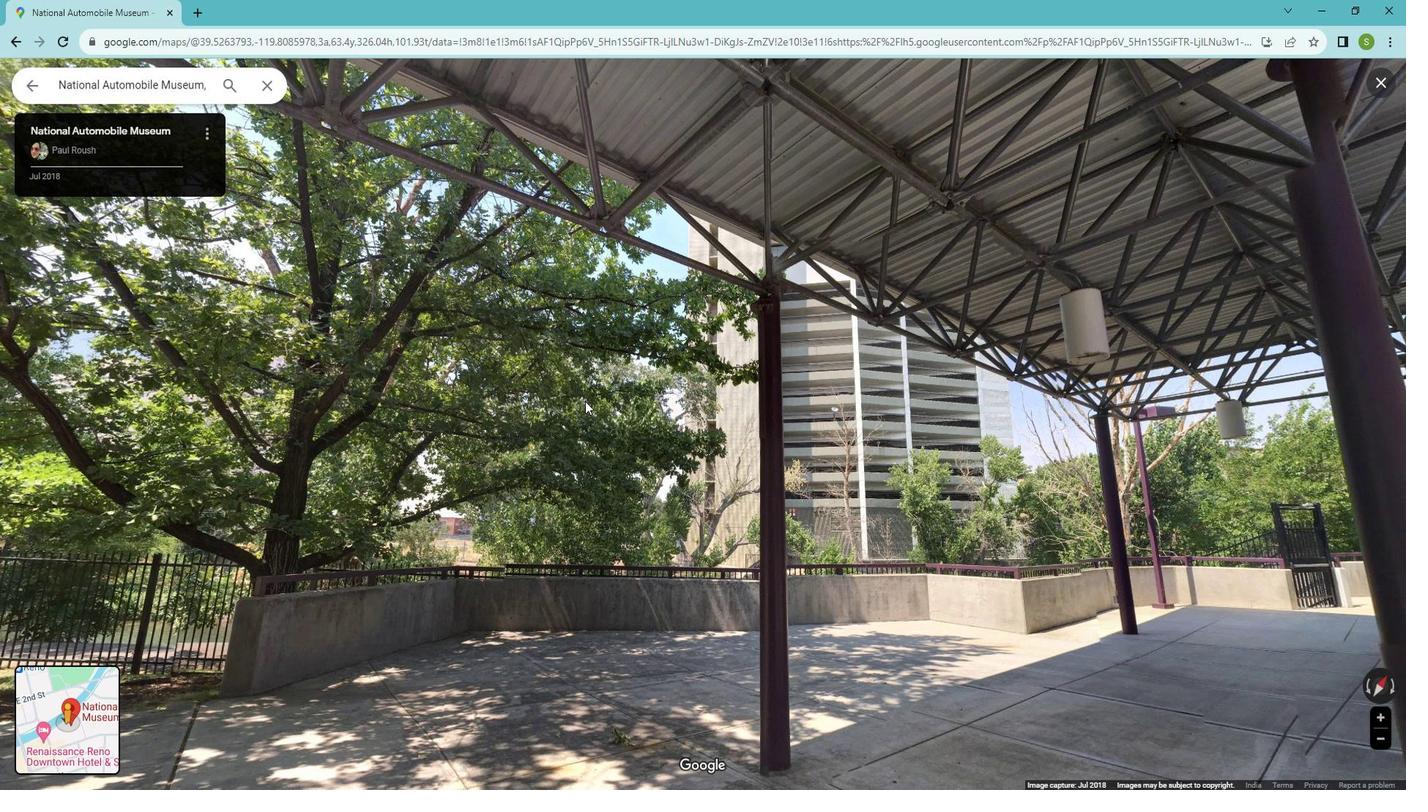 
Action: Mouse moved to (593, 365)
Screenshot: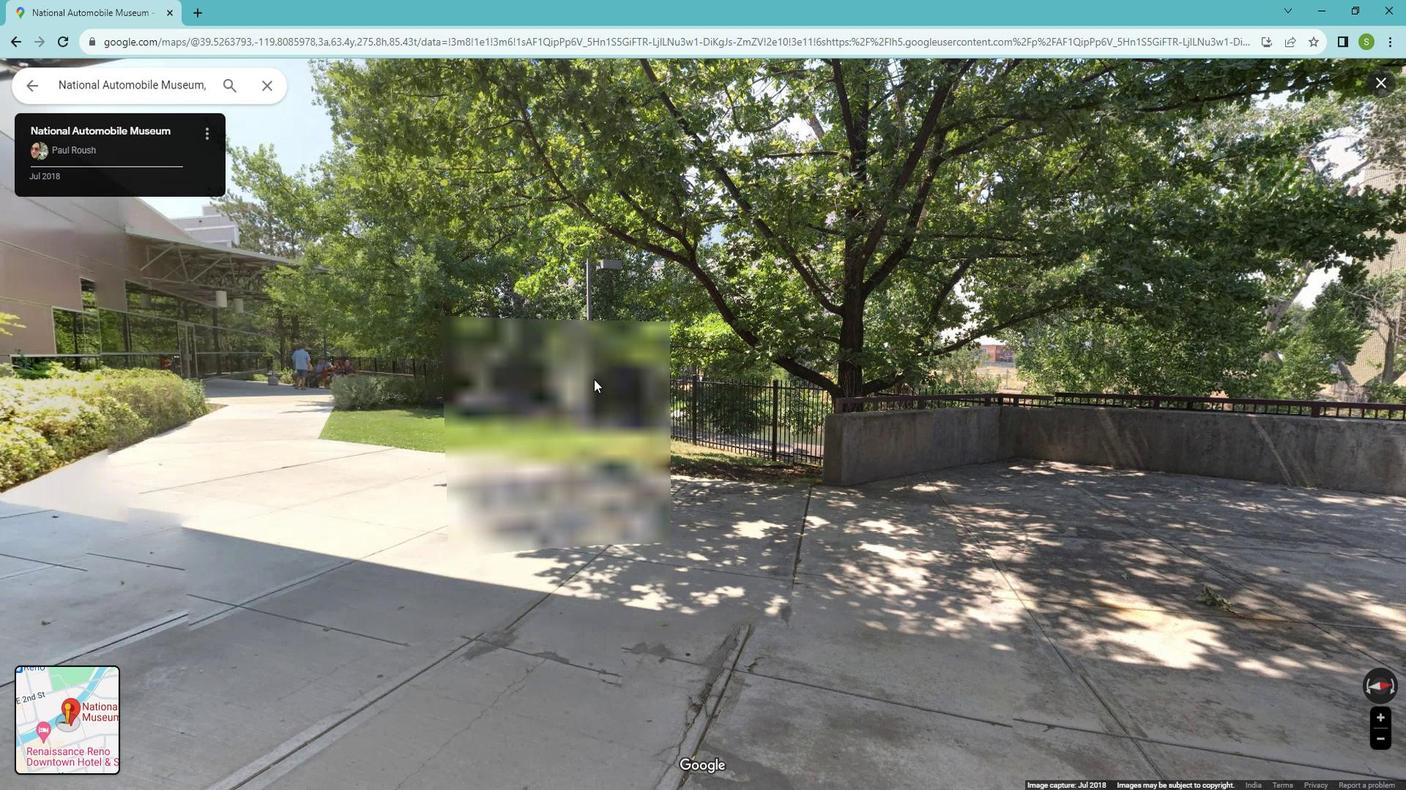 
Action: Mouse pressed left at (593, 365)
Screenshot: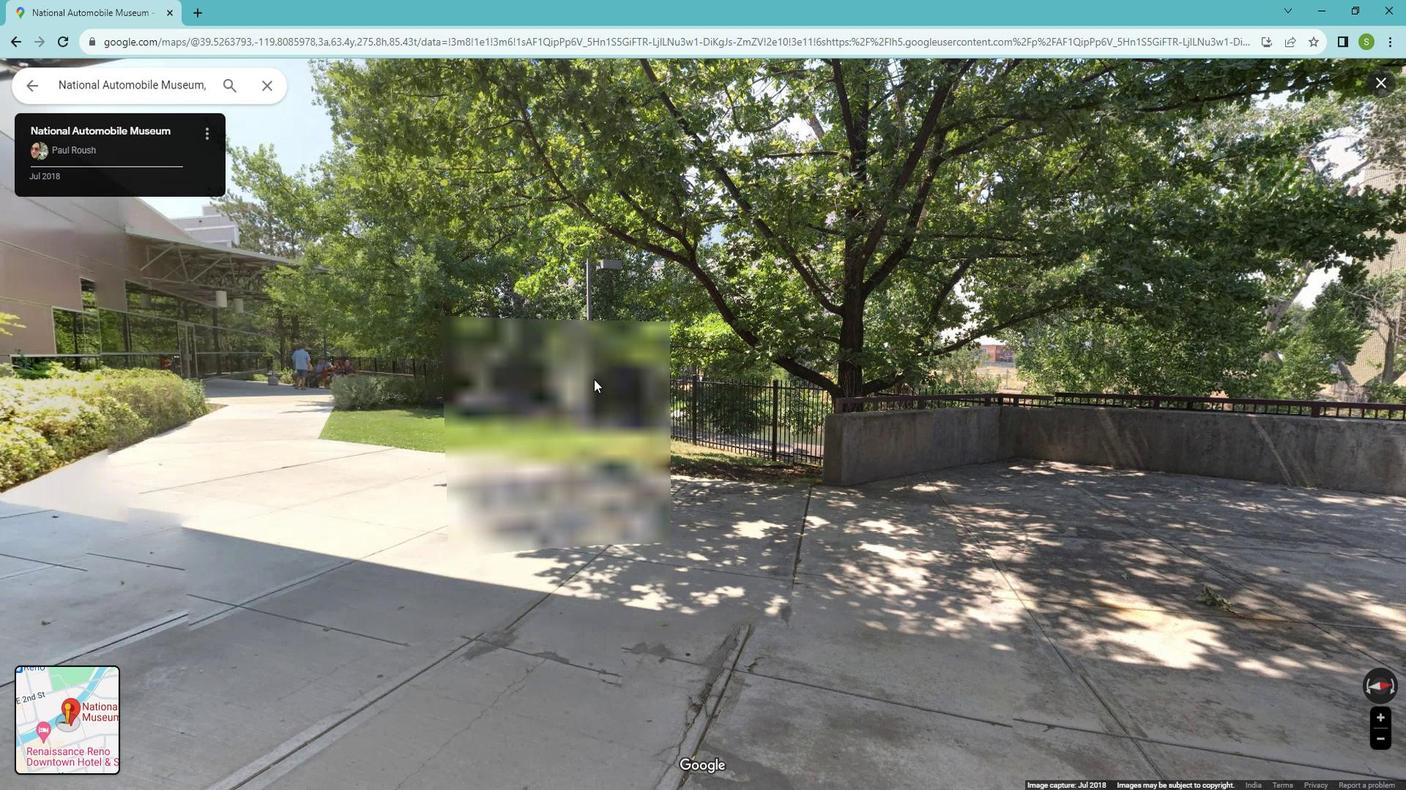 
Action: Mouse moved to (740, 355)
Screenshot: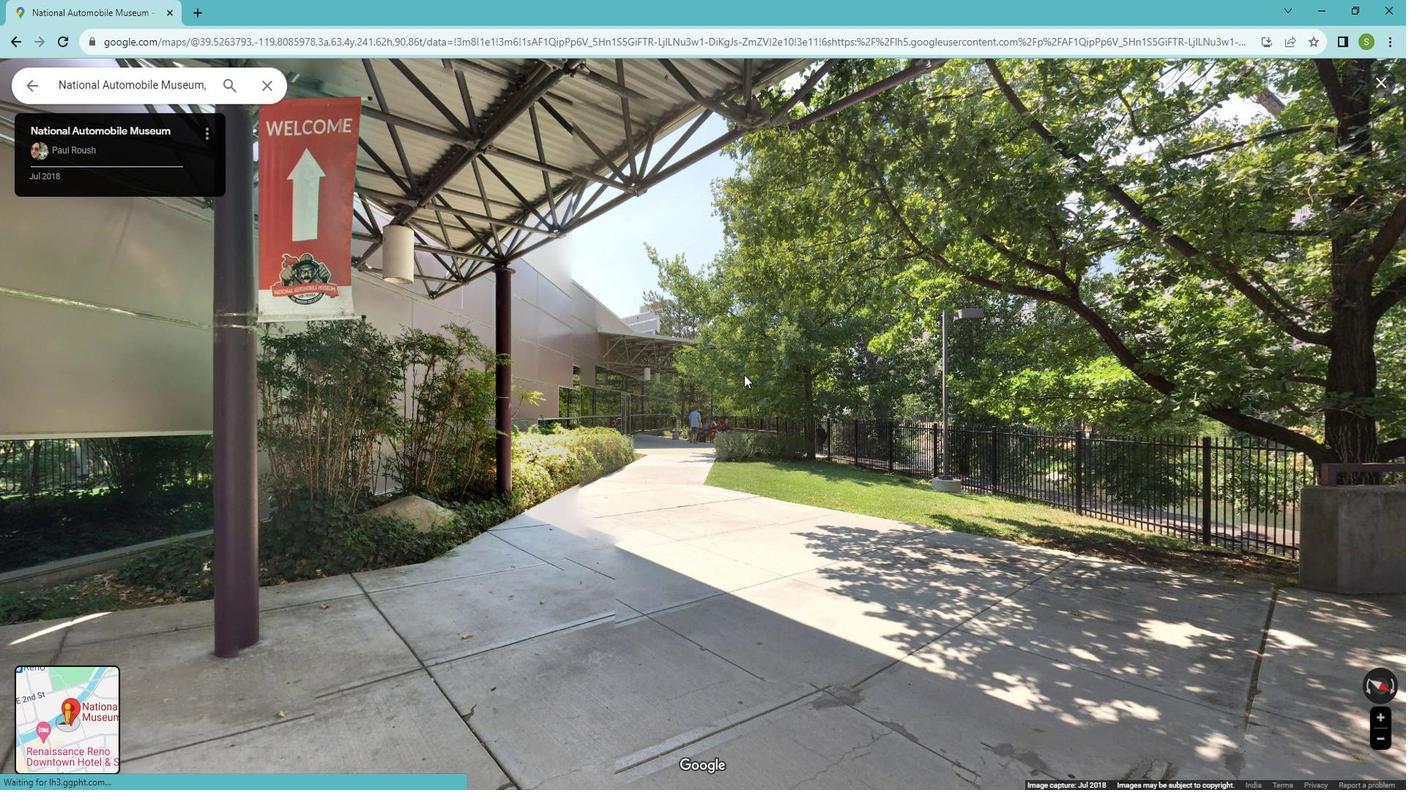 
Action: Mouse pressed left at (740, 355)
Screenshot: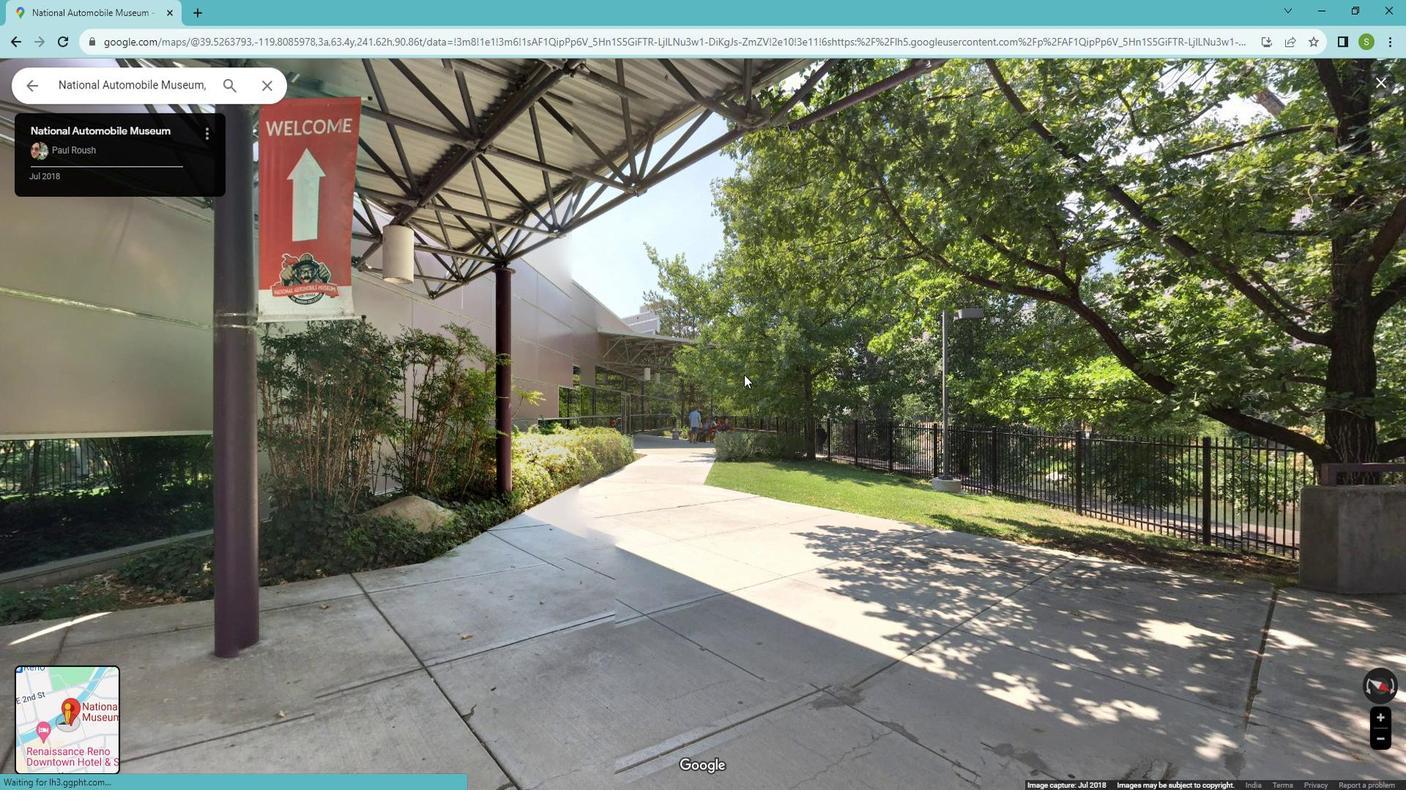 
Action: Mouse moved to (720, 347)
Screenshot: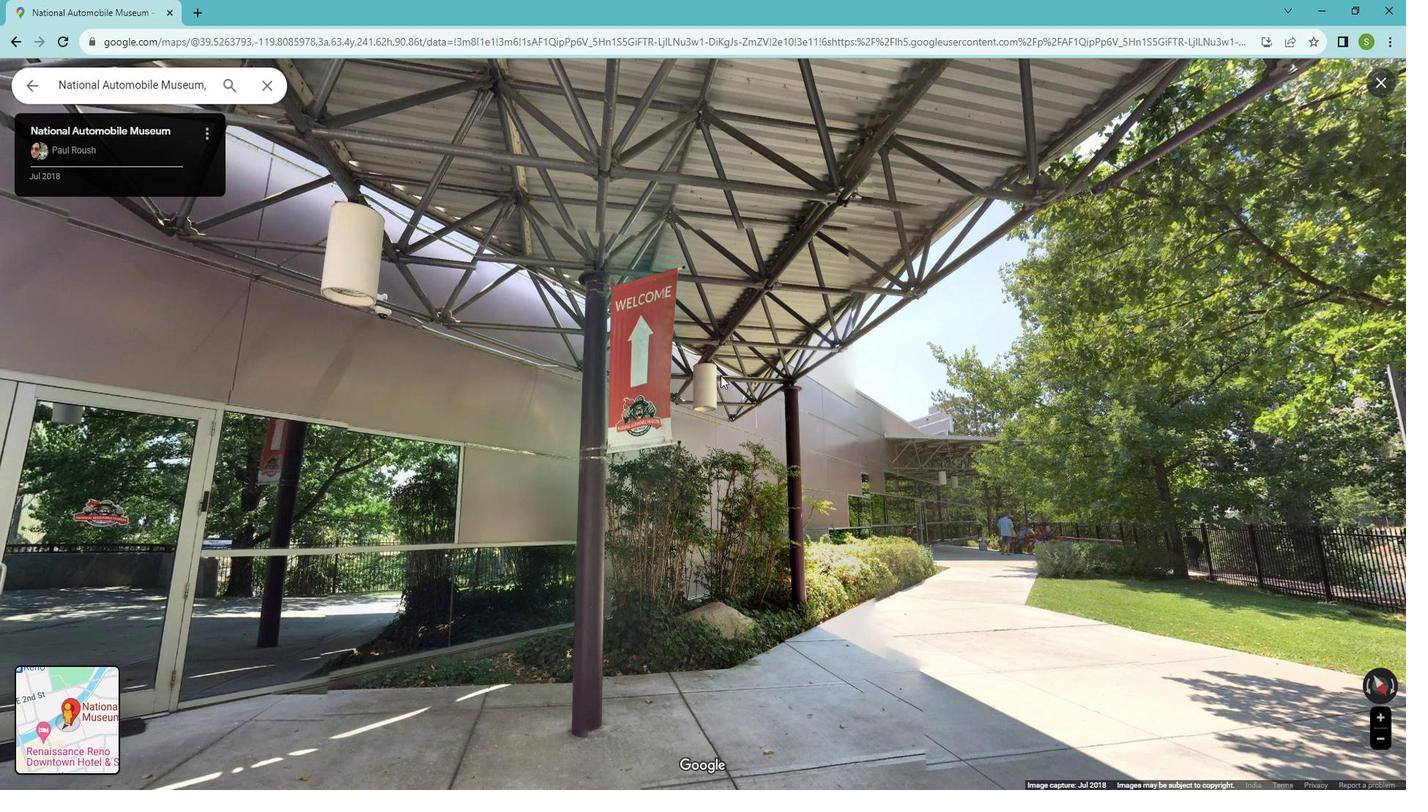 
Action: Mouse pressed left at (720, 347)
Screenshot: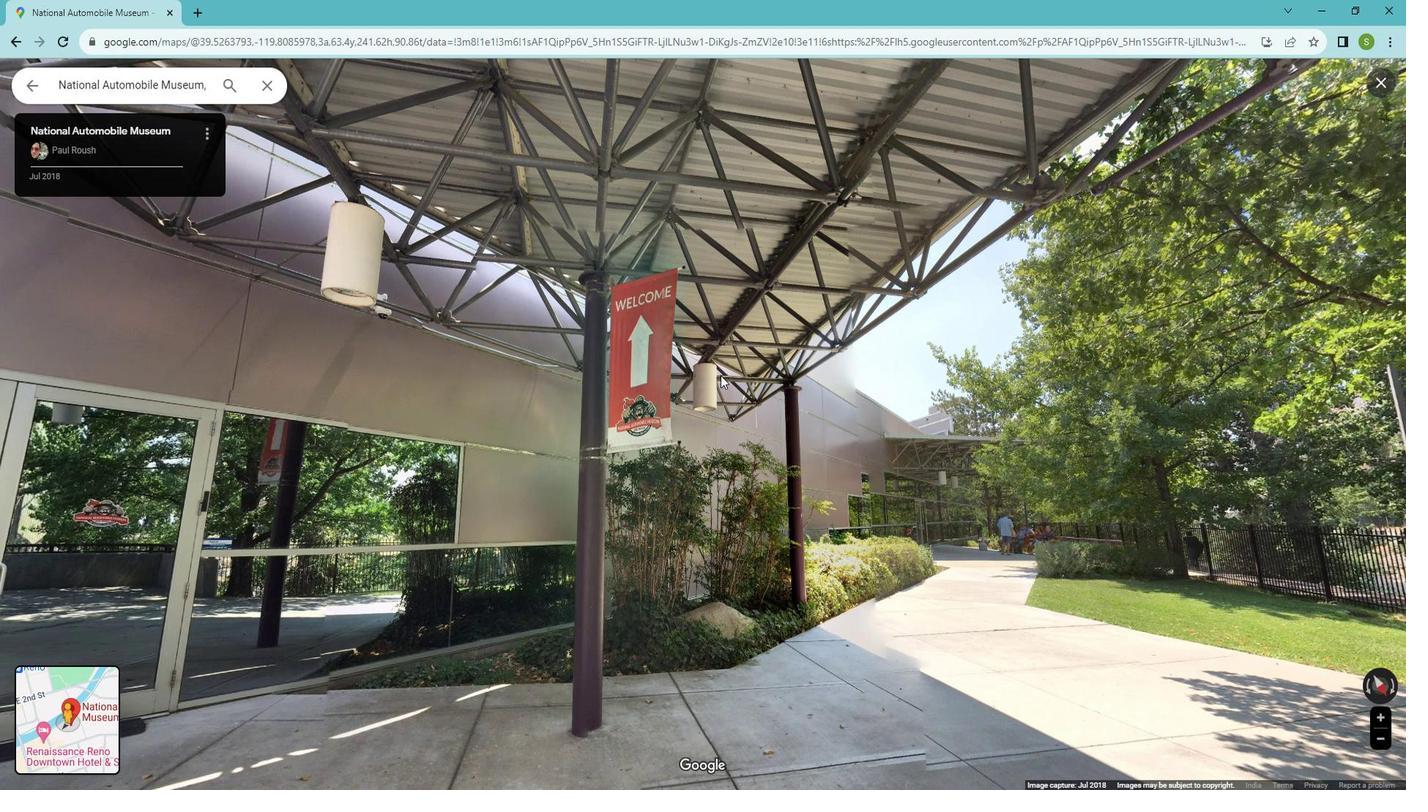 
Action: Mouse moved to (762, 450)
Screenshot: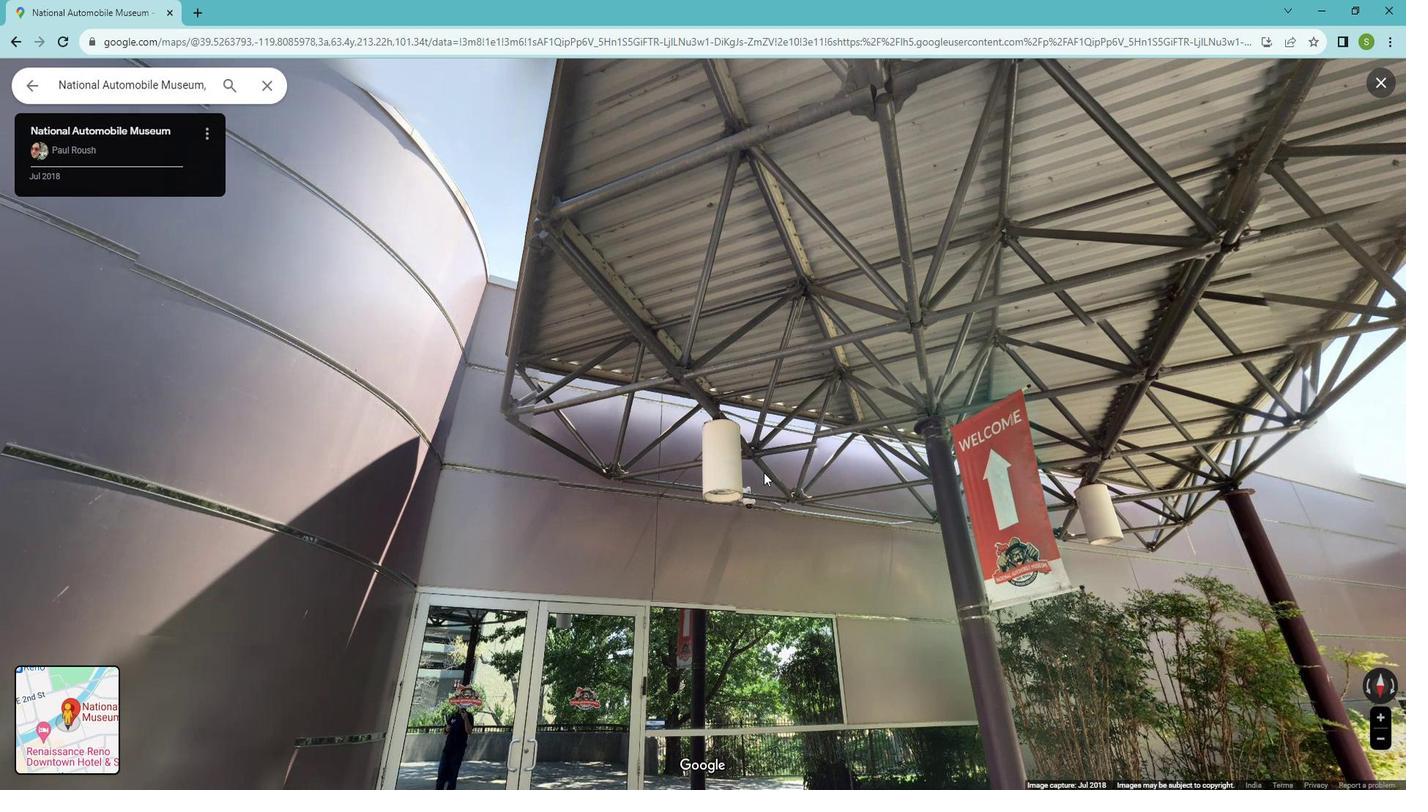 
Action: Mouse pressed left at (762, 450)
Screenshot: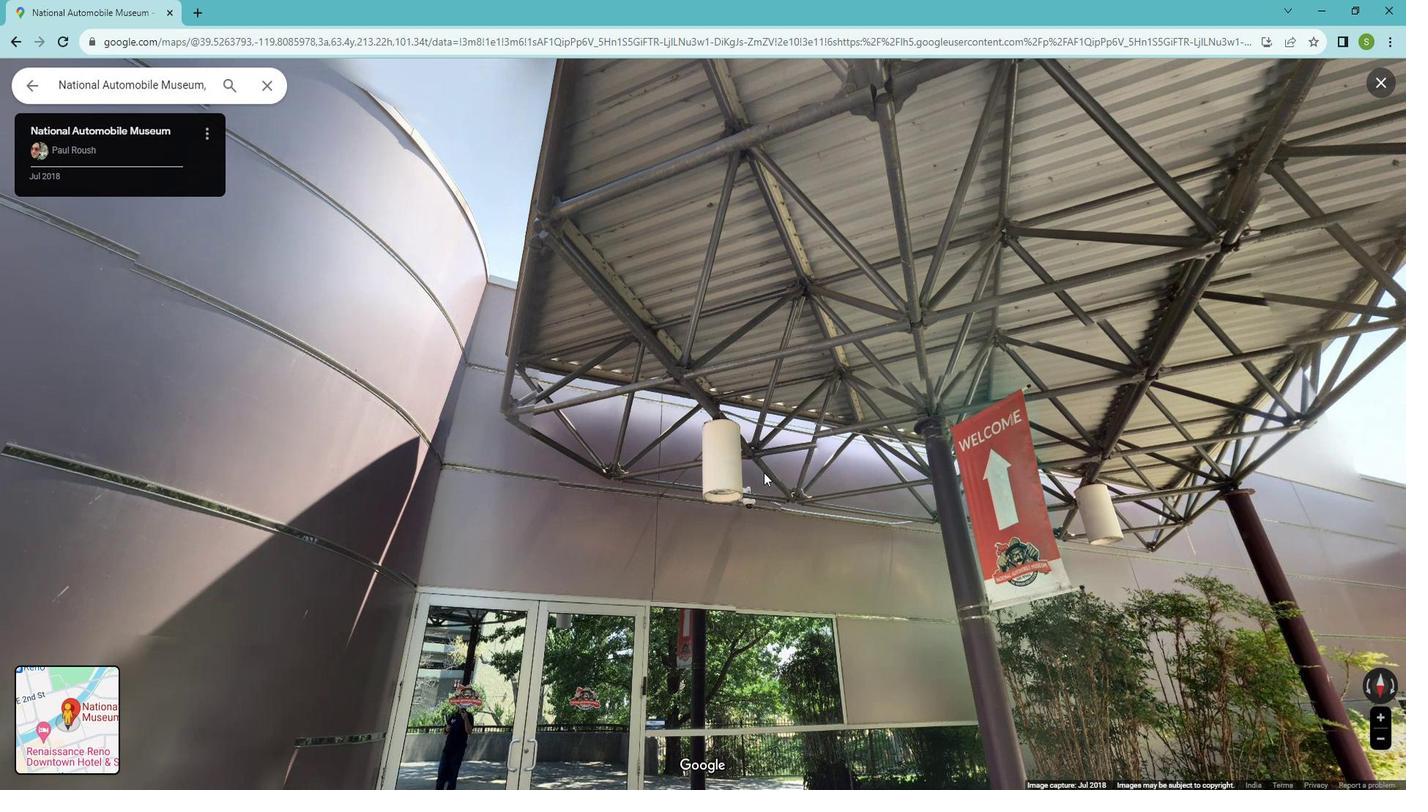 
Action: Mouse moved to (826, 362)
Screenshot: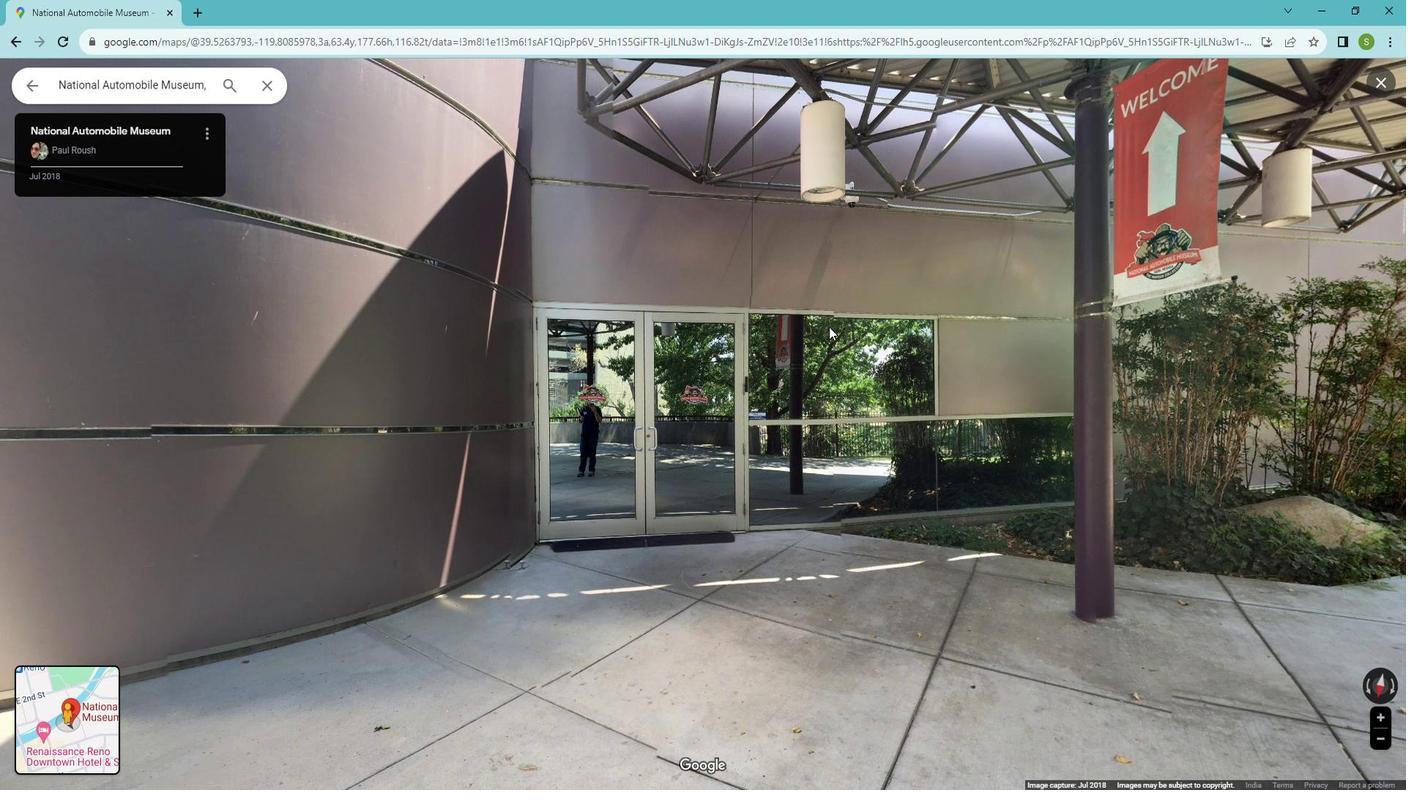 
Action: Mouse pressed left at (826, 362)
Screenshot: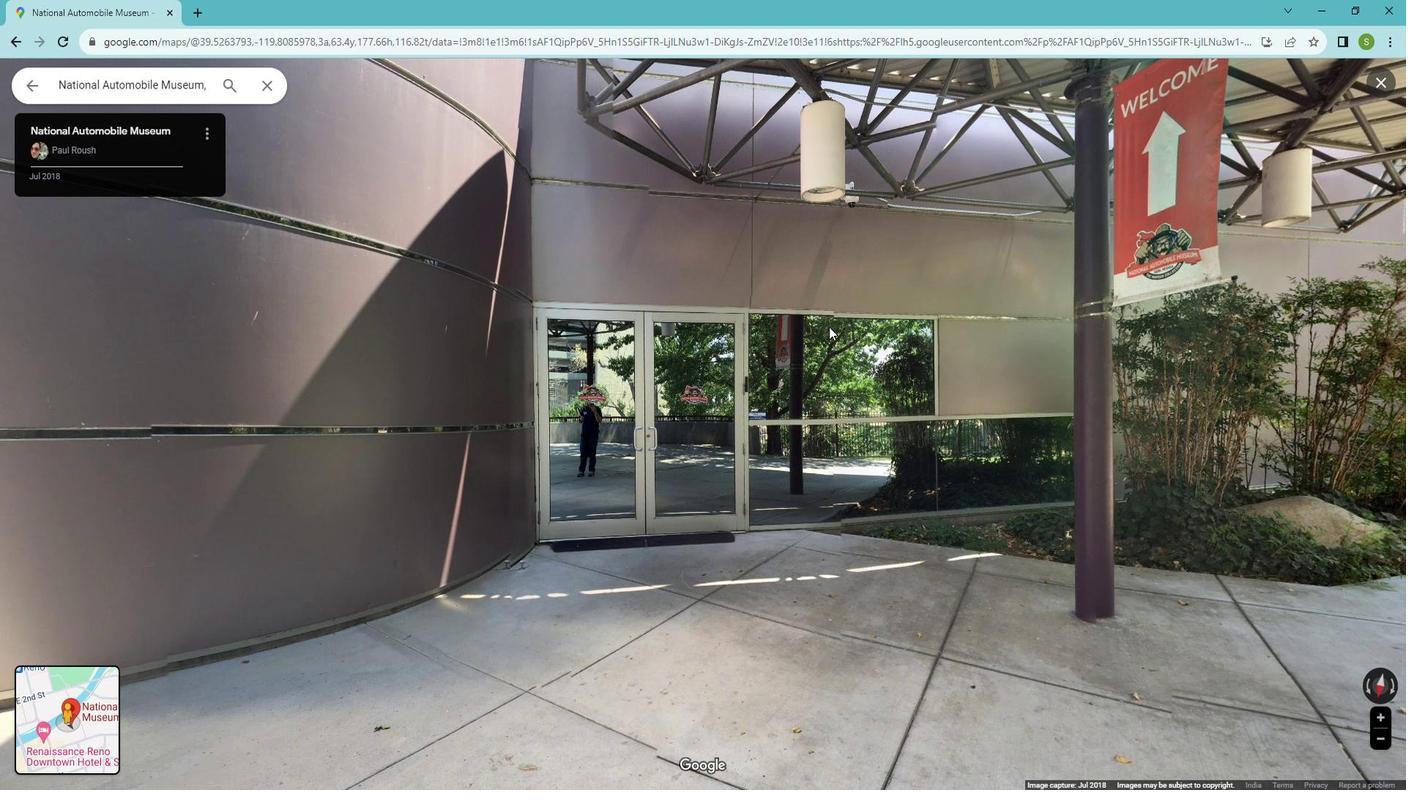 
Action: Mouse moved to (690, 402)
Screenshot: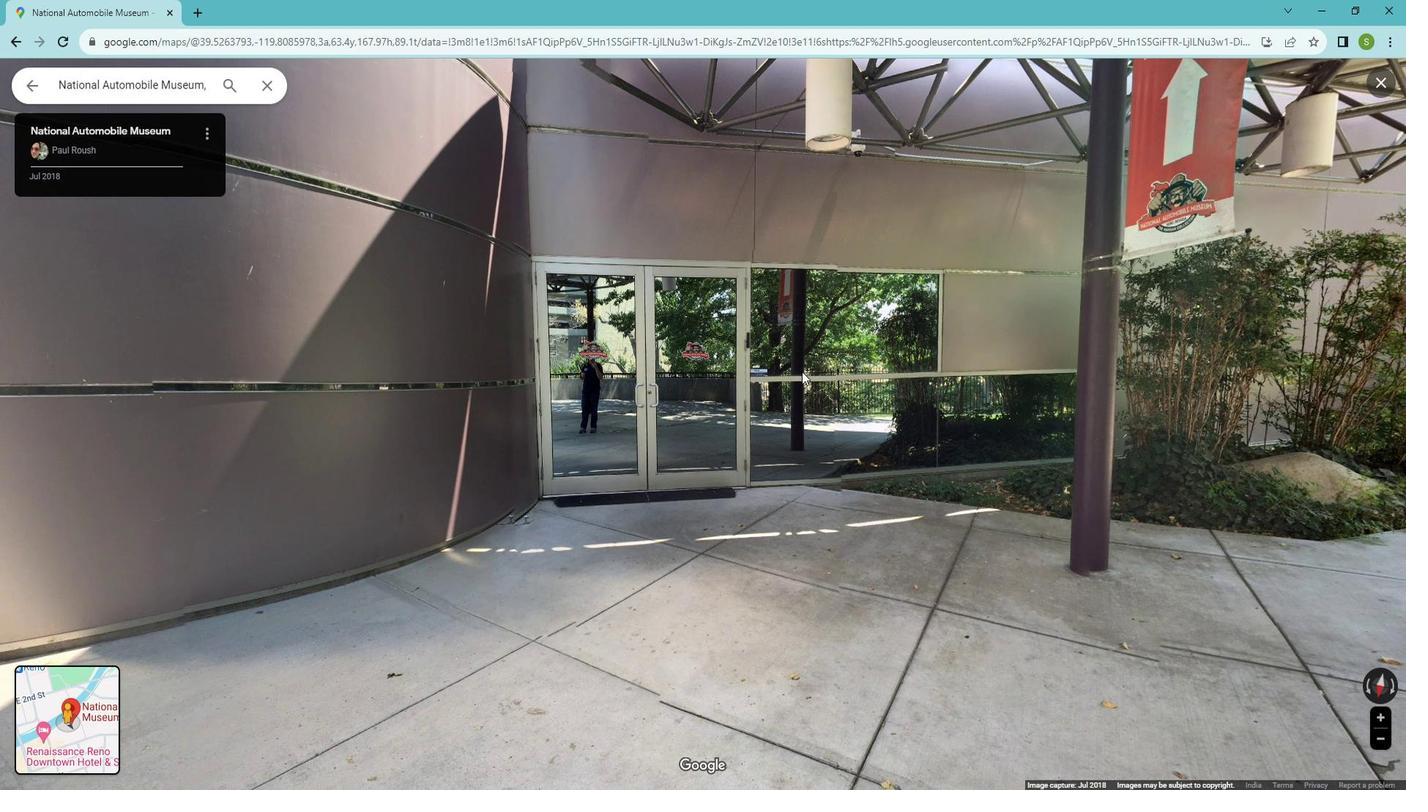 
Action: Mouse pressed left at (690, 402)
Screenshot: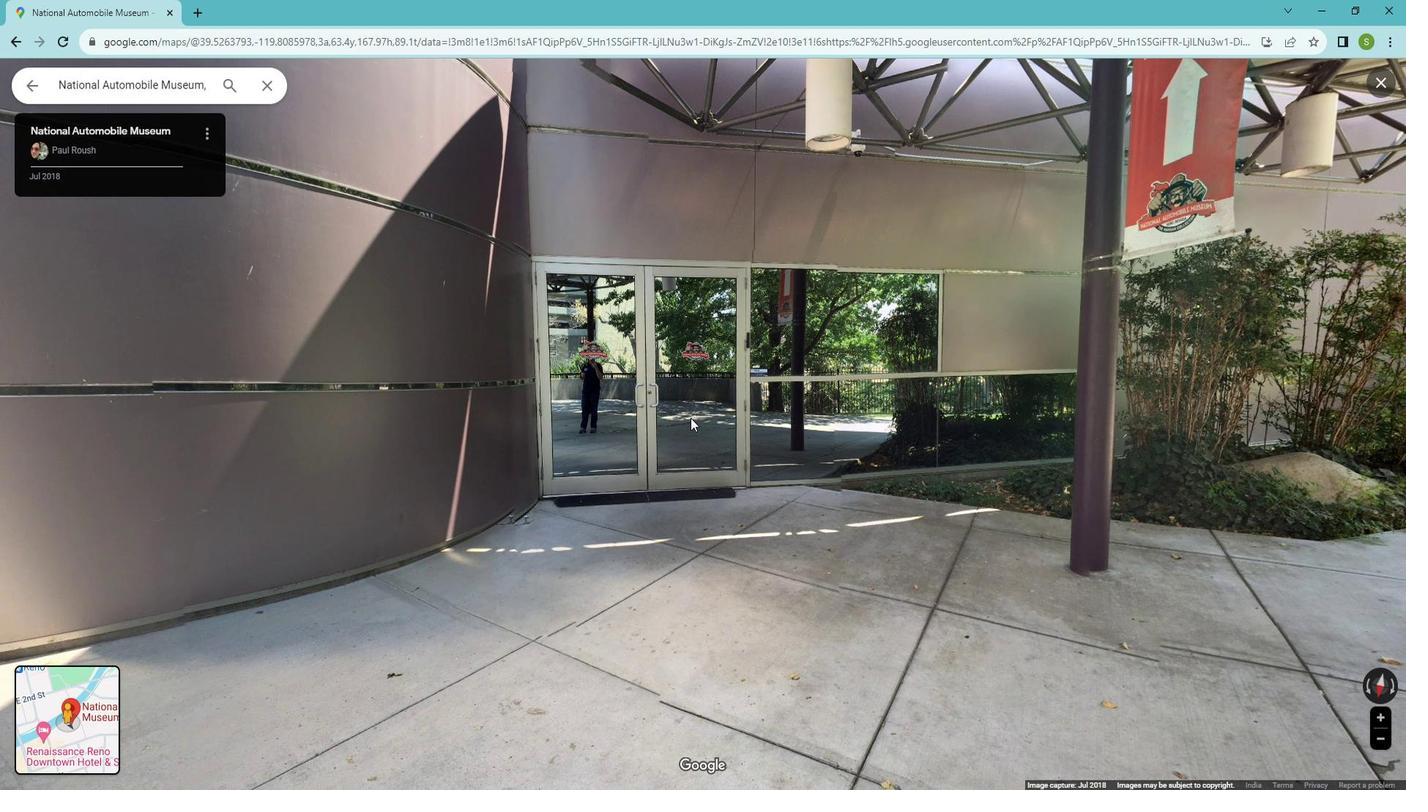 
Action: Mouse moved to (522, 399)
Screenshot: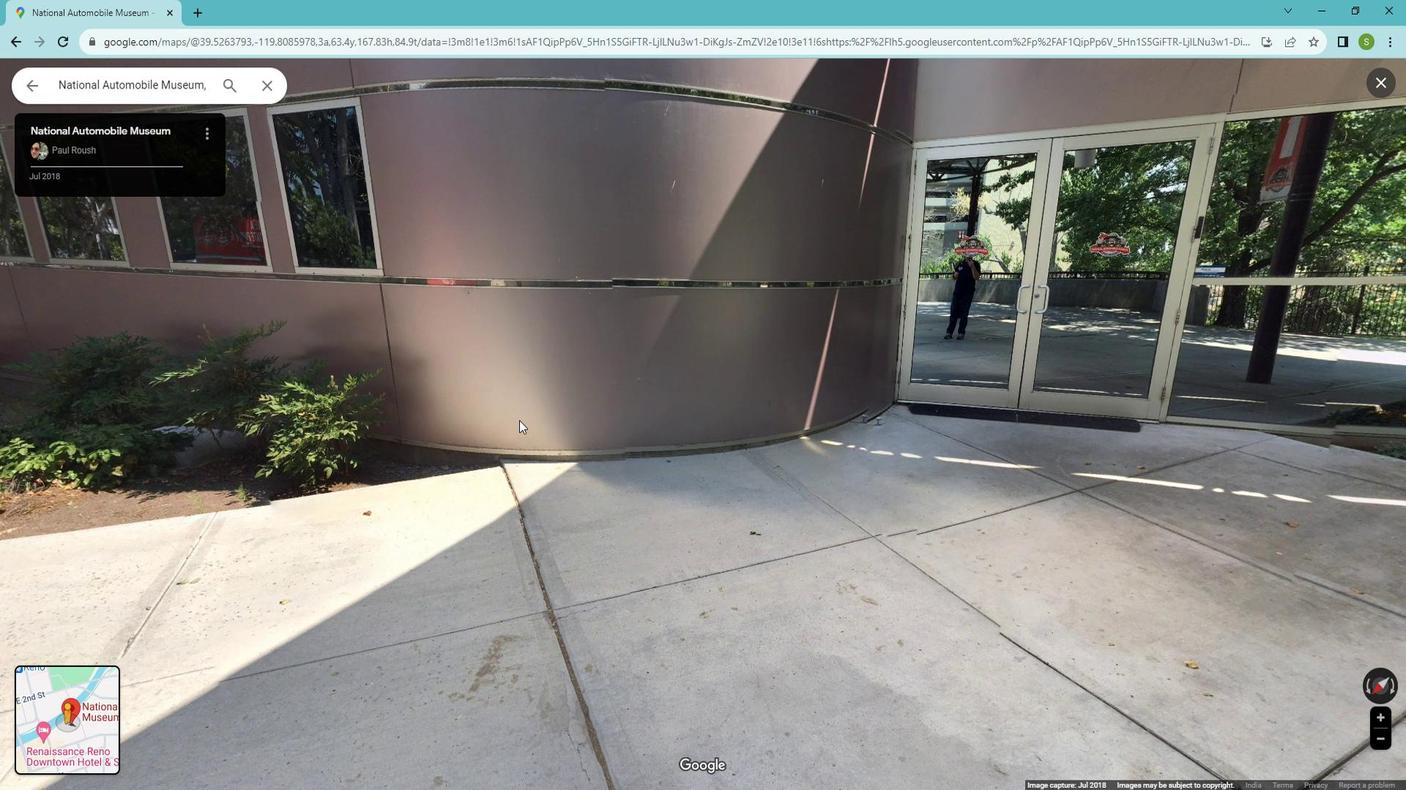 
Action: Mouse pressed left at (522, 399)
Screenshot: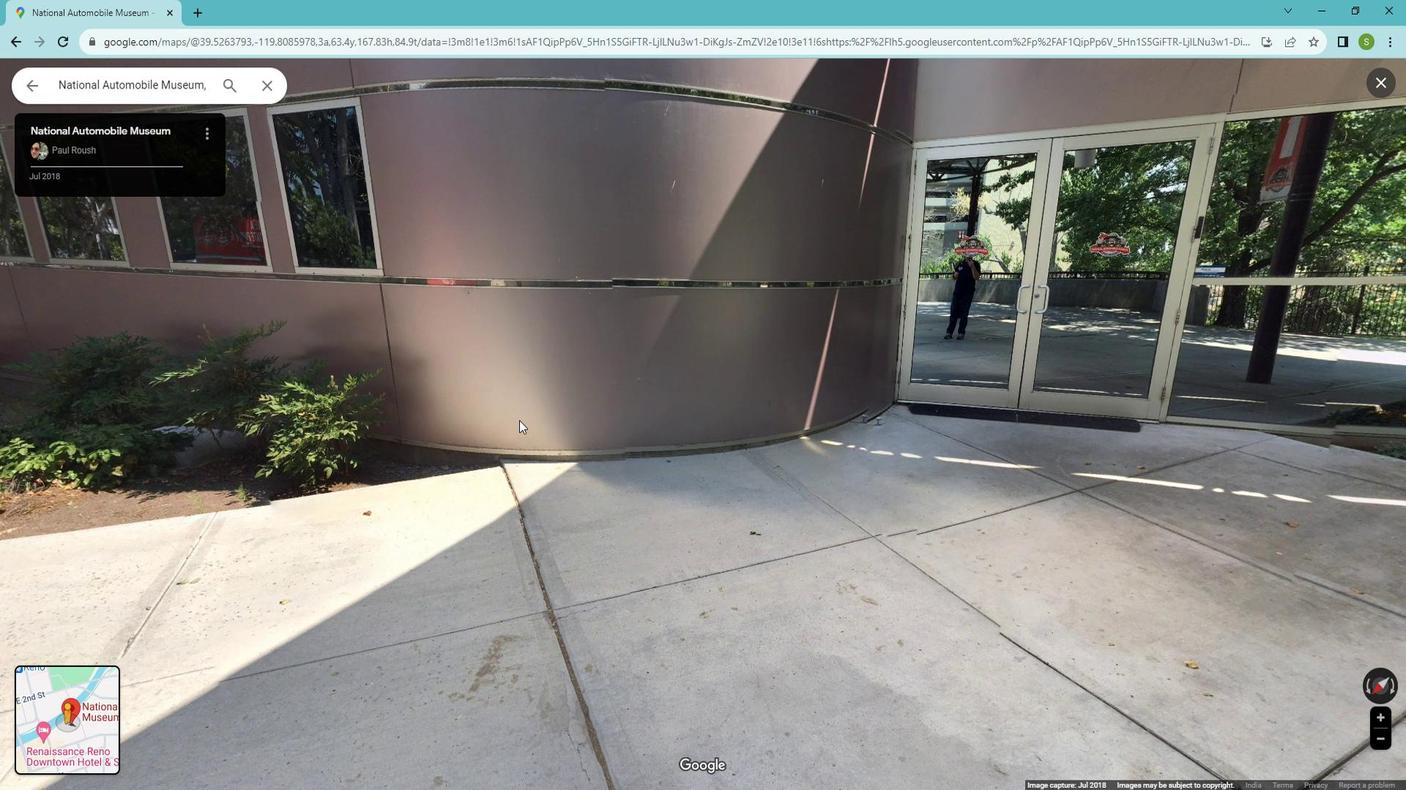 
Action: Mouse moved to (566, 399)
Screenshot: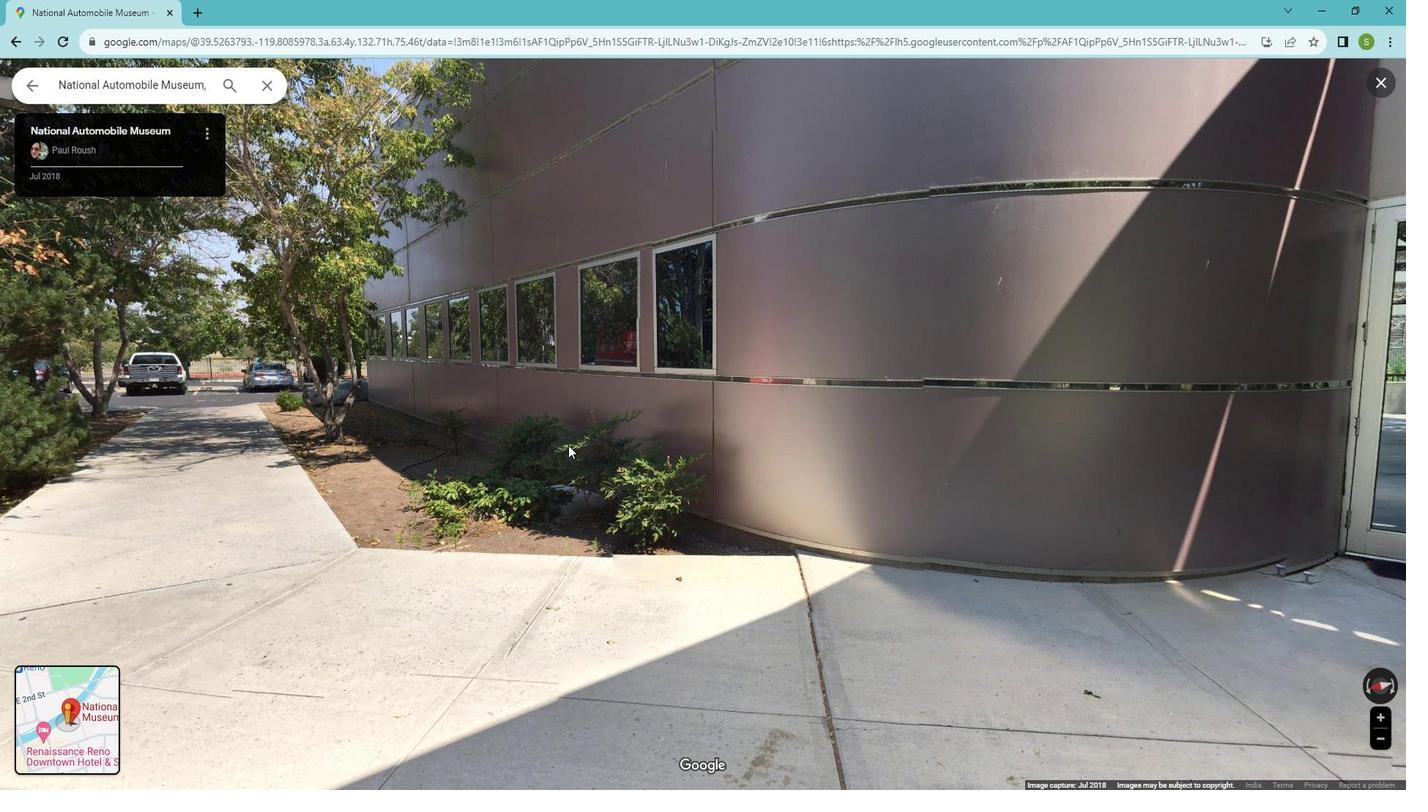 
Action: Mouse pressed left at (566, 399)
Screenshot: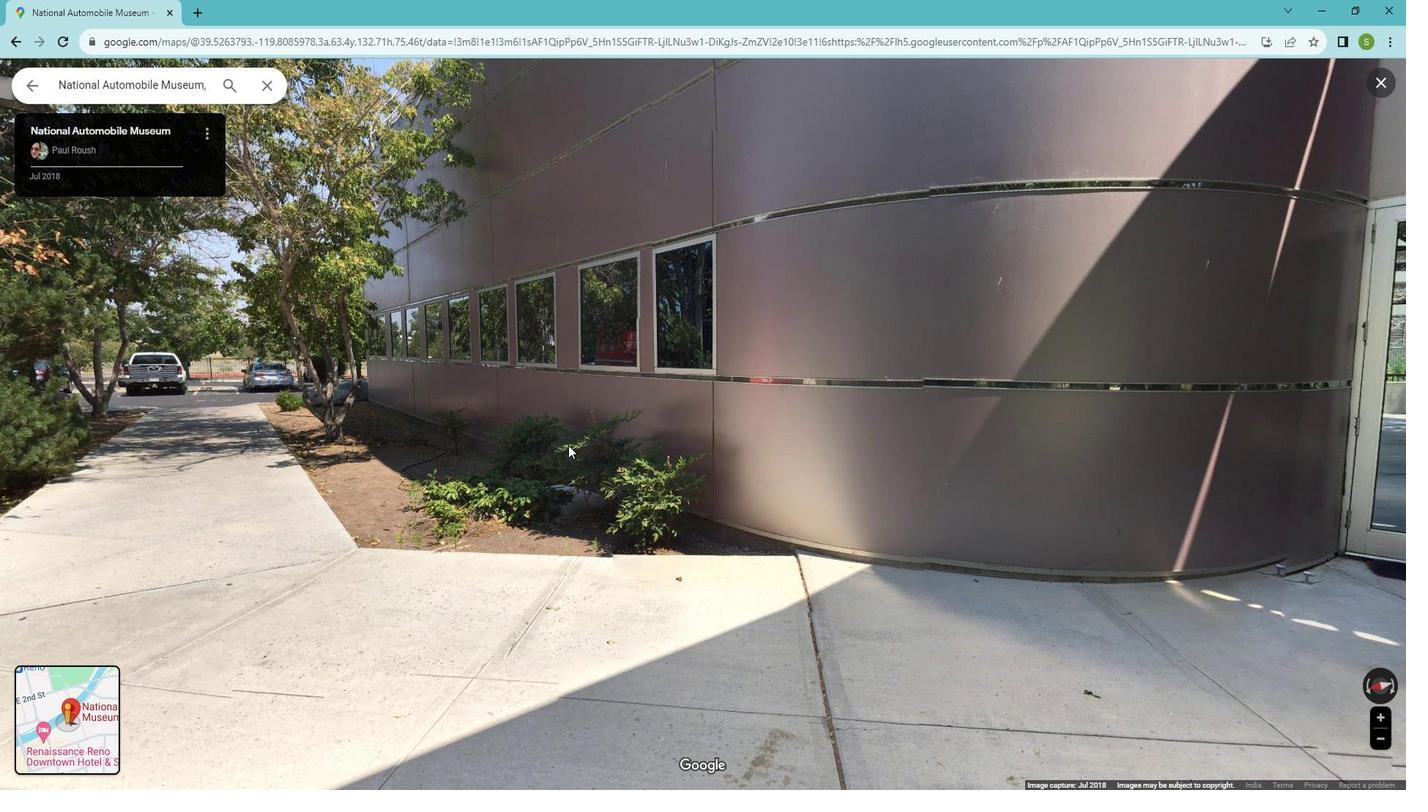 
Action: Mouse moved to (510, 402)
Screenshot: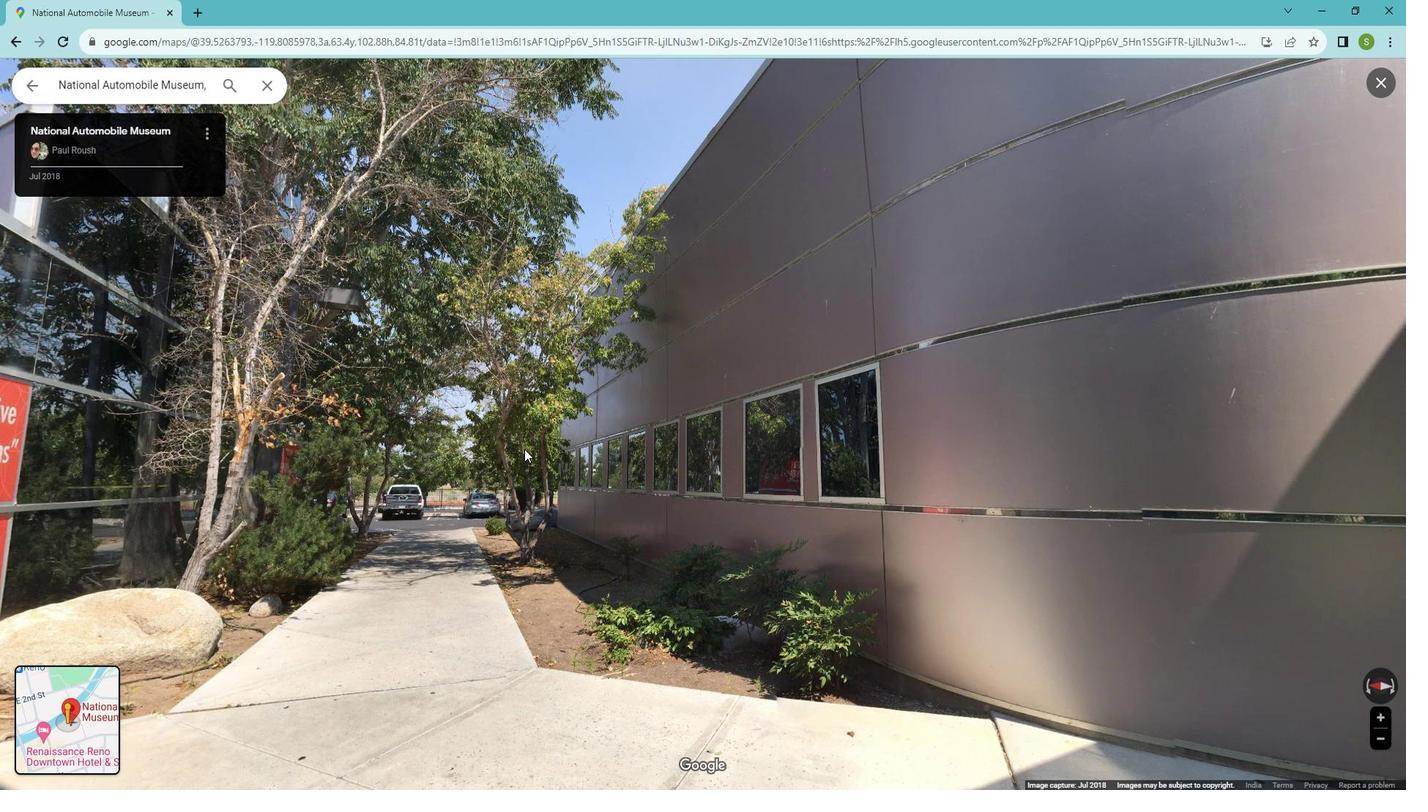 
Action: Mouse pressed left at (510, 402)
Screenshot: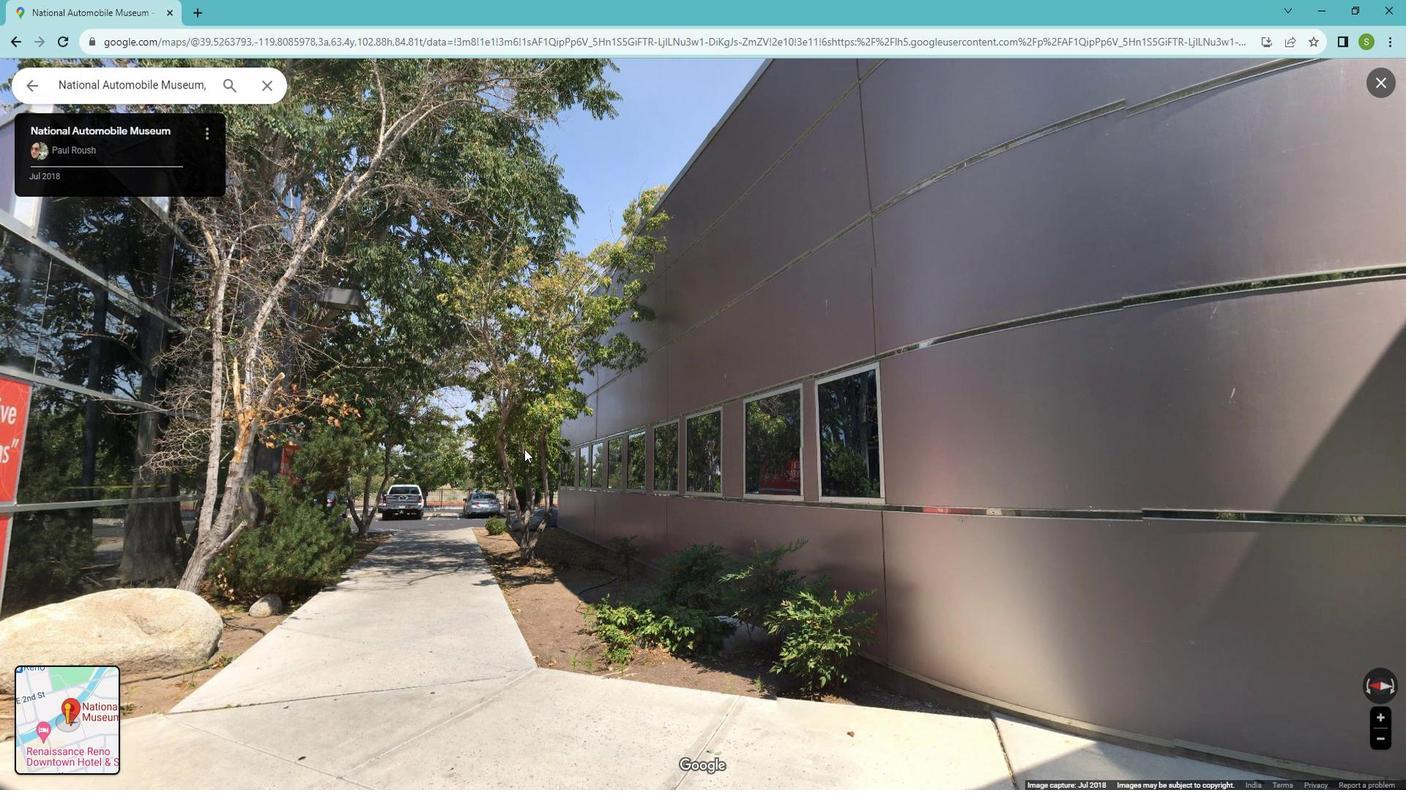 
Action: Mouse moved to (668, 402)
Screenshot: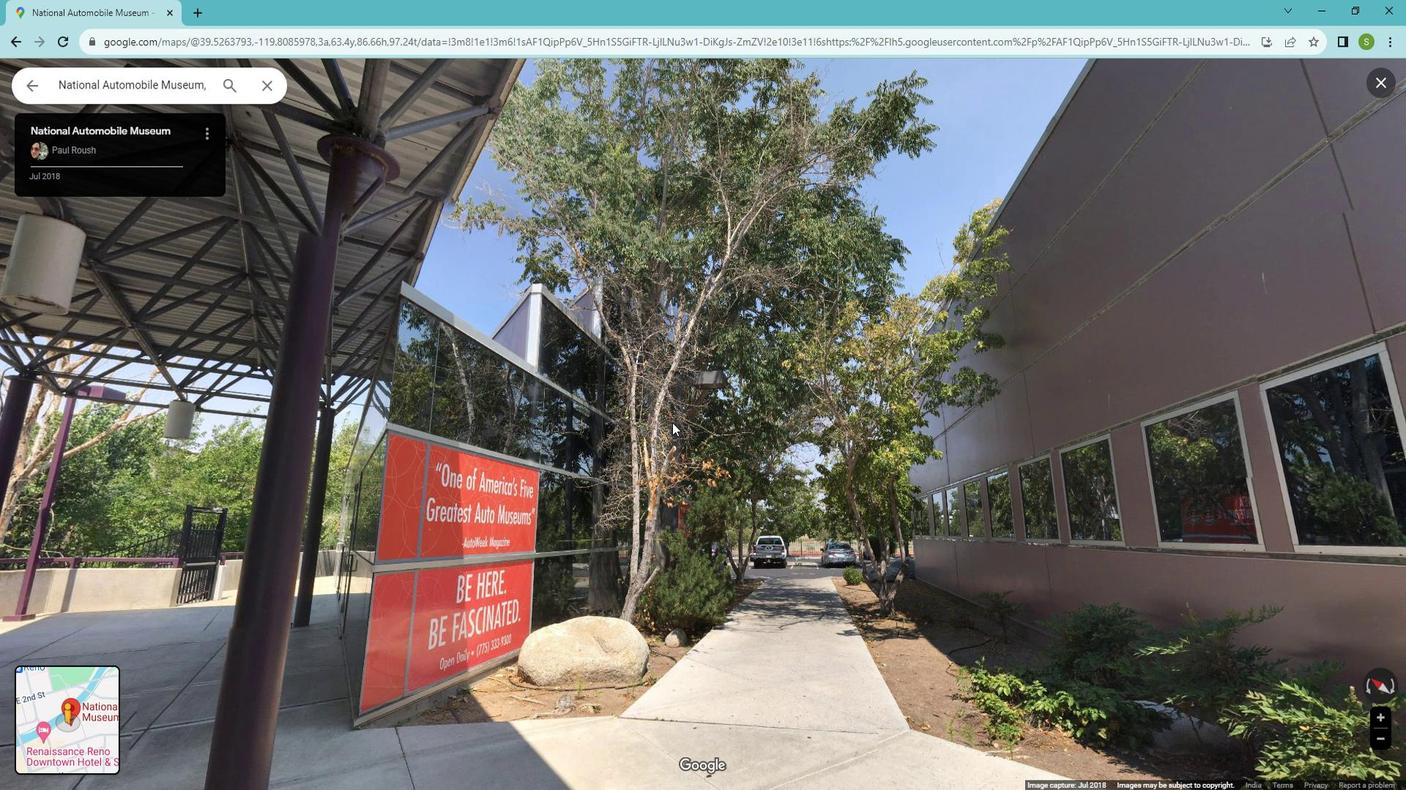 
Action: Mouse pressed left at (668, 402)
Screenshot: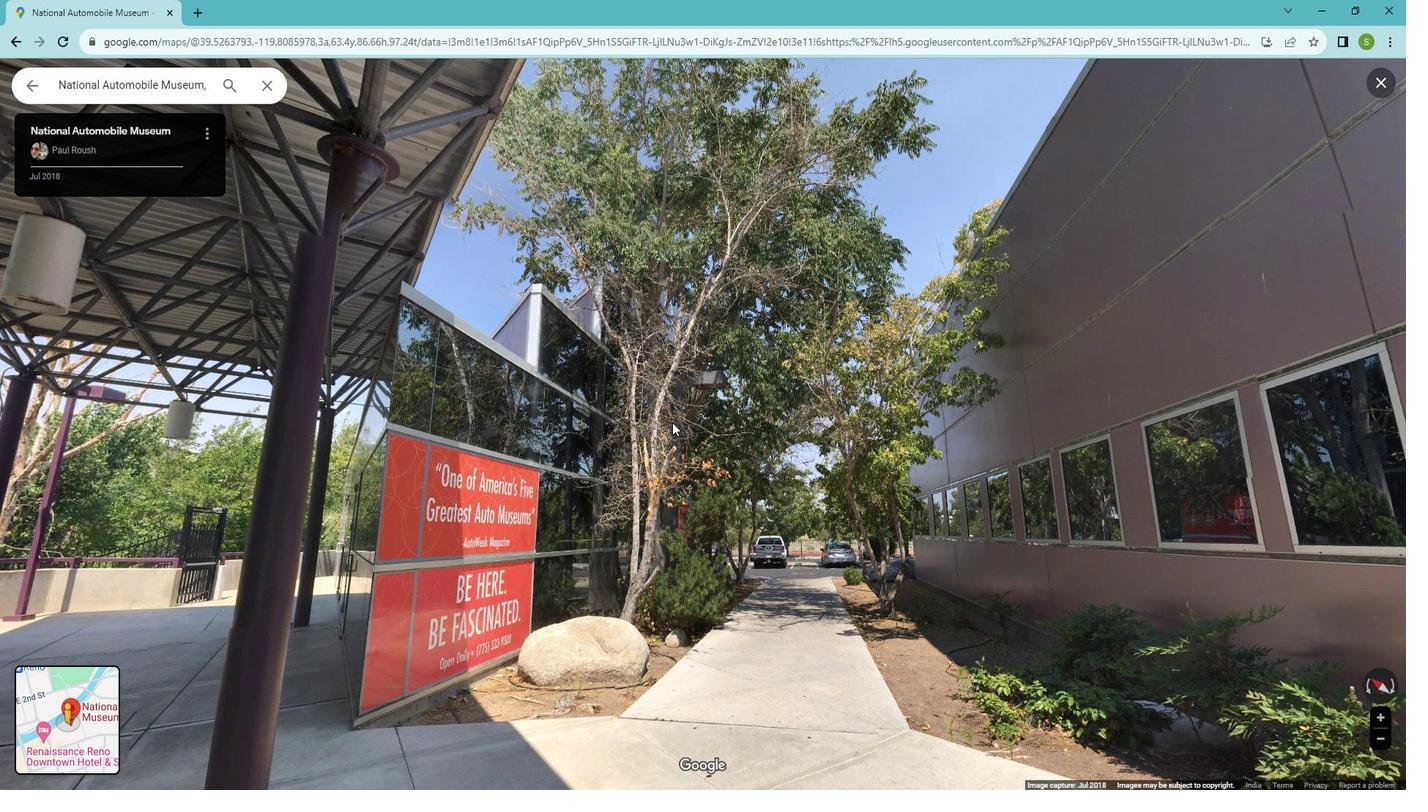 
Action: Mouse moved to (833, 320)
Screenshot: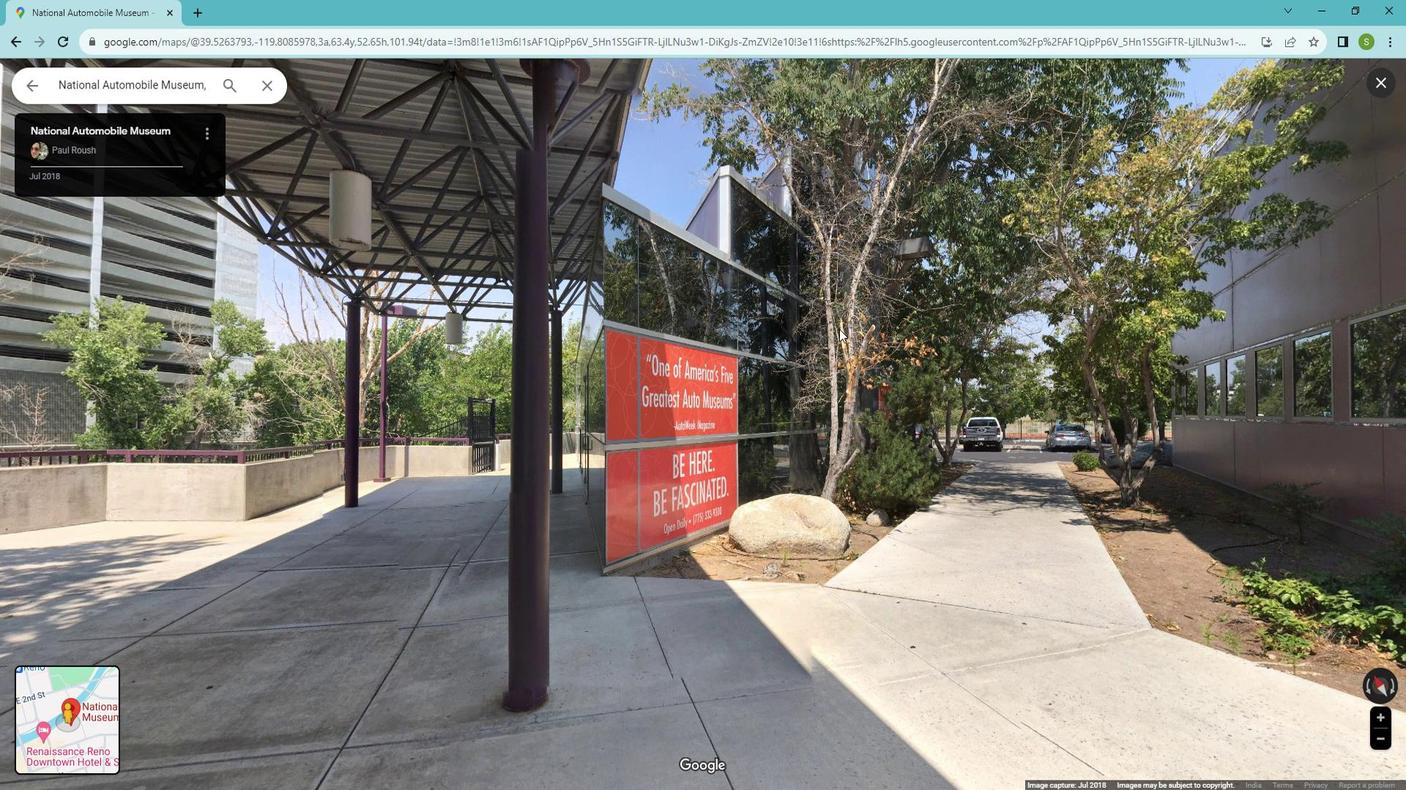 
Action: Mouse pressed left at (833, 320)
Screenshot: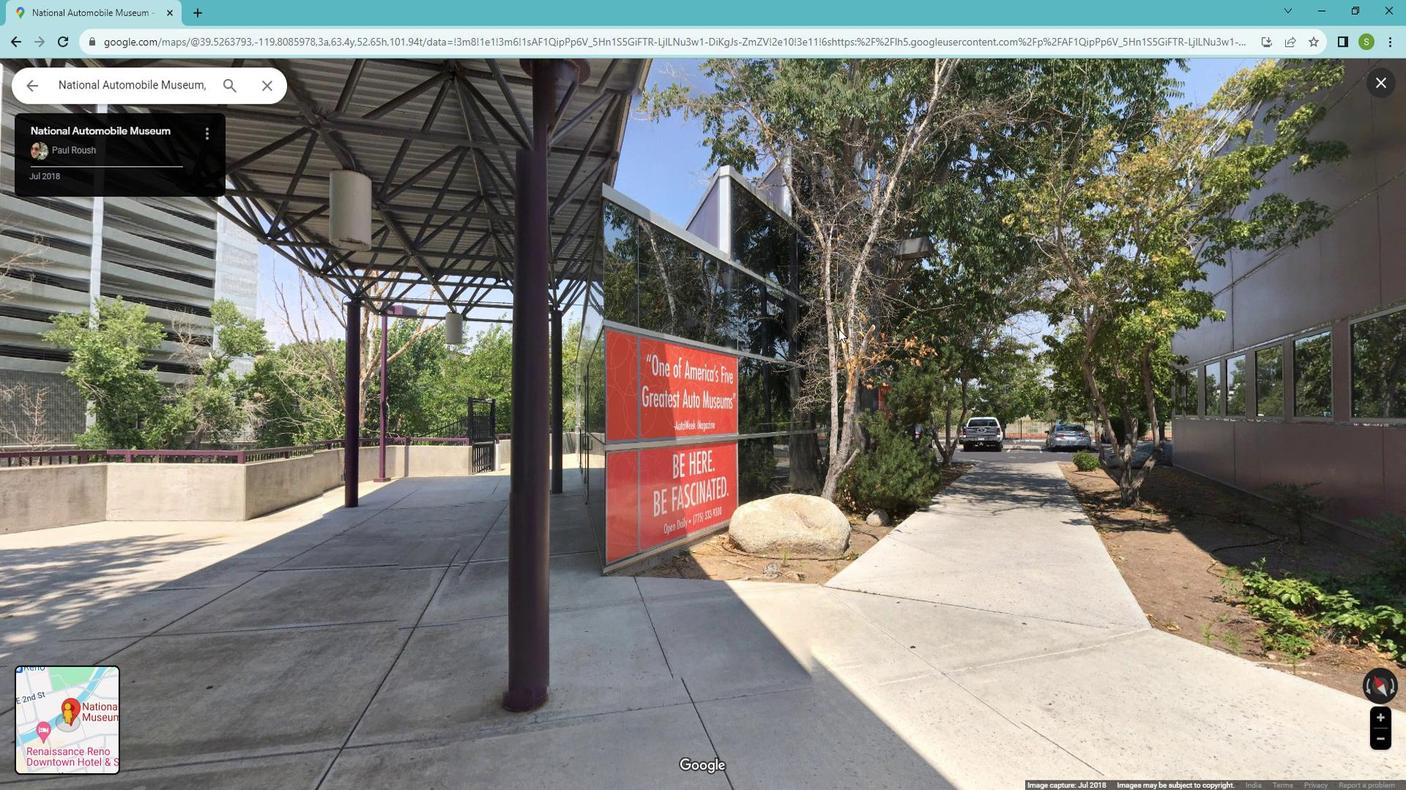 
Action: Mouse moved to (1051, 355)
Screenshot: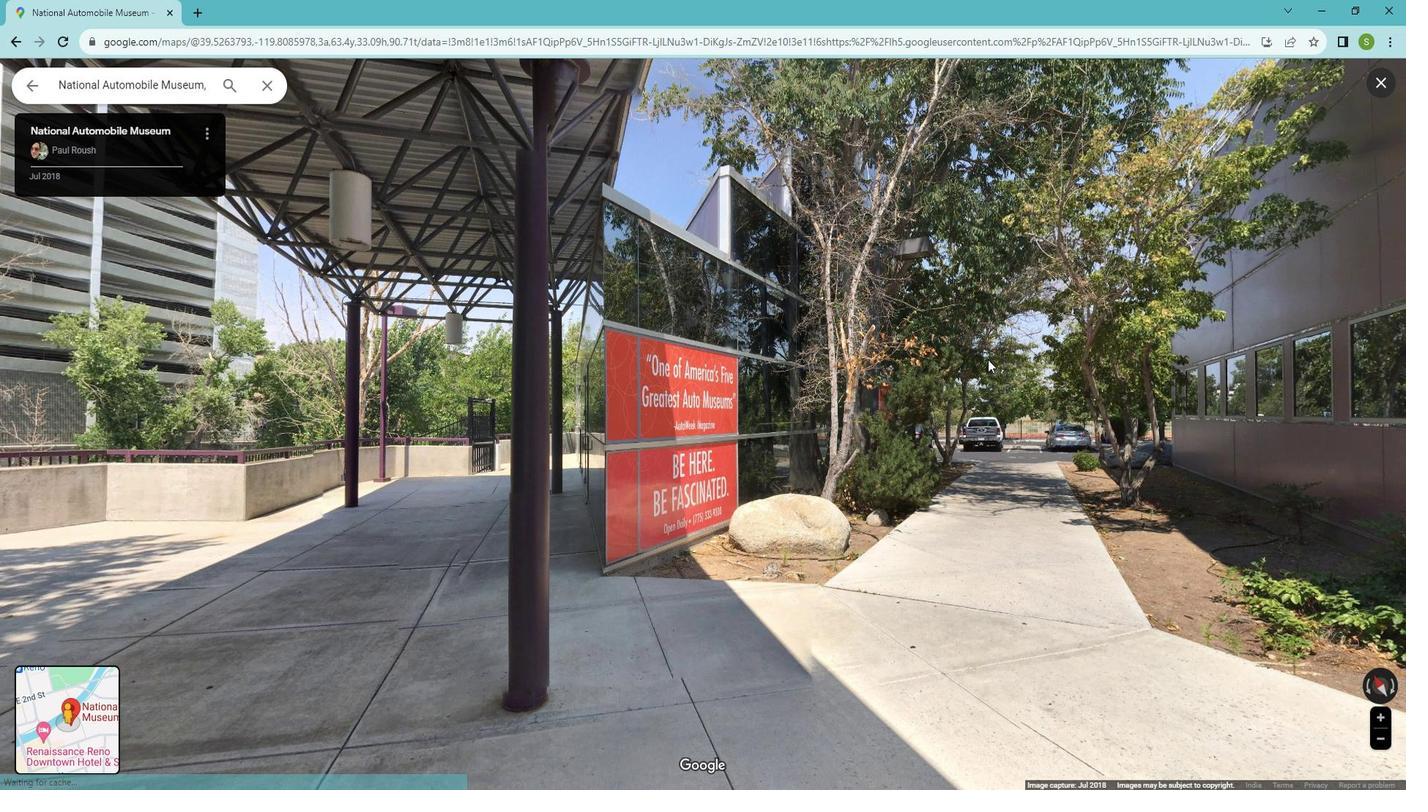 
Action: Mouse pressed left at (1051, 355)
Screenshot: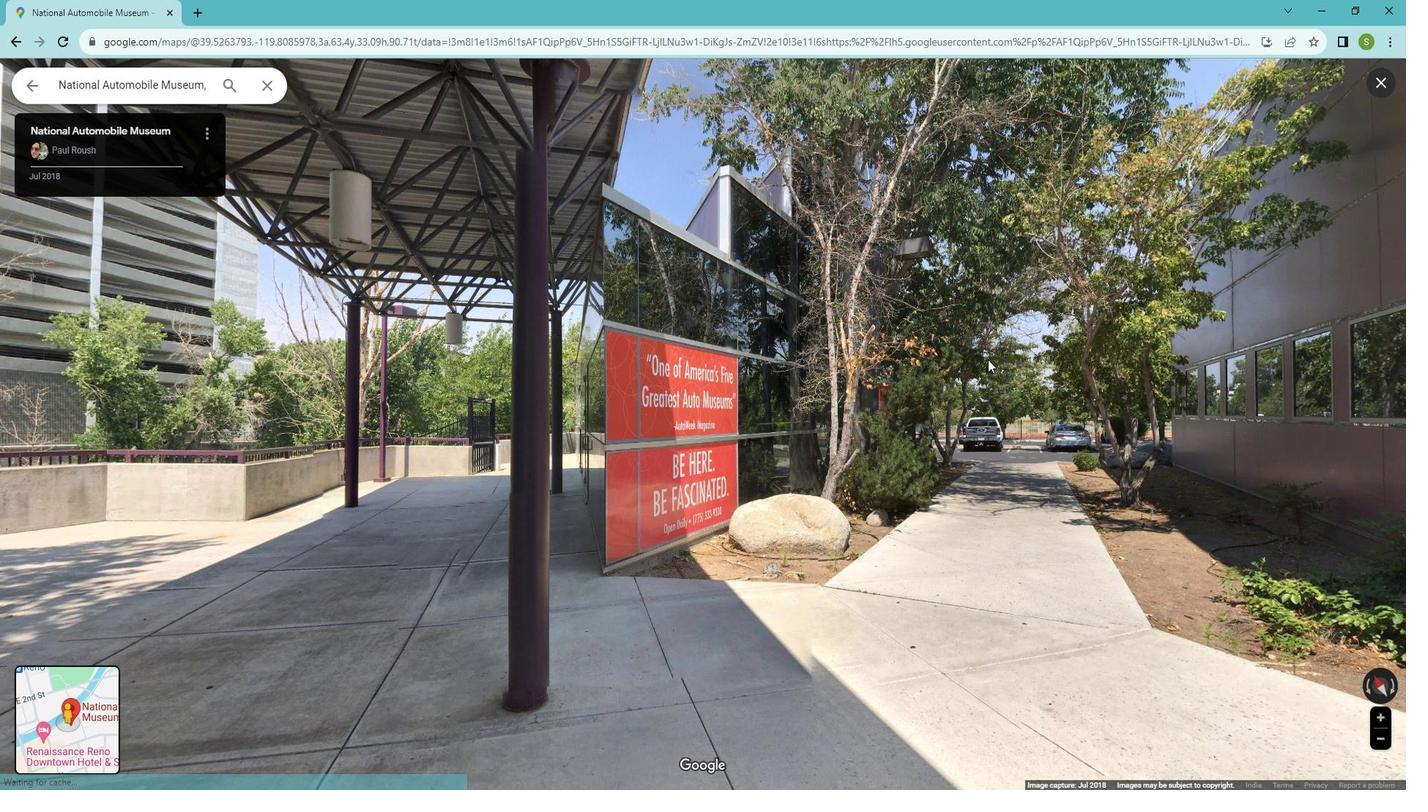 
Action: Mouse moved to (1378, 76)
Screenshot: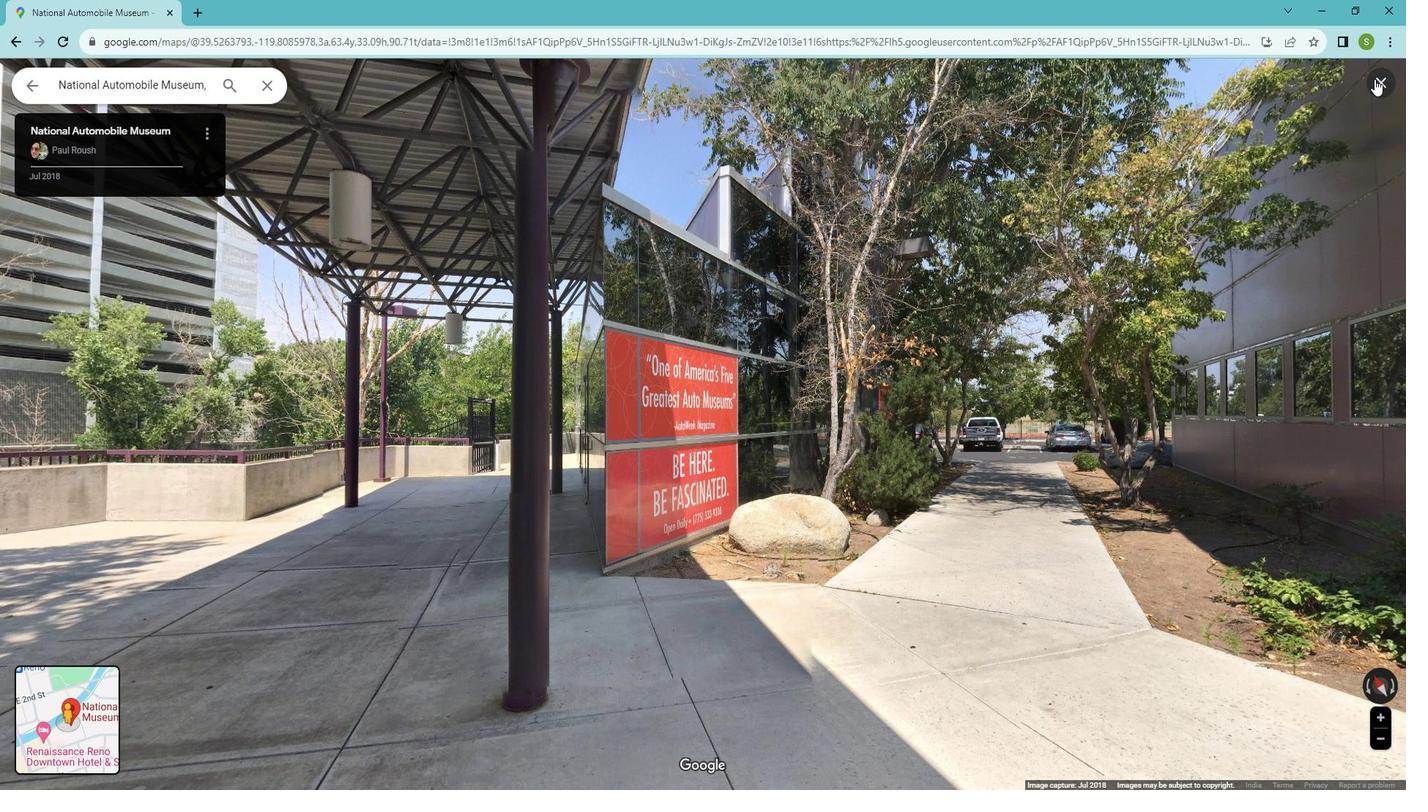 
Action: Mouse pressed left at (1378, 76)
Screenshot: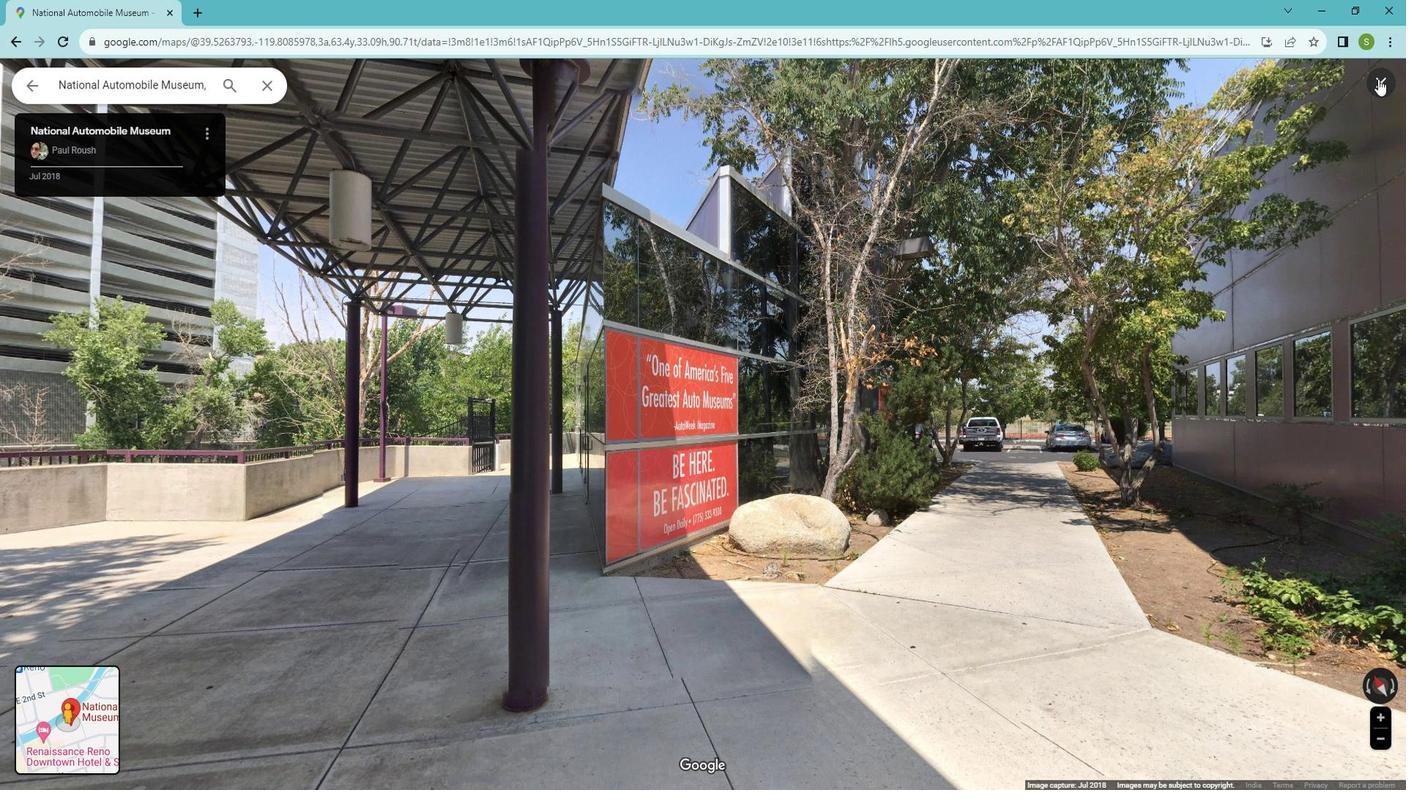 
Action: Mouse moved to (372, 435)
Screenshot: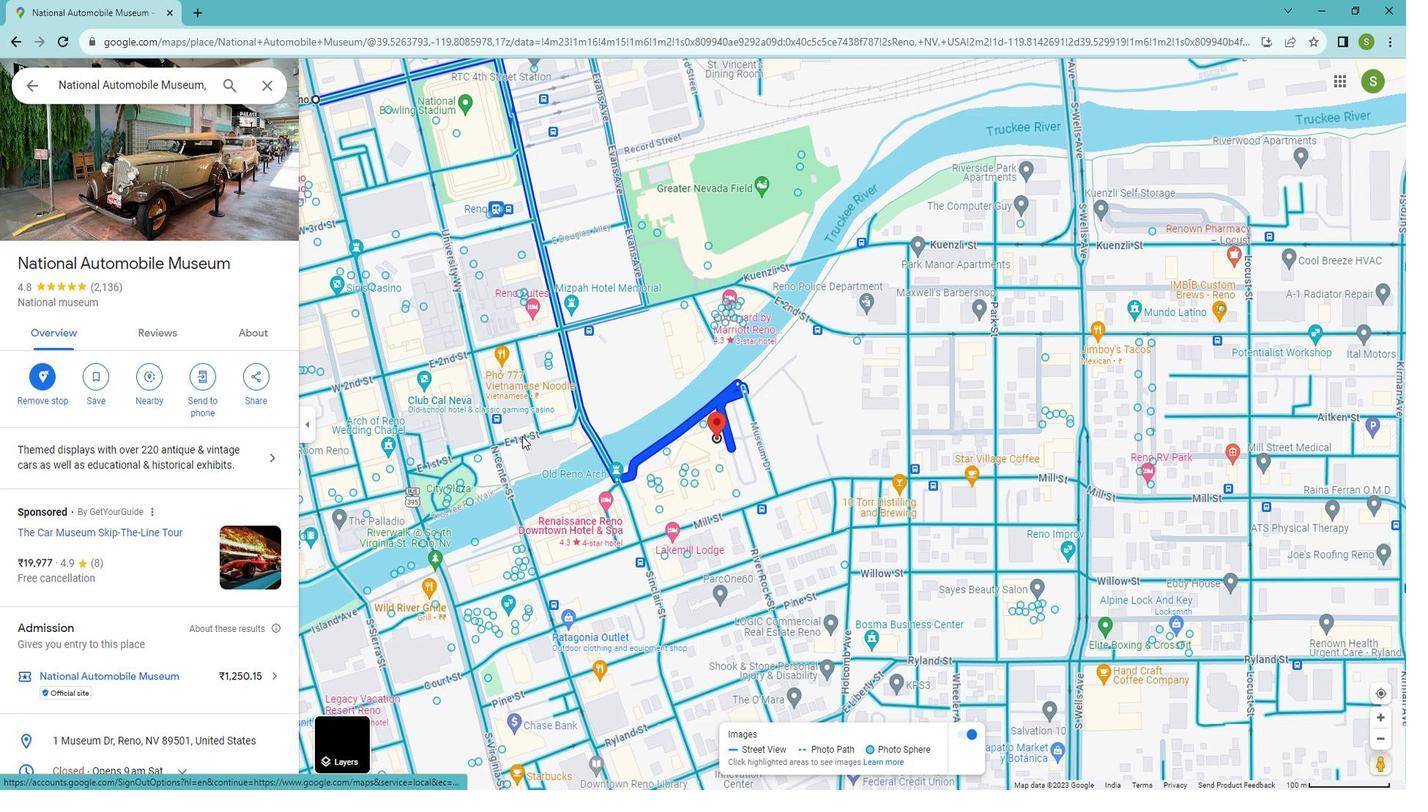 
